 Task: Open Card Annual Performance Review in Board Public Relations Event Planning and Management to Workspace Business Operations and add a team member Softage.1@softage.net, a label Yellow, a checklist Leadership Development, an attachment from your onedrive, a color Yellow and finally, add a card description 'Conduct customer research for new product features and improvements' and a comment 'Given the potential impact of this task on our company social responsibility, let us ensure that we approach it with a sense of ethical awareness and consciousness.'. Add a start date 'Jan 09, 1900' with a due date 'Jan 16, 1900'
Action: Mouse moved to (89, 484)
Screenshot: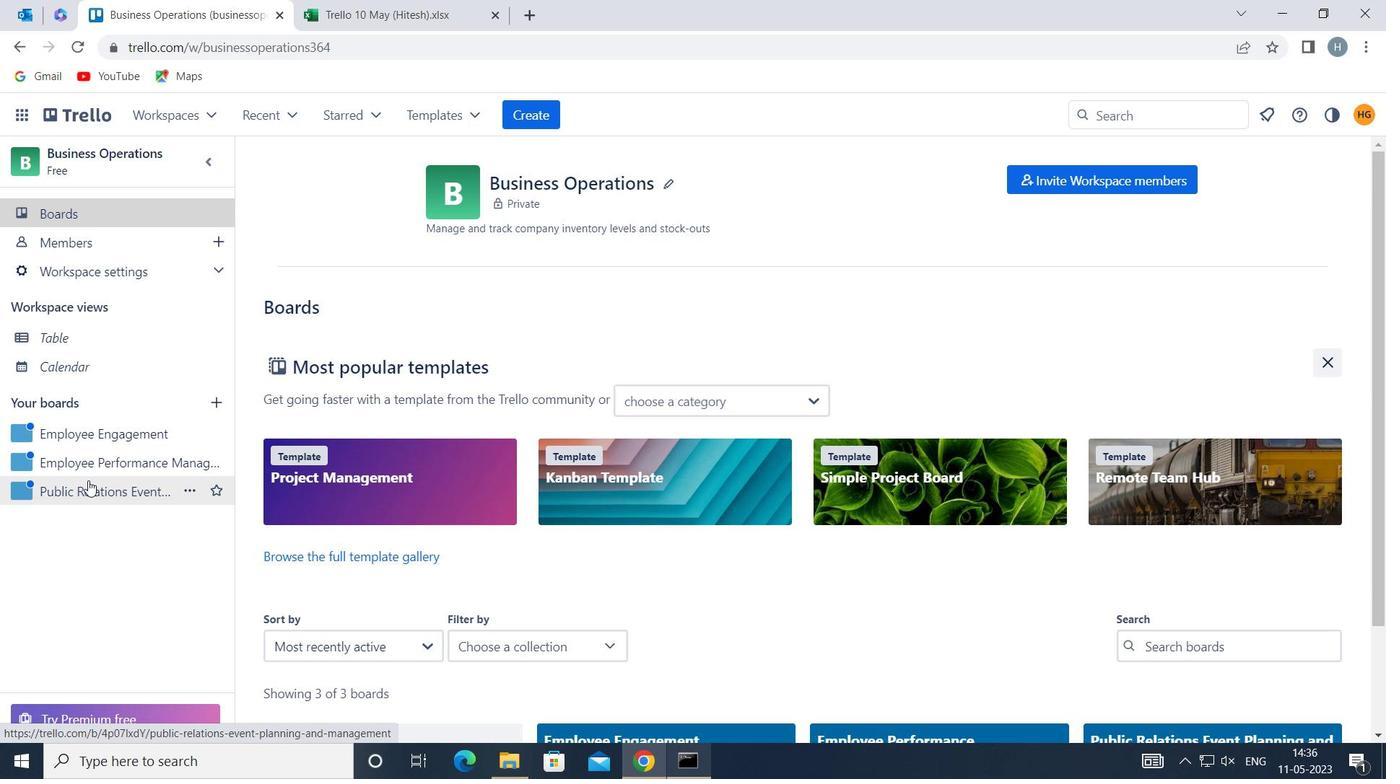 
Action: Mouse pressed left at (89, 484)
Screenshot: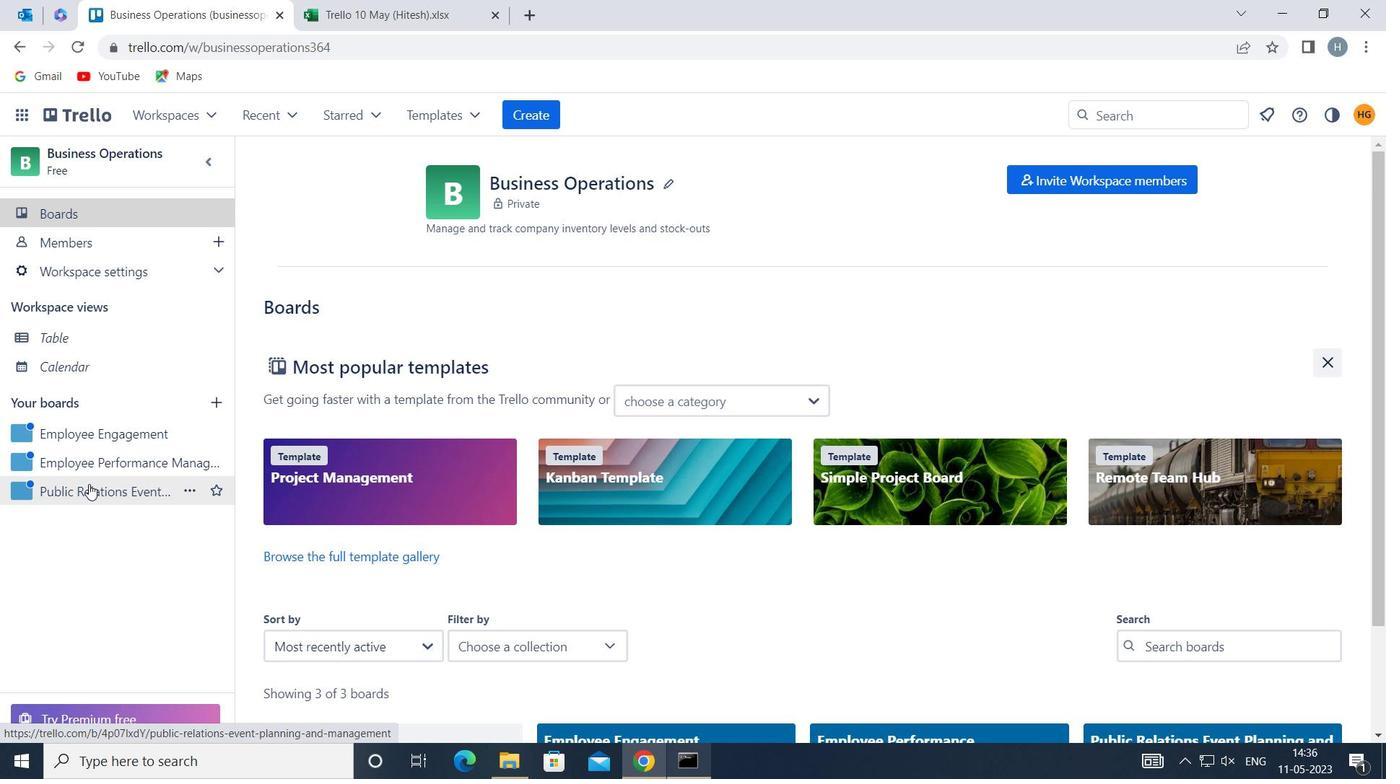 
Action: Mouse moved to (851, 254)
Screenshot: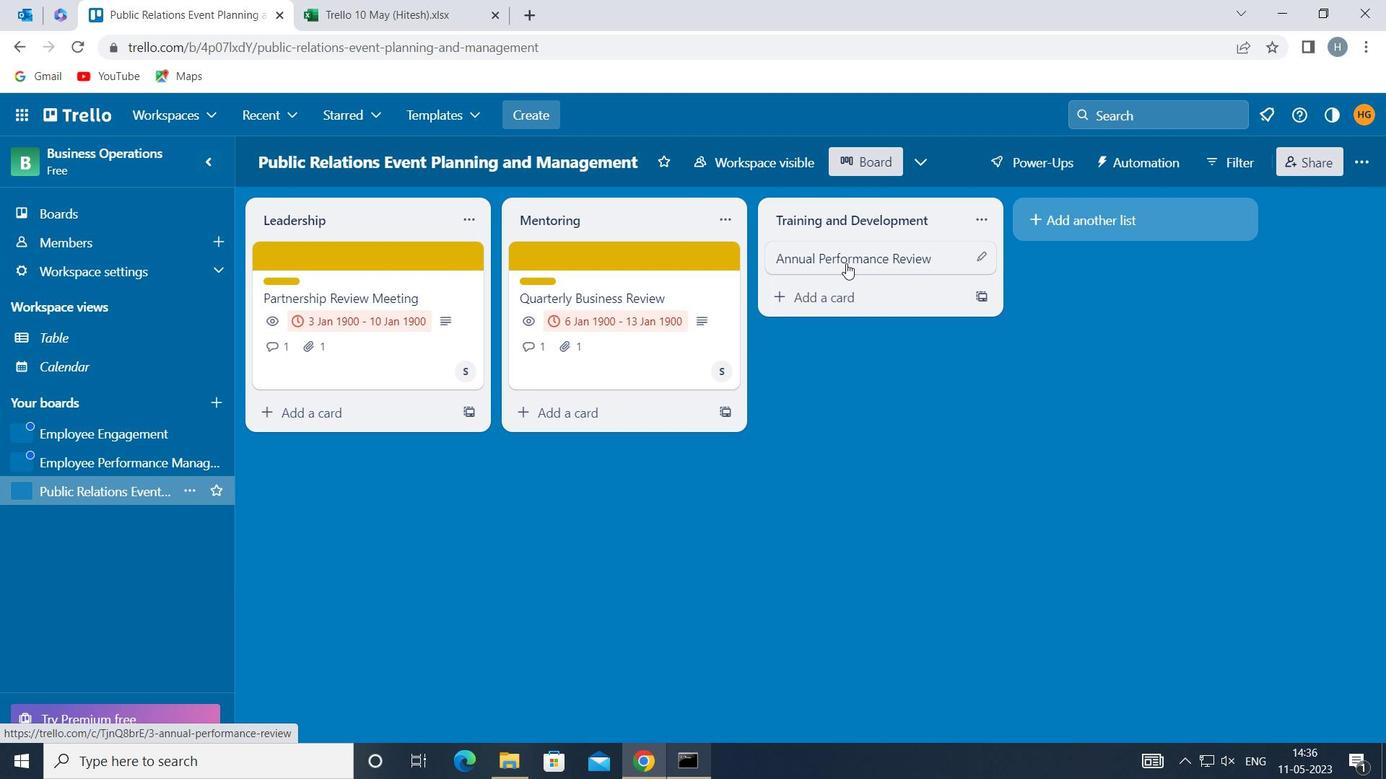 
Action: Mouse pressed left at (851, 254)
Screenshot: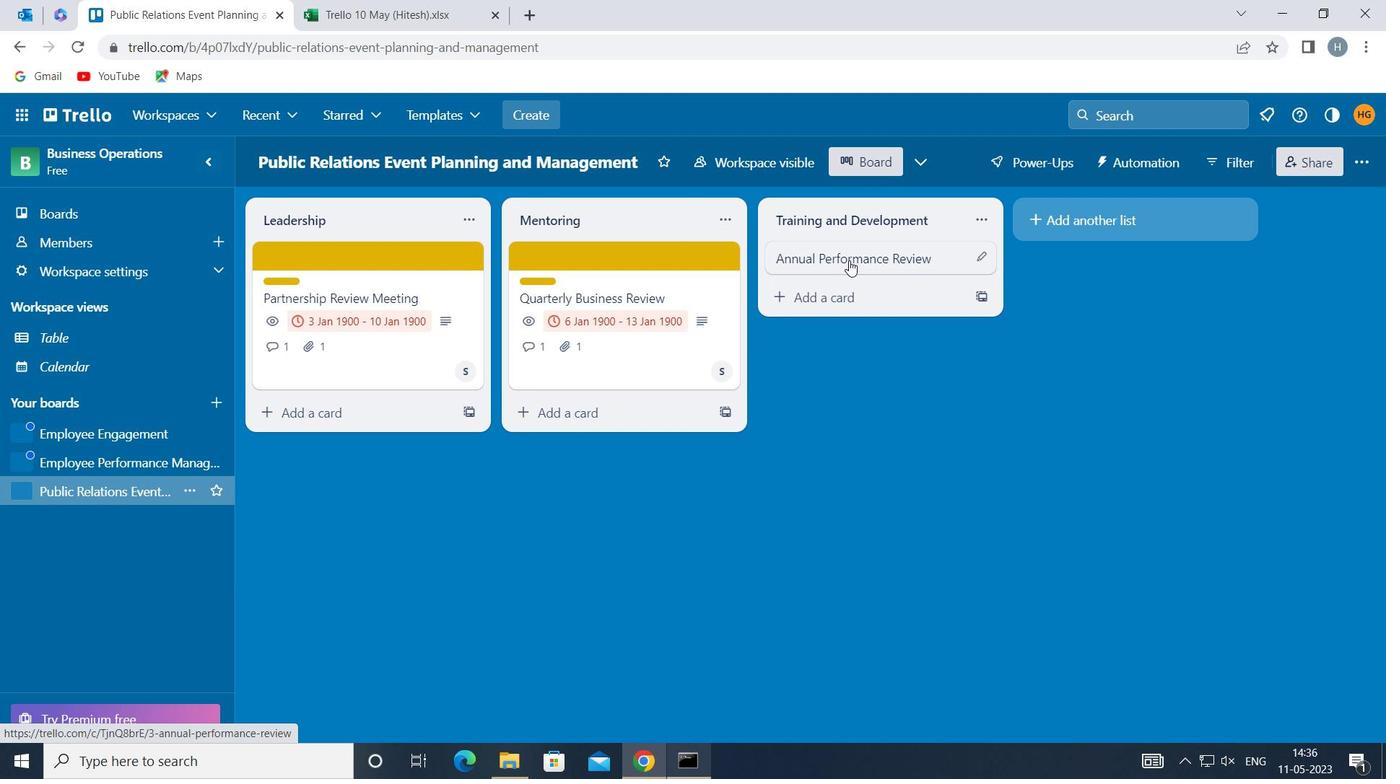 
Action: Mouse moved to (943, 318)
Screenshot: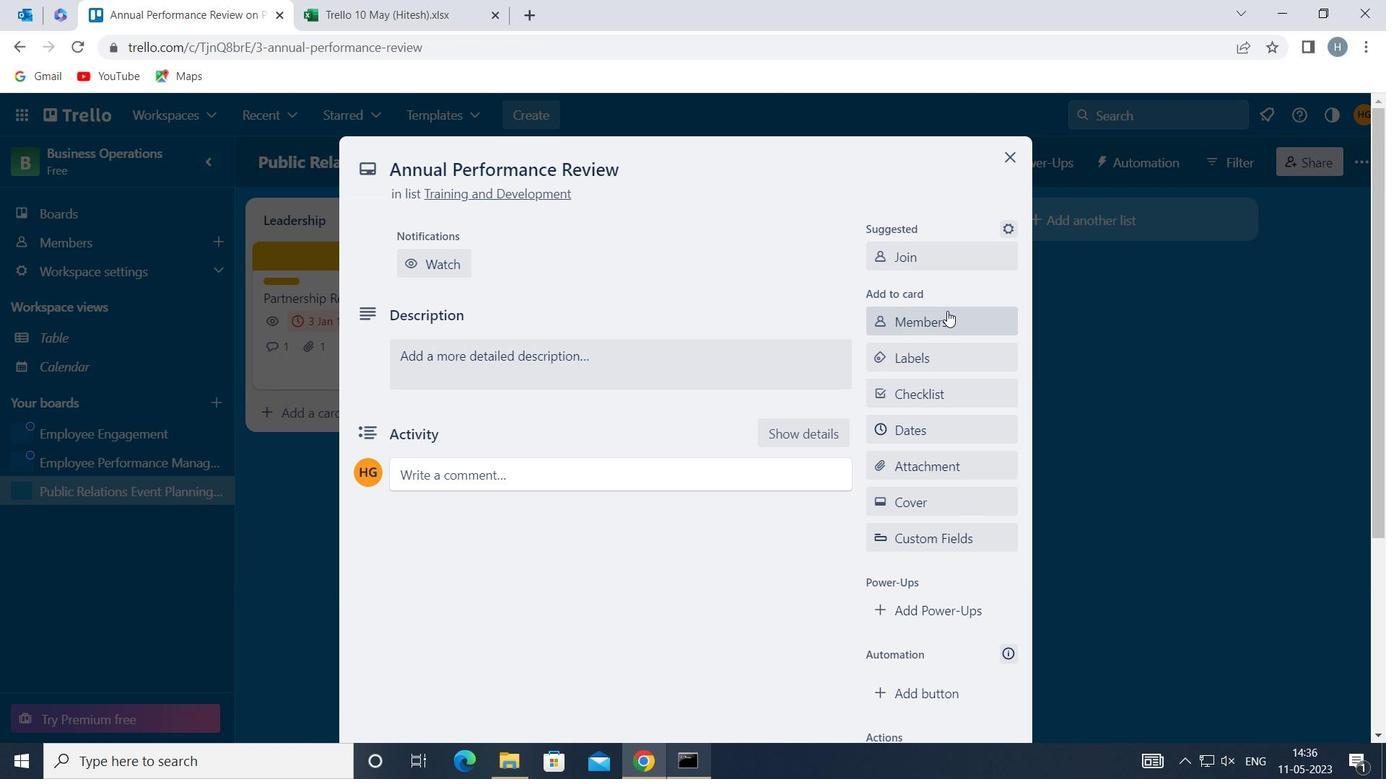 
Action: Mouse pressed left at (943, 318)
Screenshot: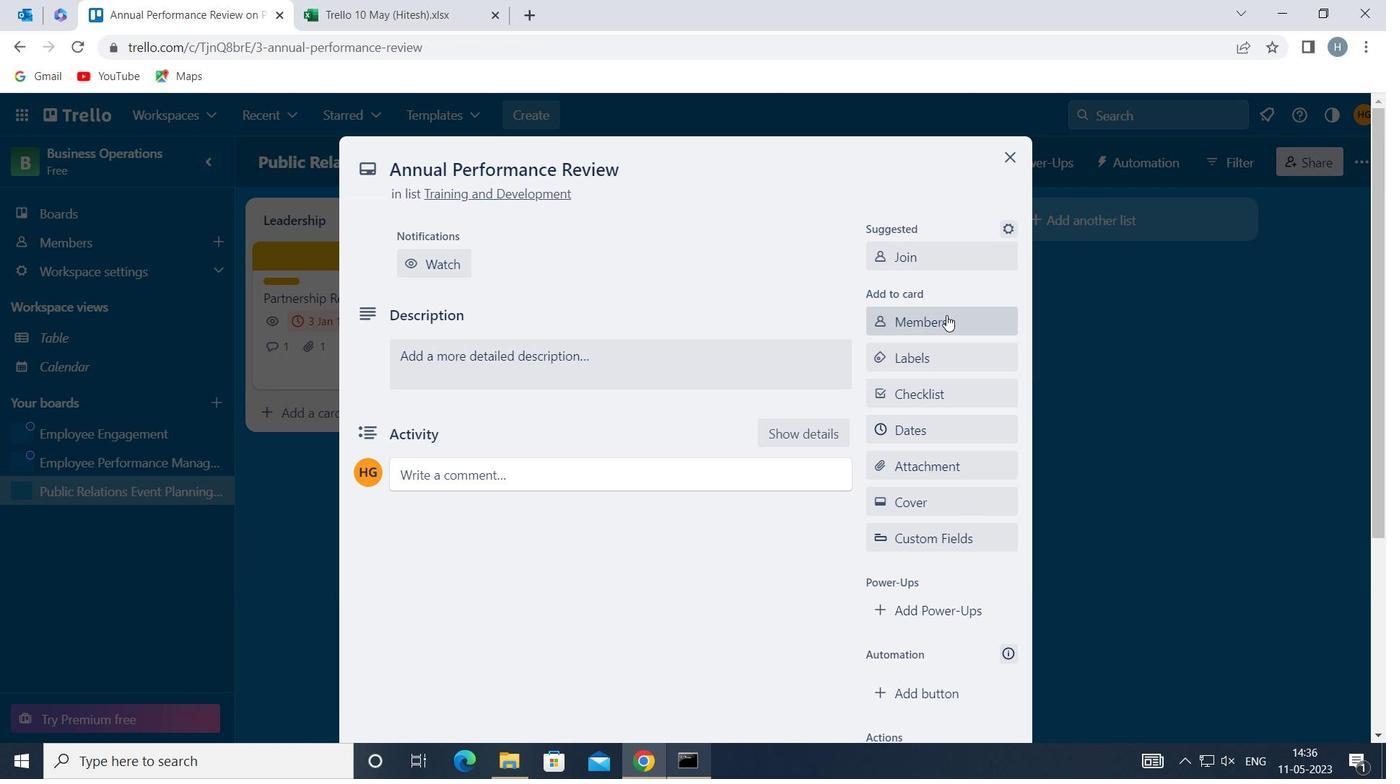 
Action: Key pressed softage
Screenshot: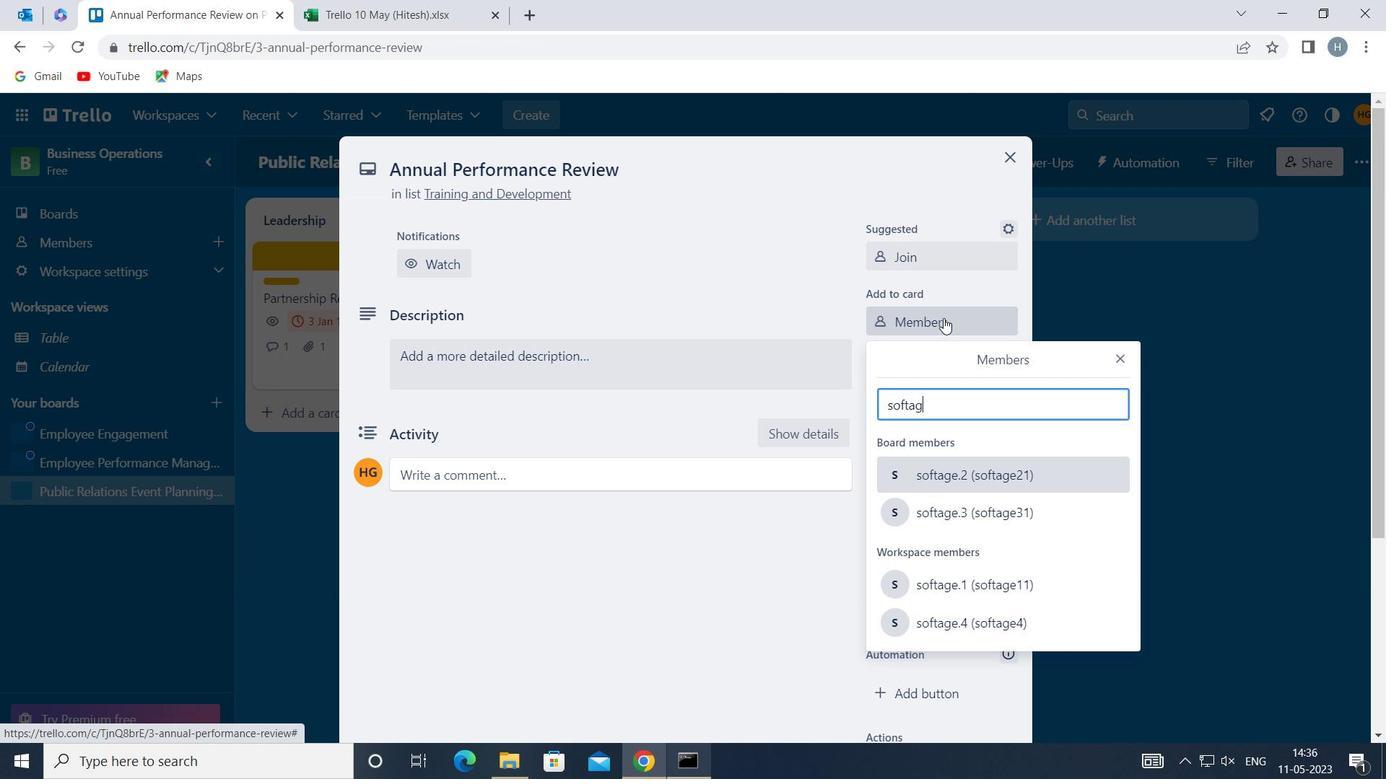 
Action: Mouse moved to (1000, 587)
Screenshot: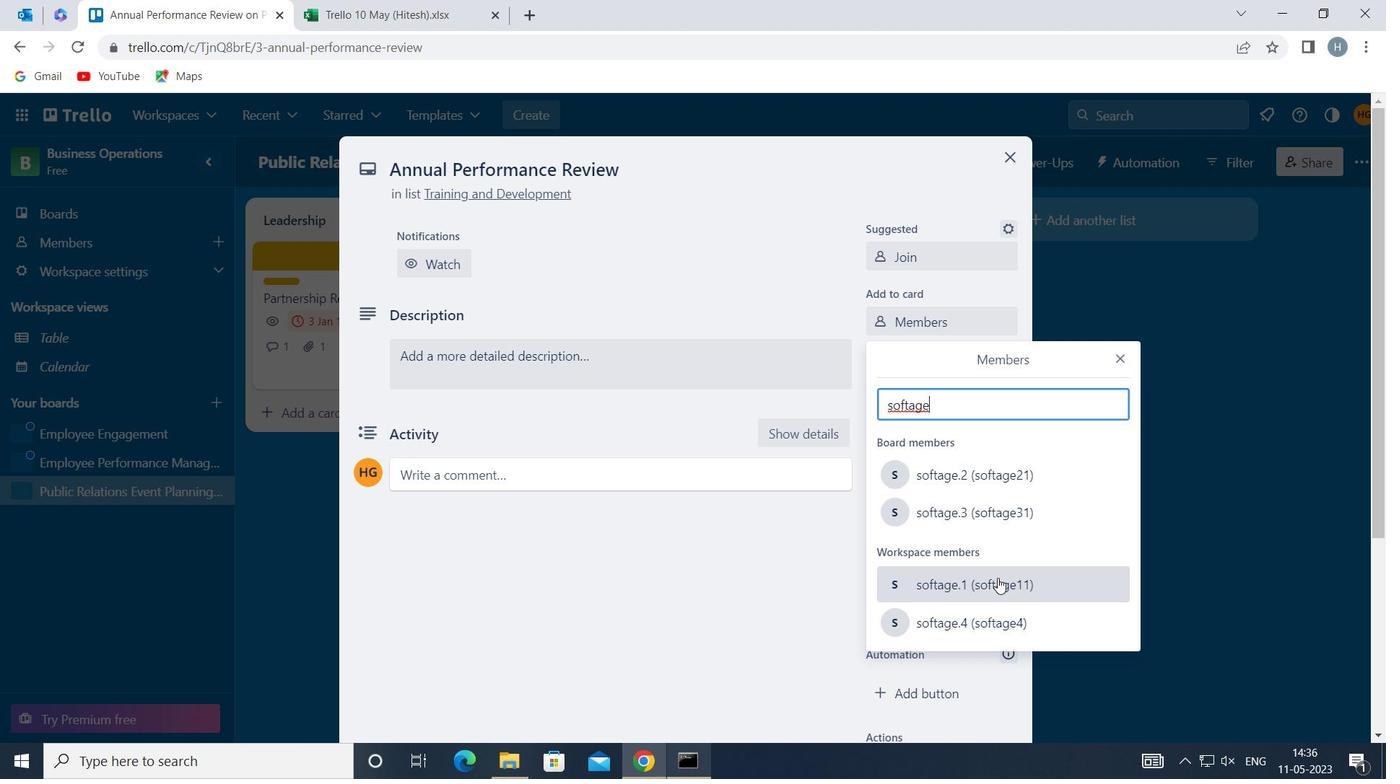 
Action: Mouse pressed left at (1000, 587)
Screenshot: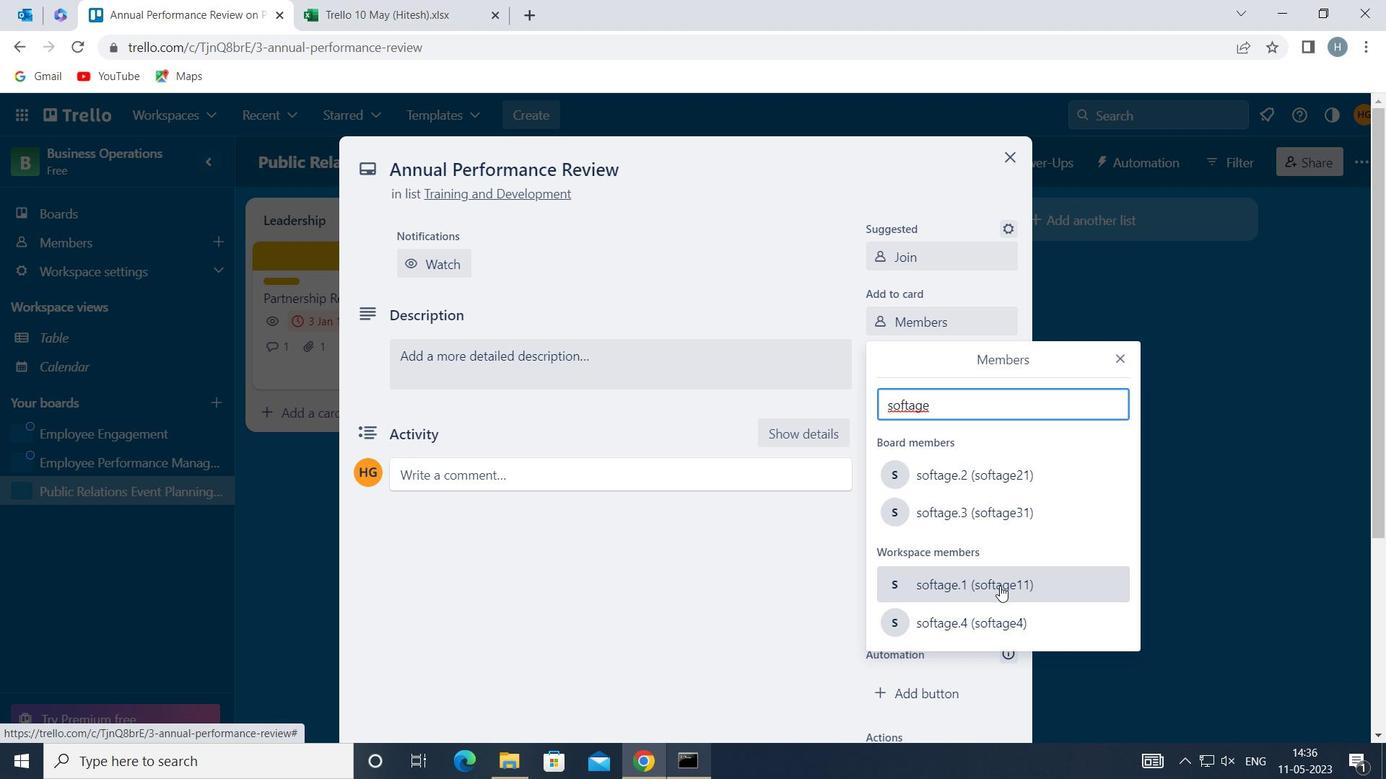 
Action: Mouse moved to (1122, 355)
Screenshot: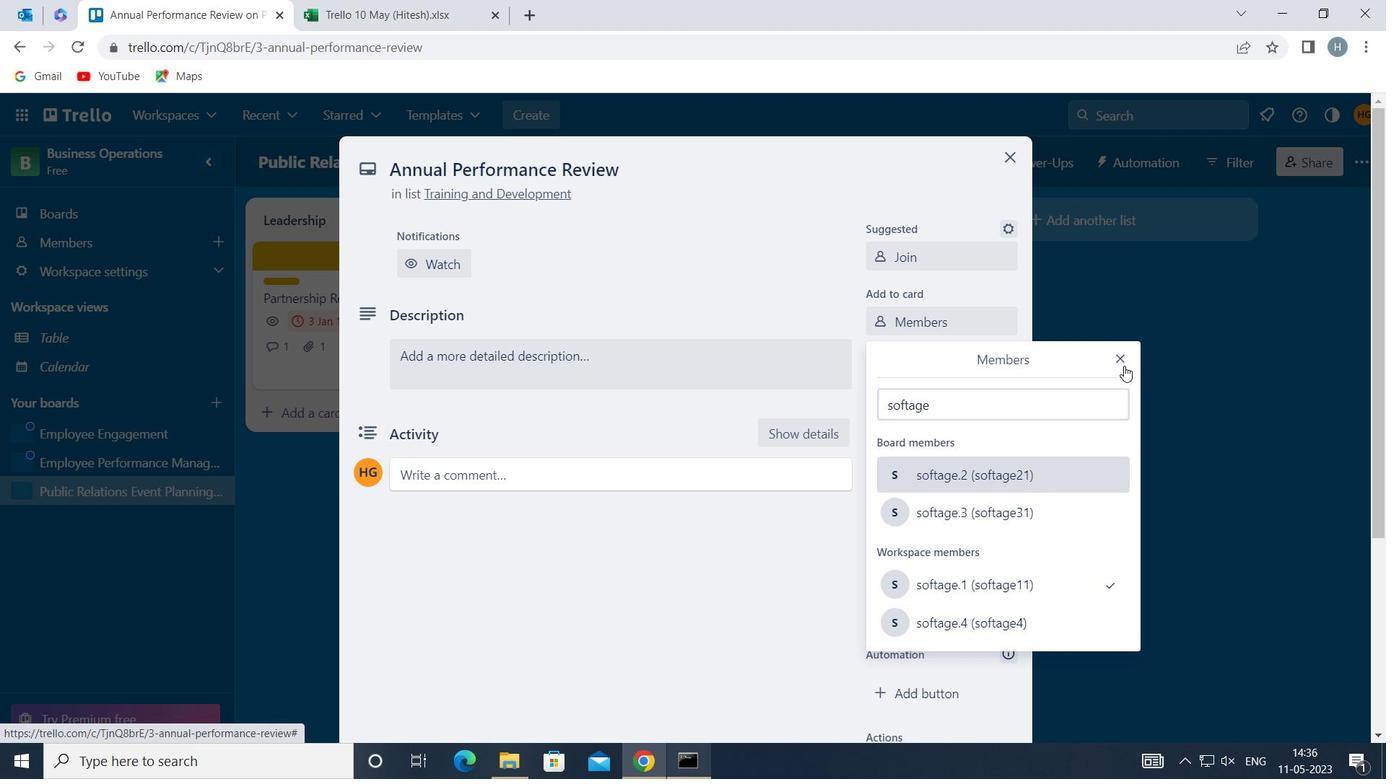 
Action: Mouse pressed left at (1122, 355)
Screenshot: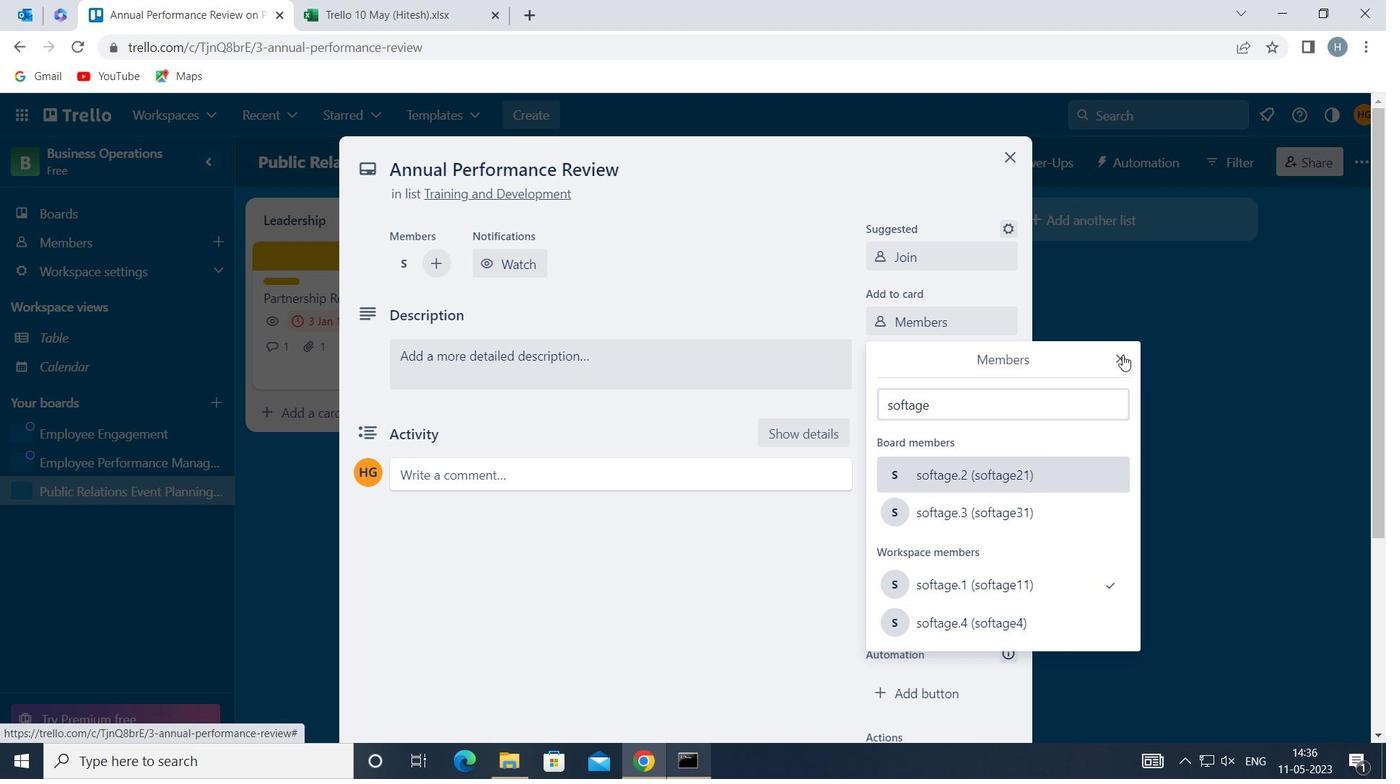 
Action: Mouse moved to (953, 350)
Screenshot: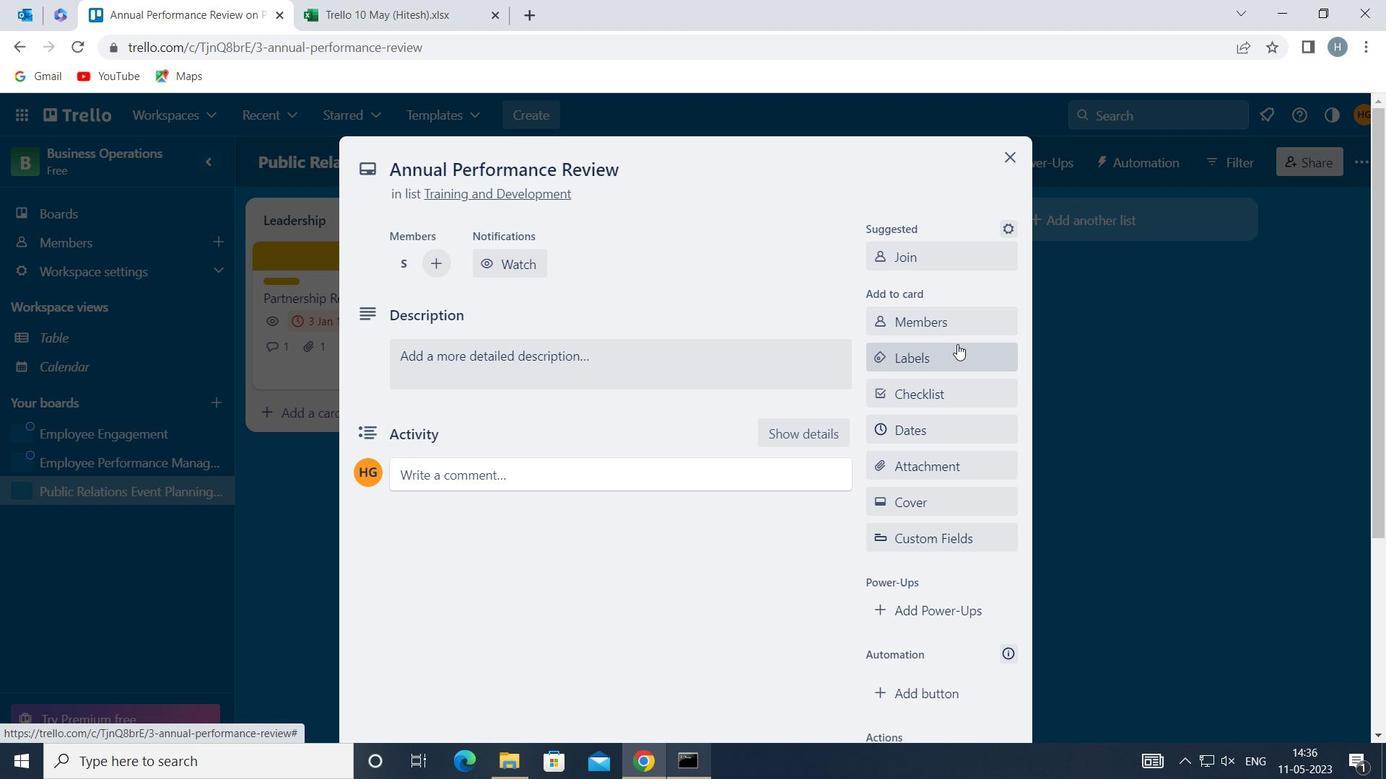 
Action: Mouse pressed left at (953, 350)
Screenshot: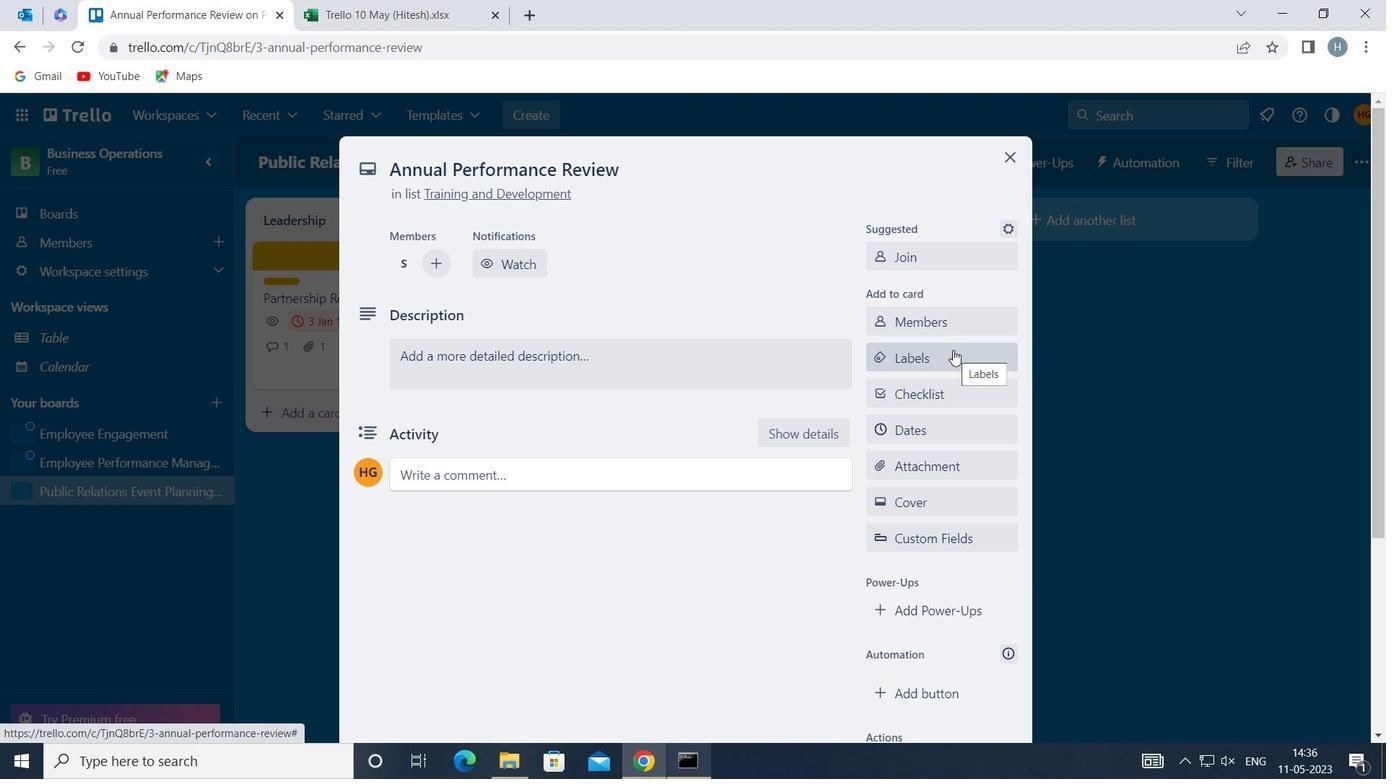 
Action: Mouse moved to (958, 301)
Screenshot: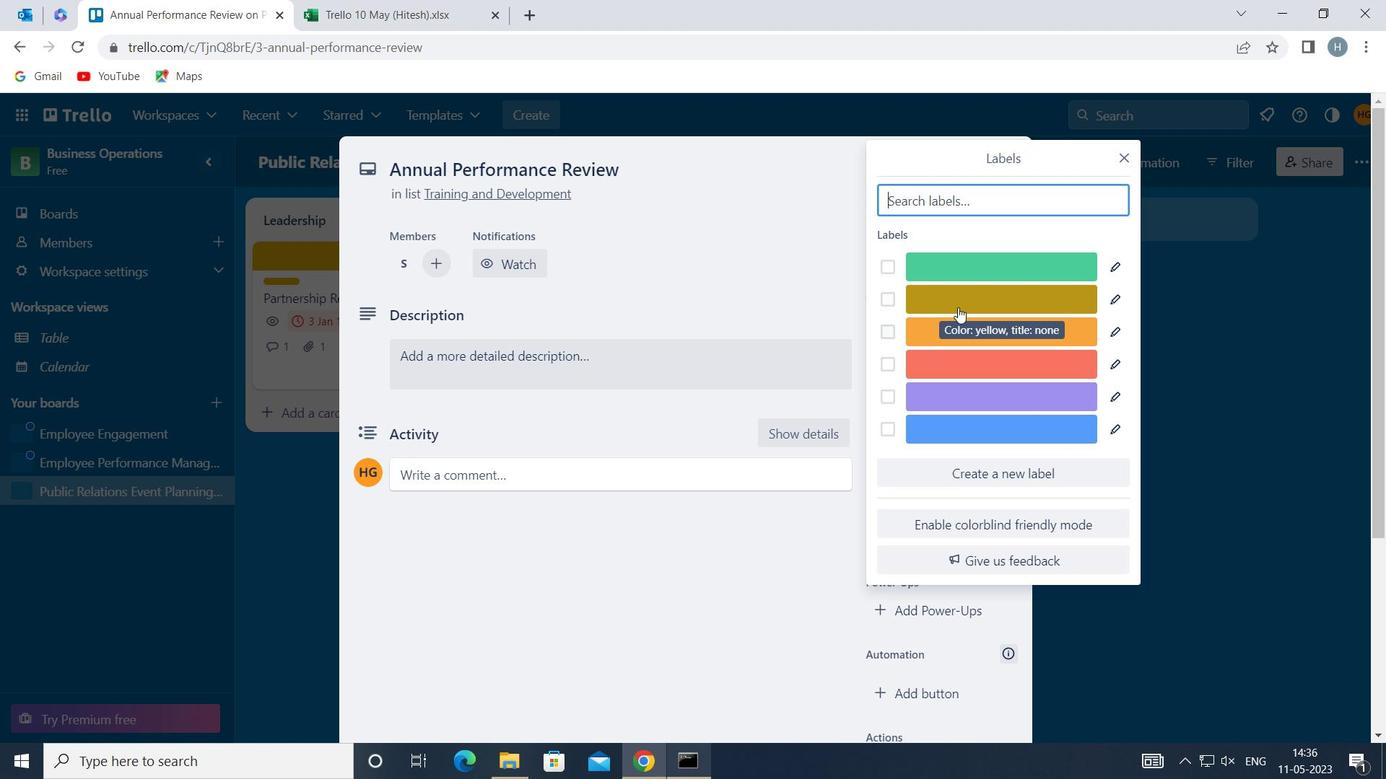 
Action: Mouse pressed left at (958, 301)
Screenshot: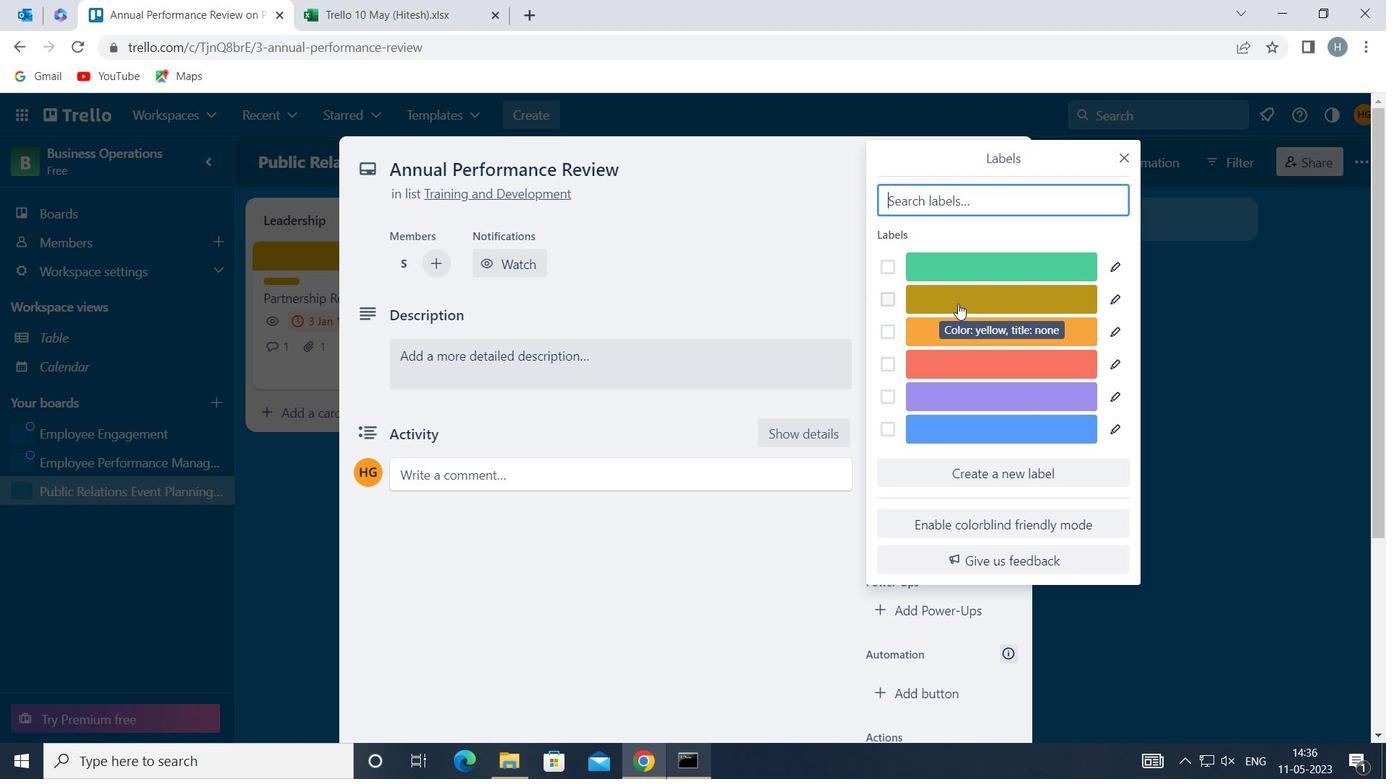 
Action: Mouse moved to (1122, 155)
Screenshot: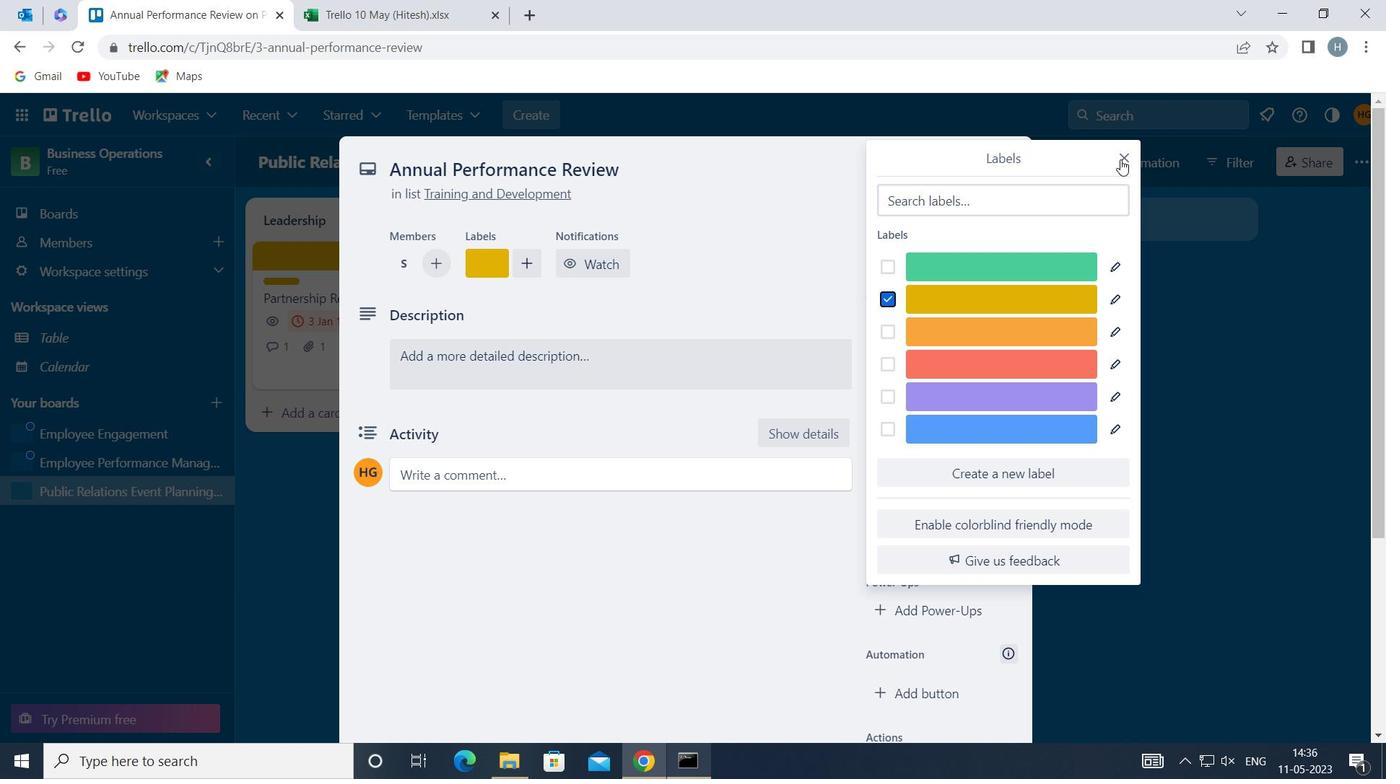 
Action: Mouse pressed left at (1122, 155)
Screenshot: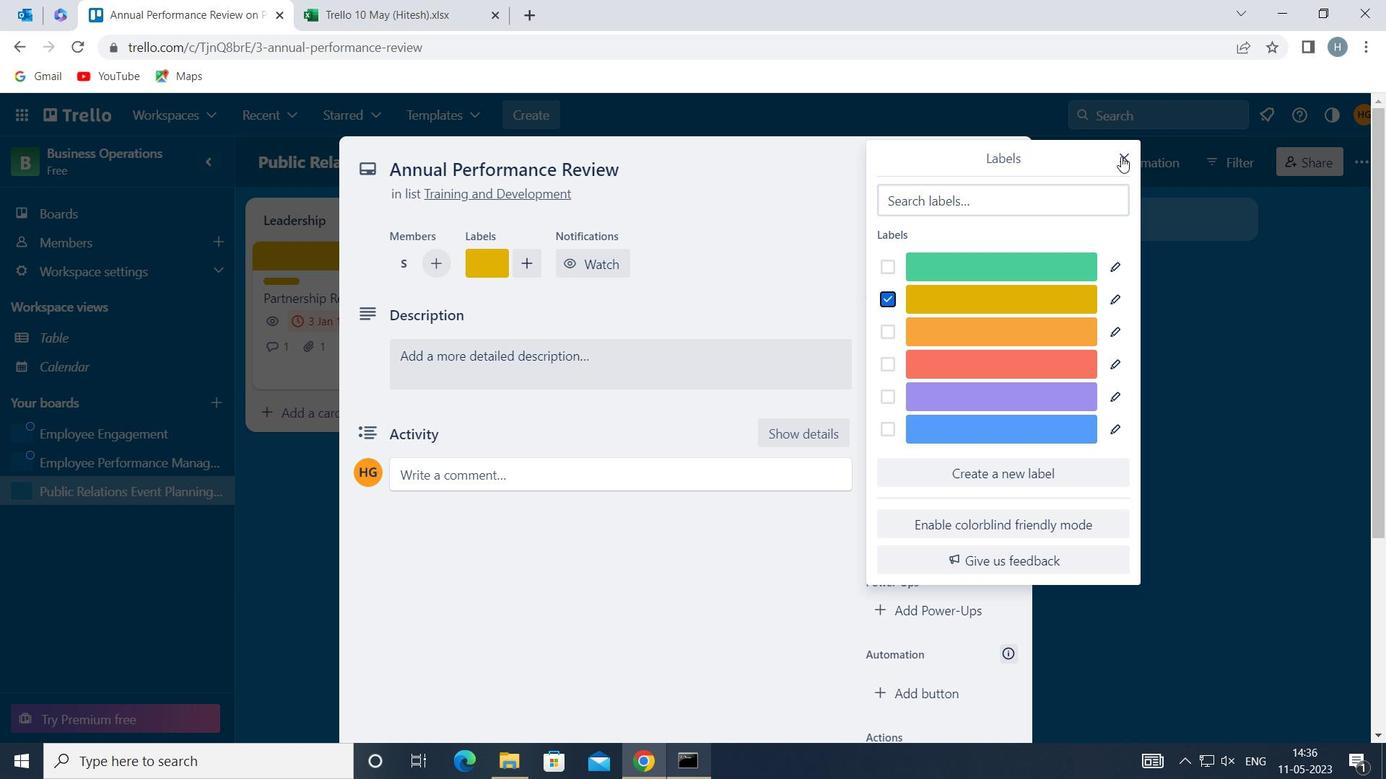 
Action: Mouse moved to (957, 392)
Screenshot: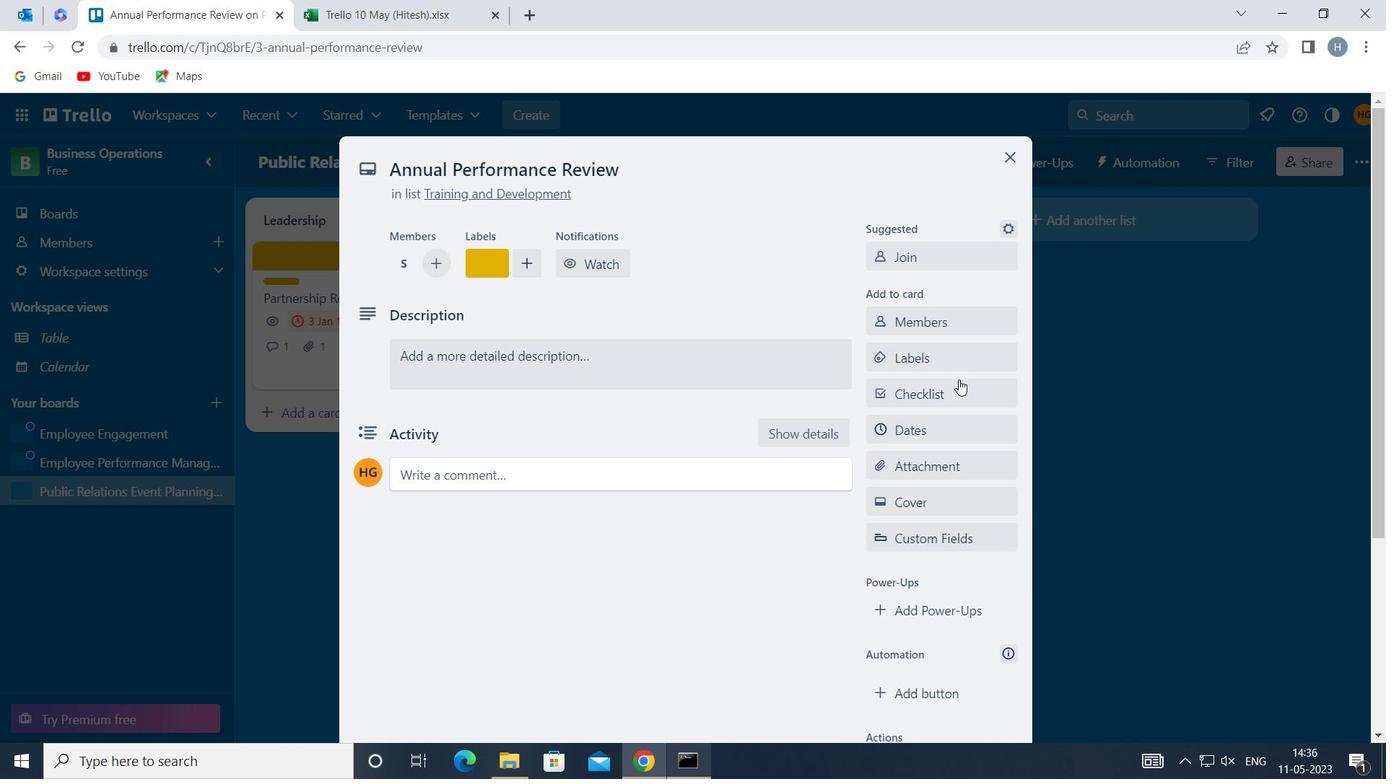 
Action: Mouse pressed left at (957, 392)
Screenshot: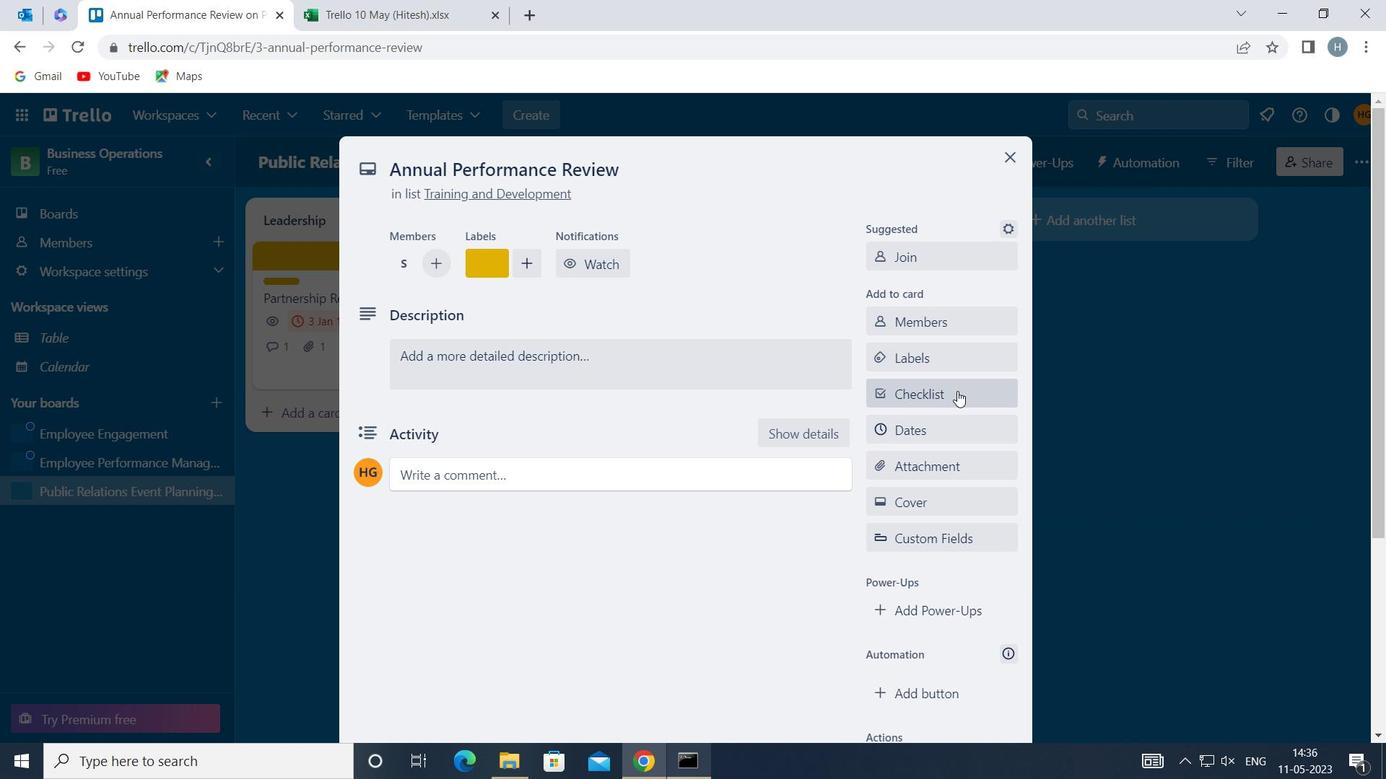 
Action: Key pressed <Key.shift>LEA
Screenshot: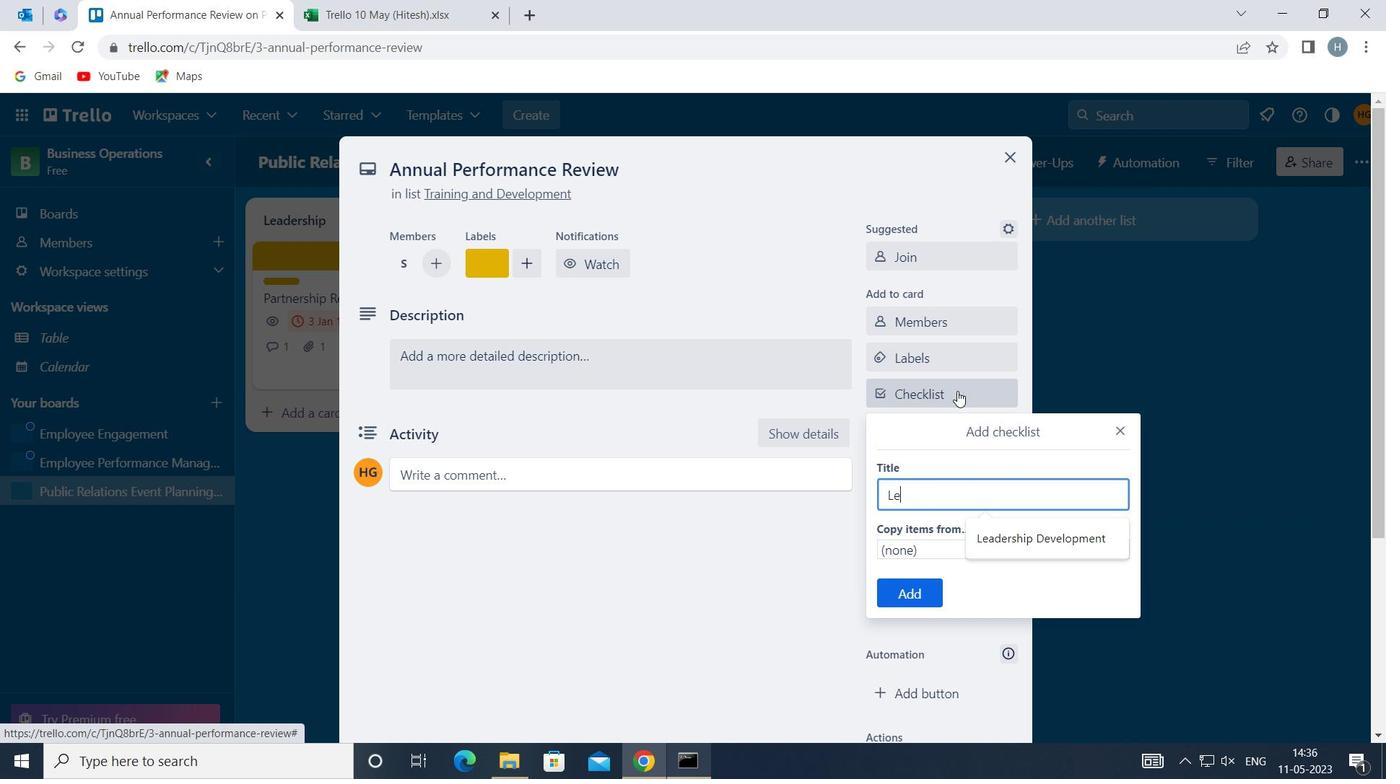 
Action: Mouse moved to (961, 392)
Screenshot: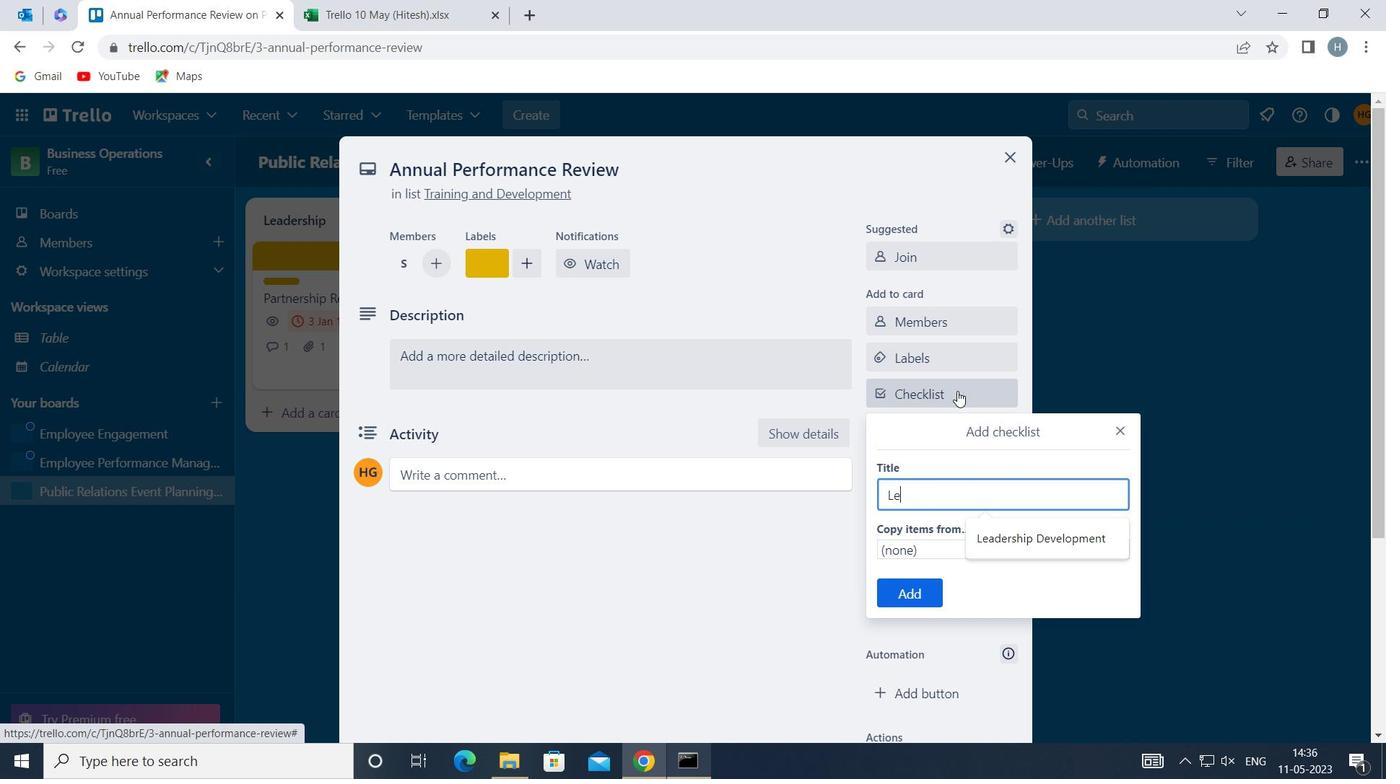 
Action: Key pressed DERSHIP
Screenshot: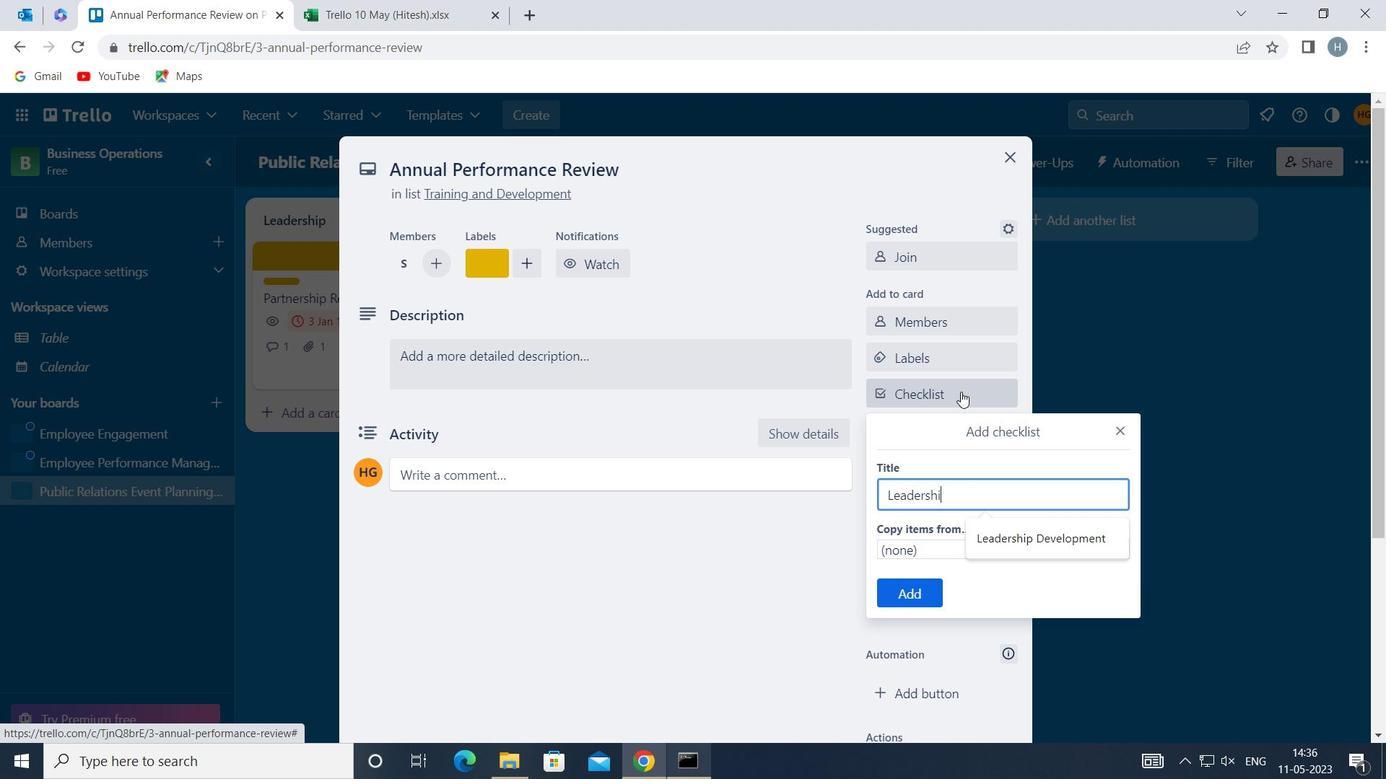 
Action: Mouse moved to (1039, 540)
Screenshot: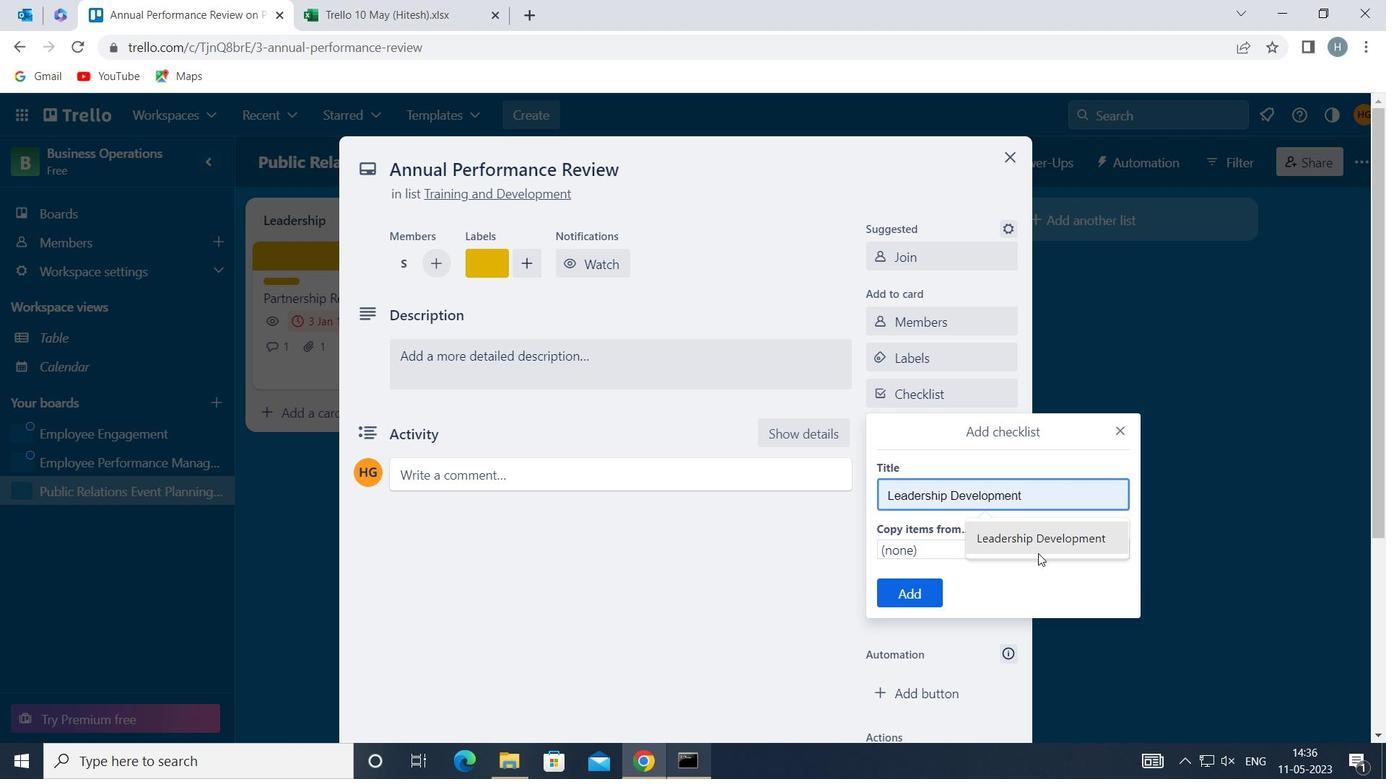 
Action: Mouse pressed left at (1039, 540)
Screenshot: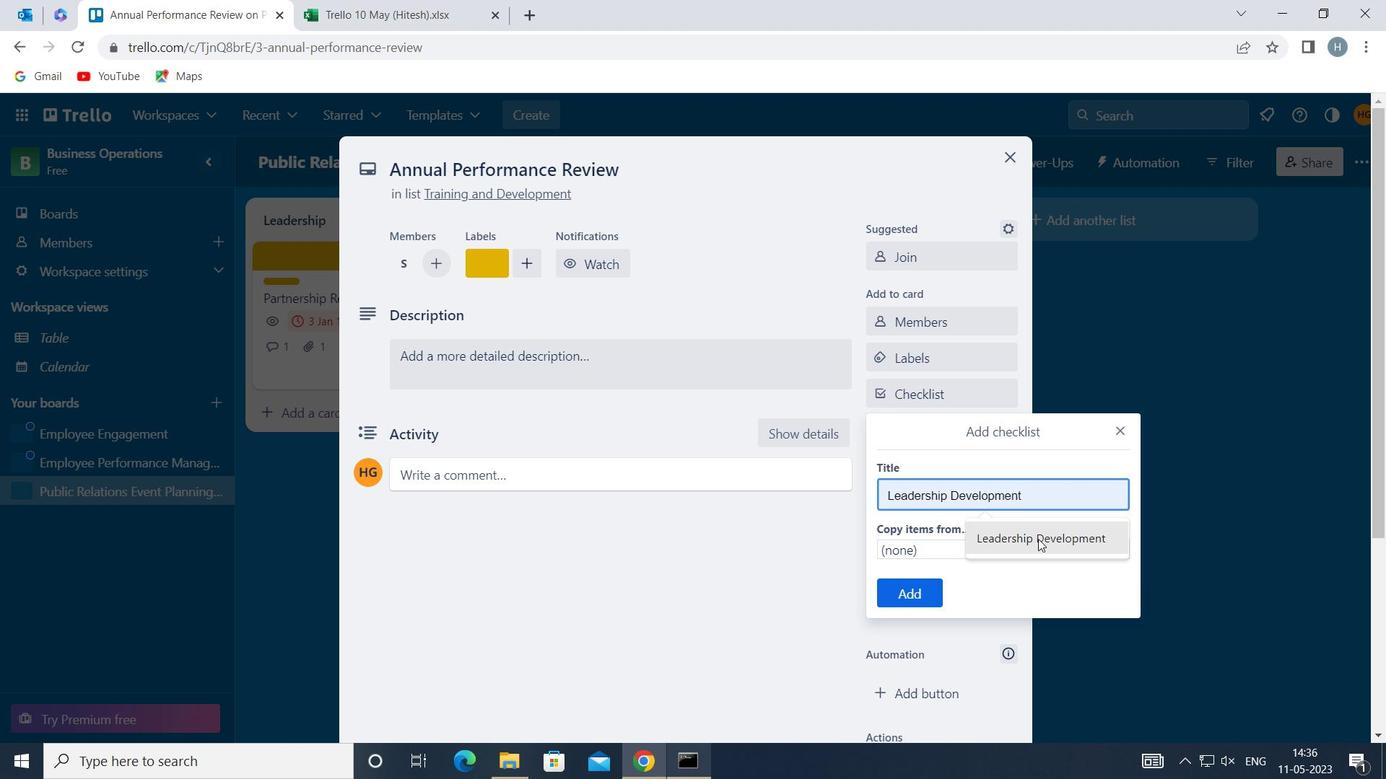 
Action: Mouse moved to (915, 587)
Screenshot: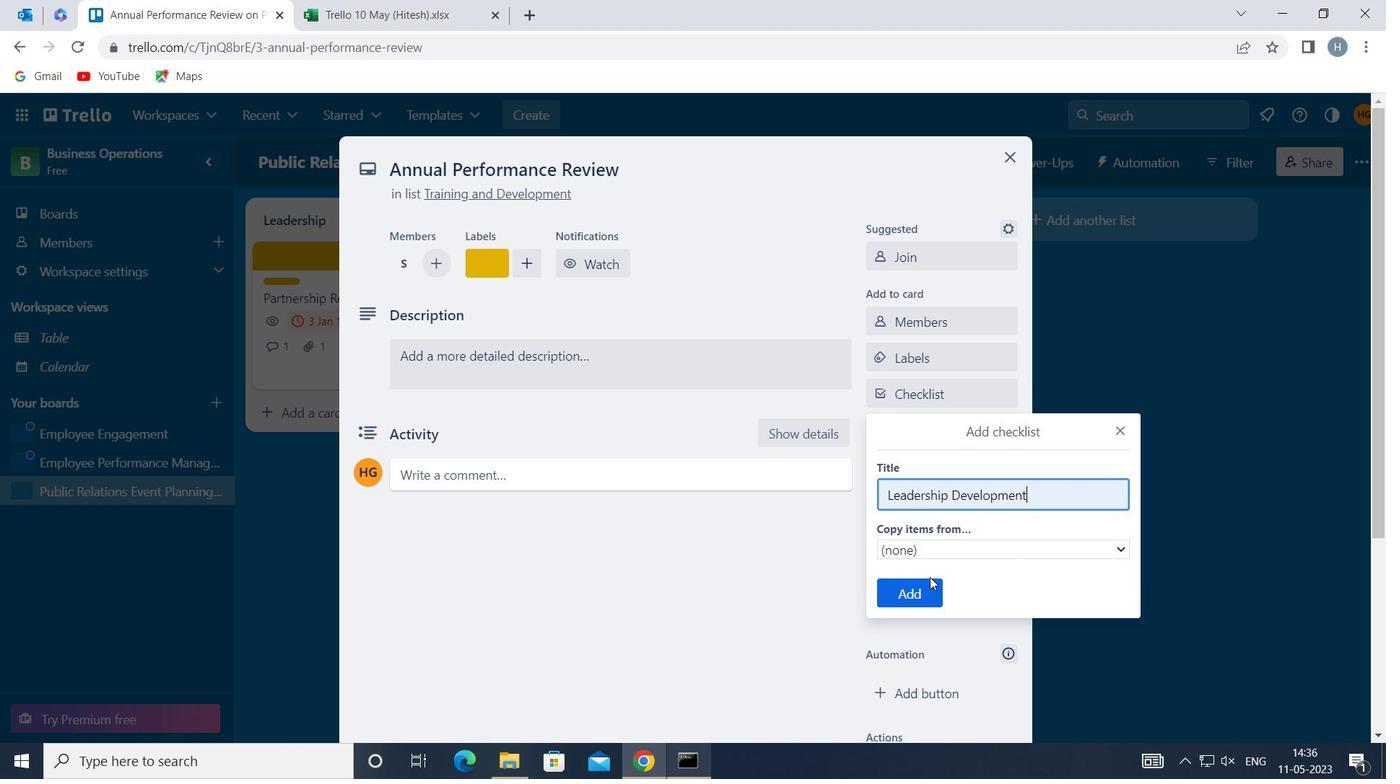 
Action: Mouse pressed left at (915, 587)
Screenshot: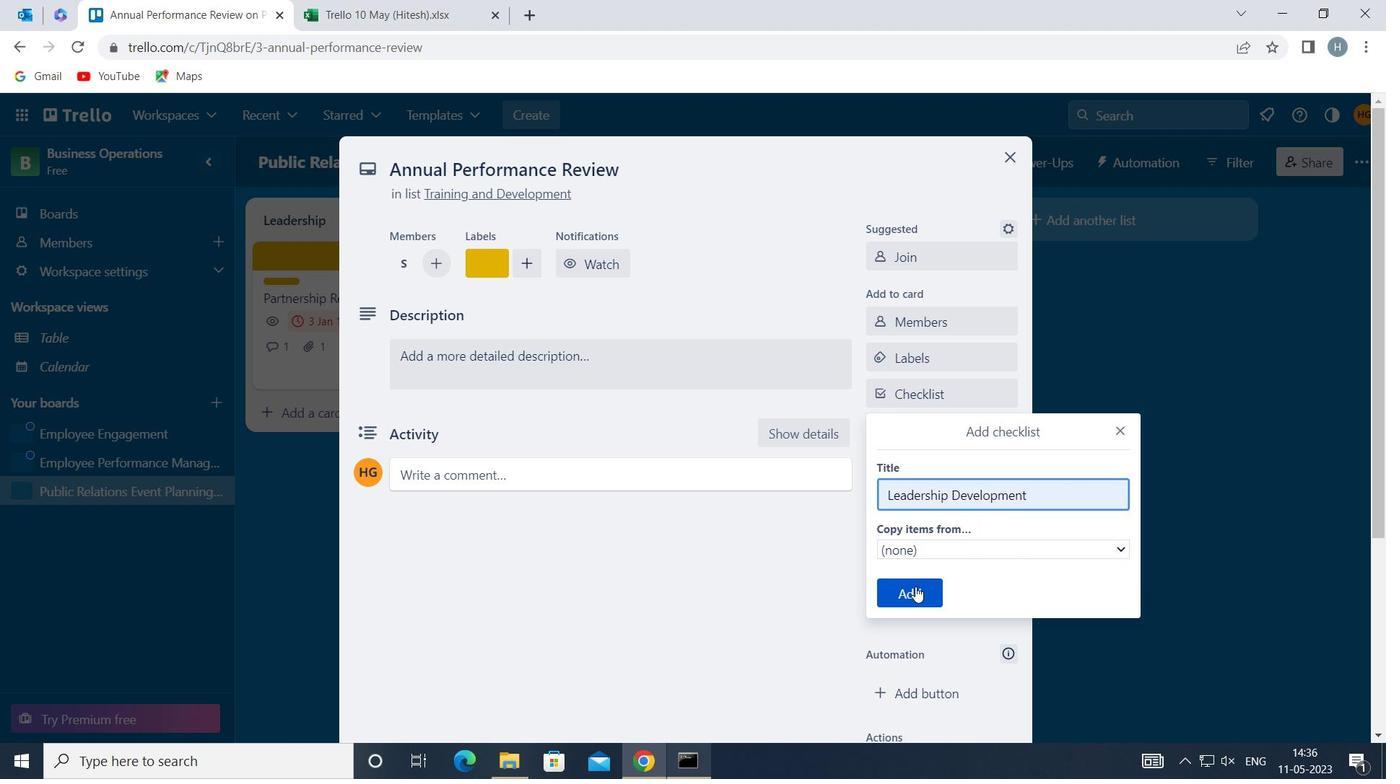 
Action: Mouse moved to (974, 455)
Screenshot: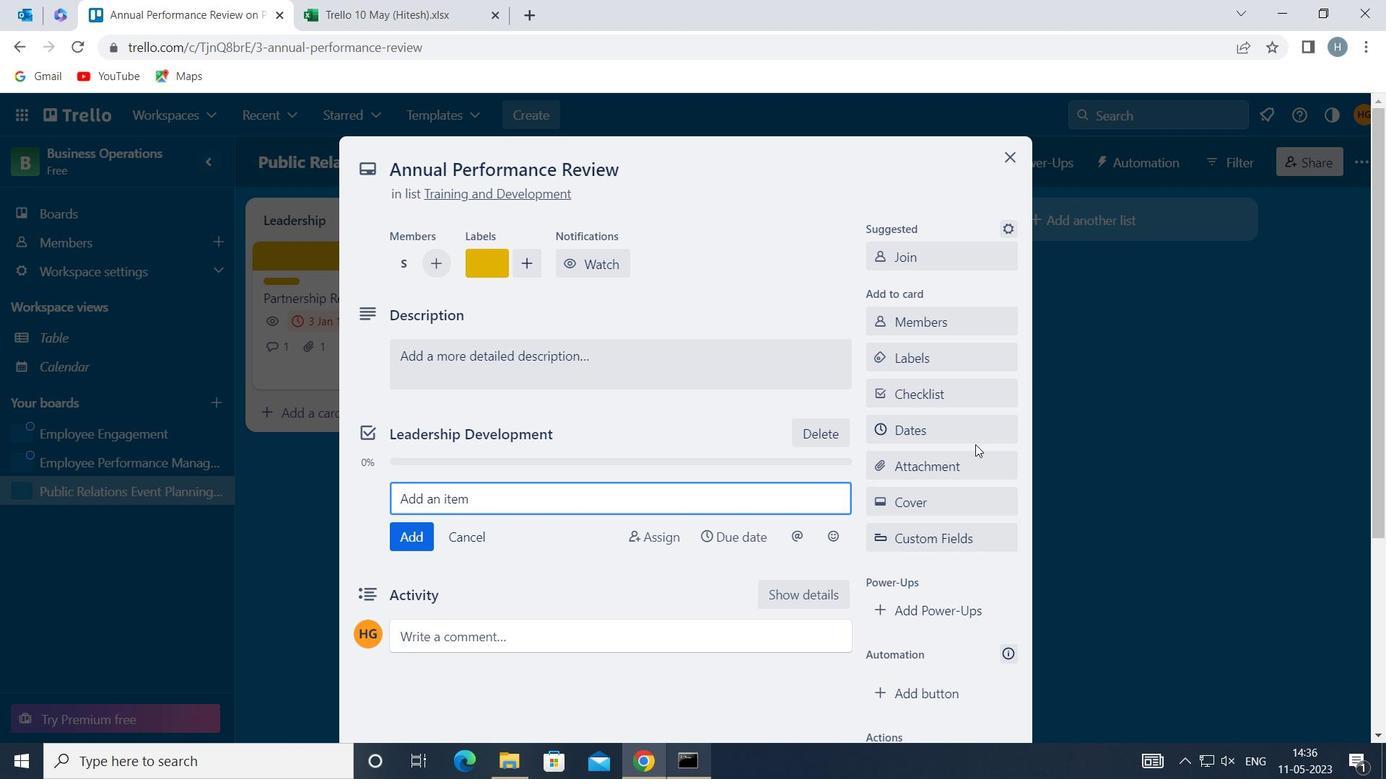 
Action: Mouse pressed left at (974, 455)
Screenshot: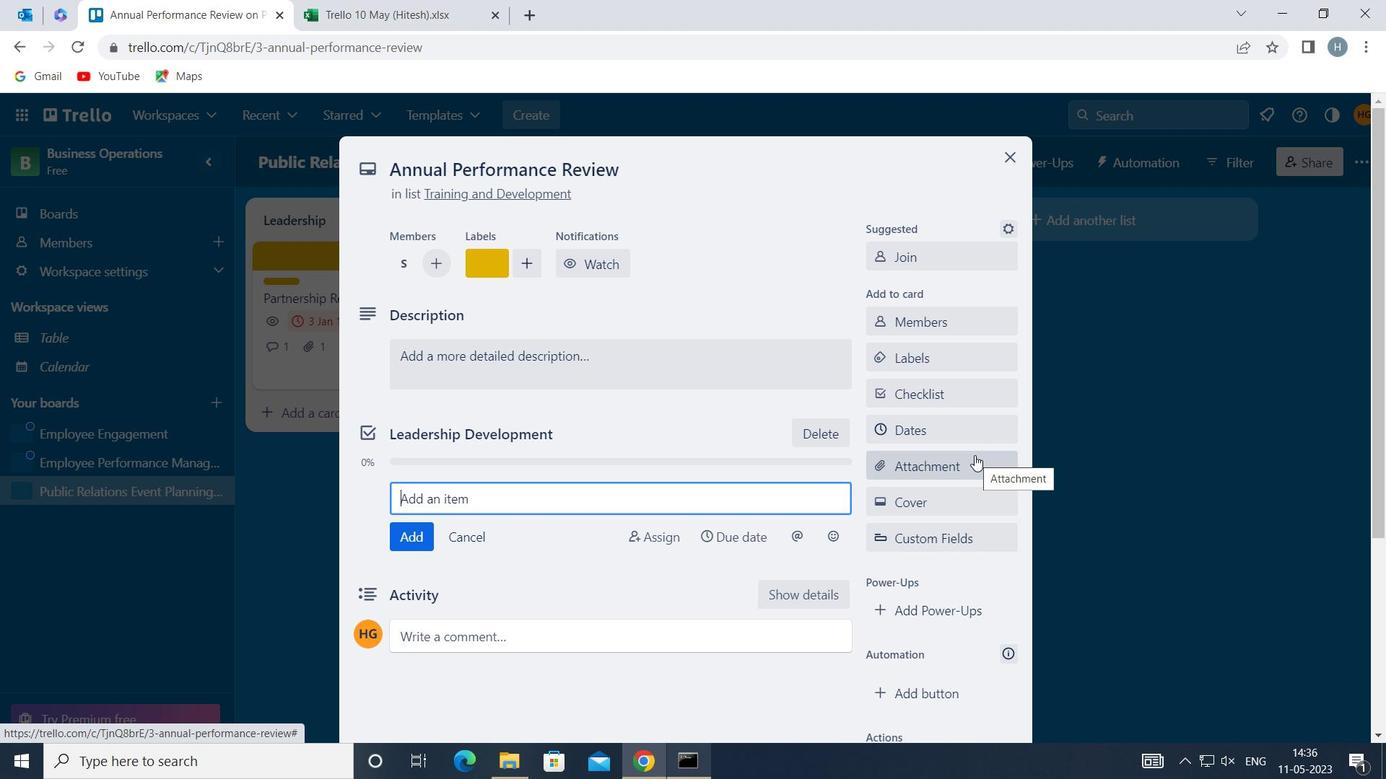 
Action: Mouse moved to (994, 340)
Screenshot: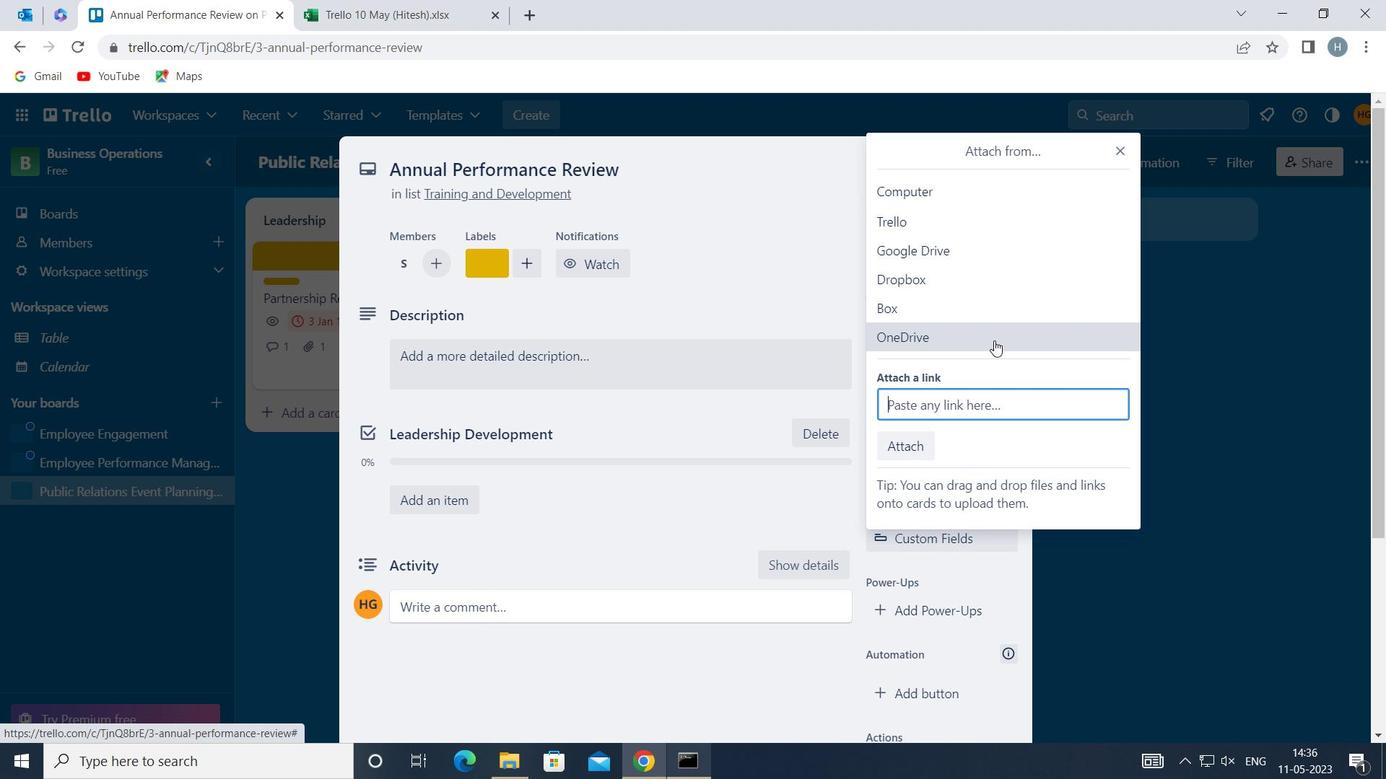 
Action: Mouse pressed left at (994, 340)
Screenshot: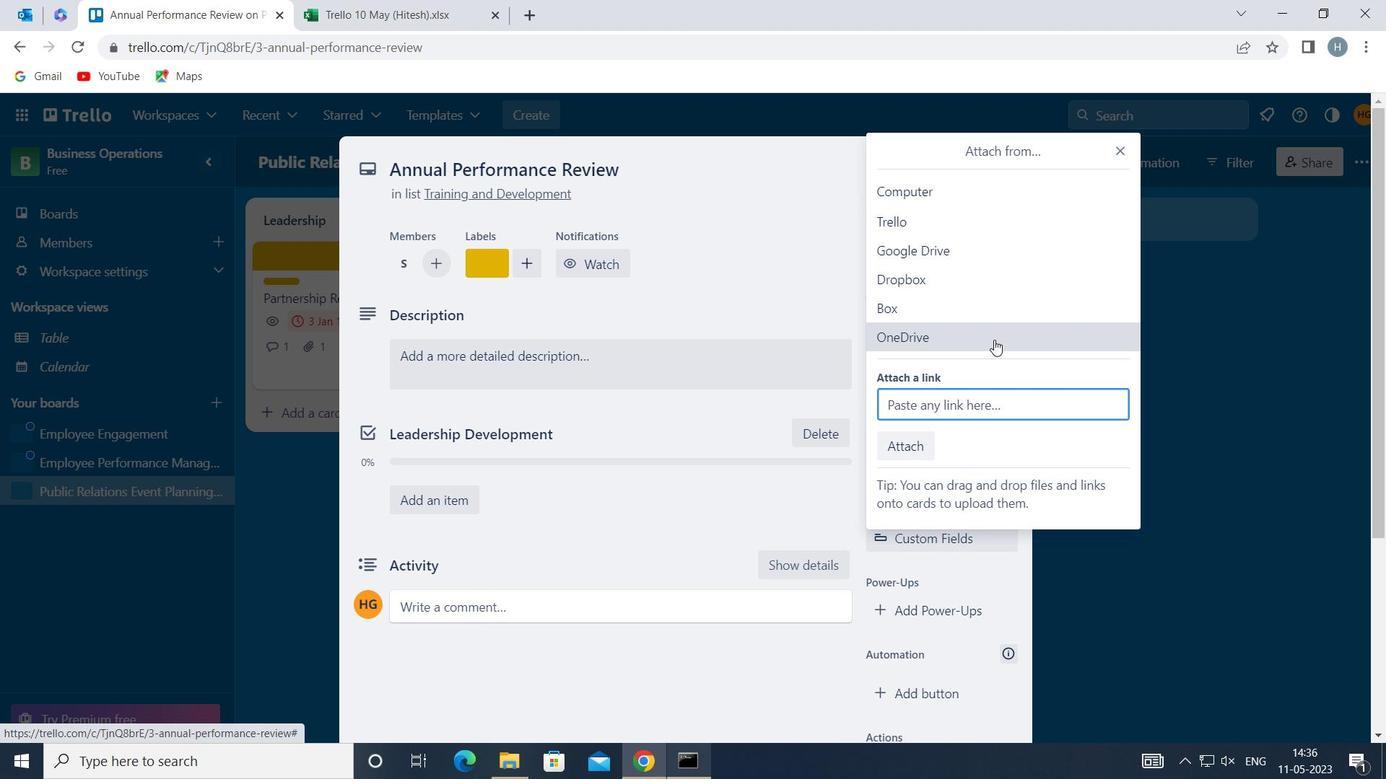 
Action: Mouse moved to (892, 236)
Screenshot: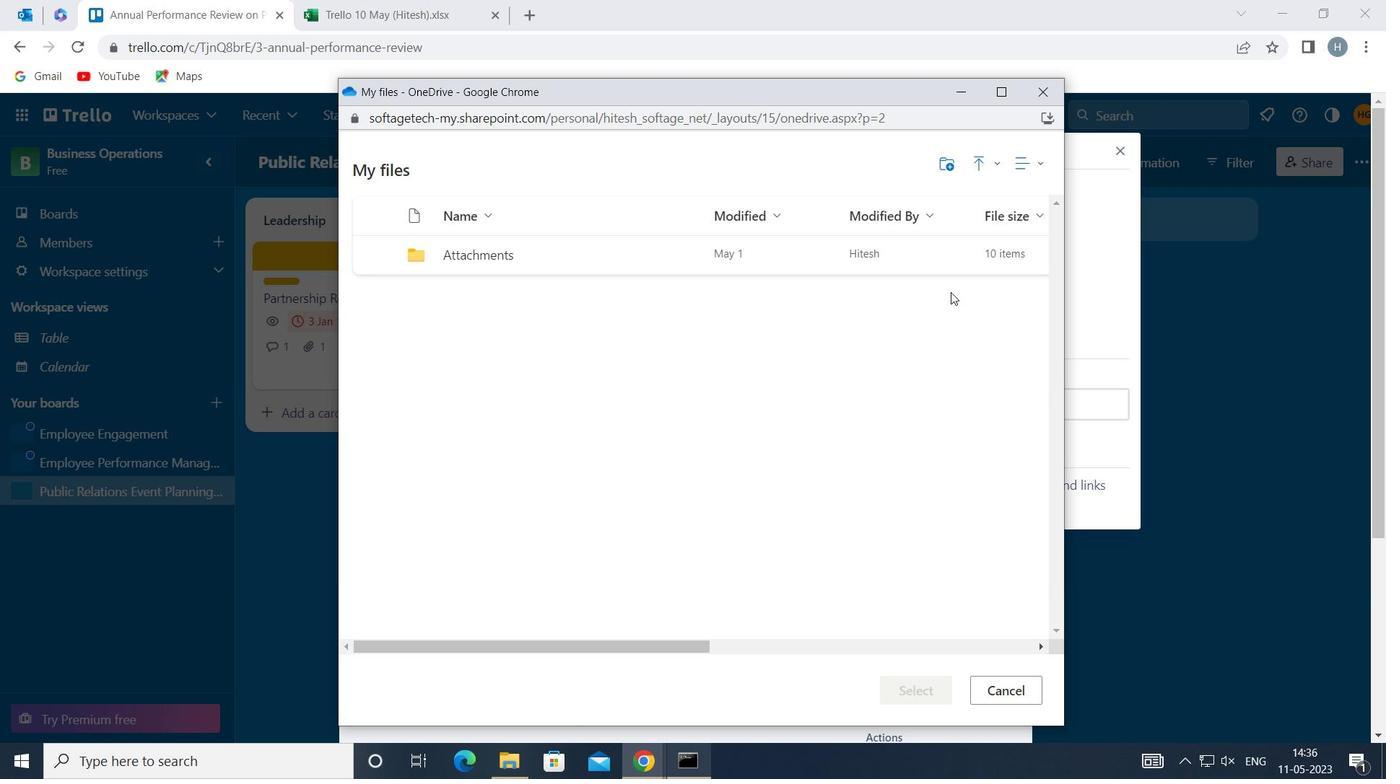 
Action: Mouse pressed left at (892, 236)
Screenshot: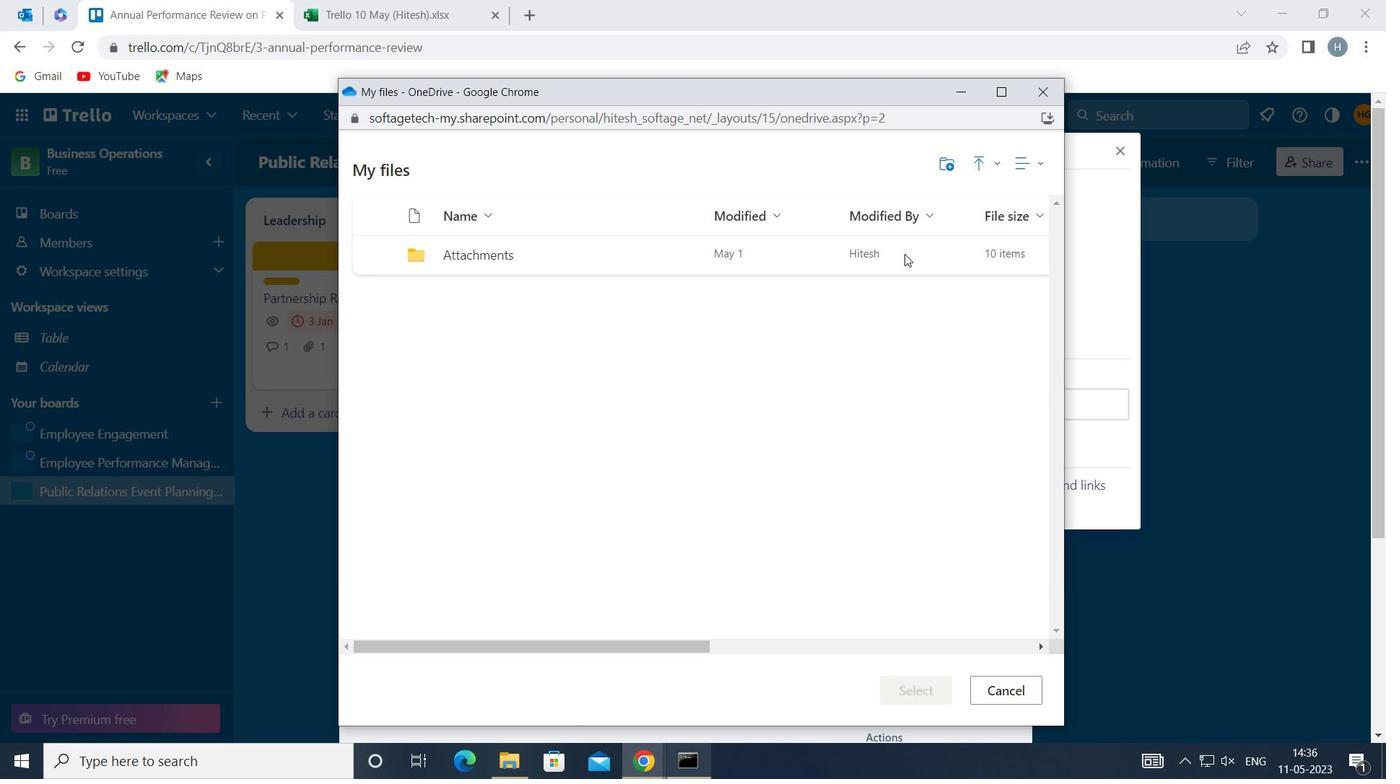 
Action: Mouse moved to (893, 242)
Screenshot: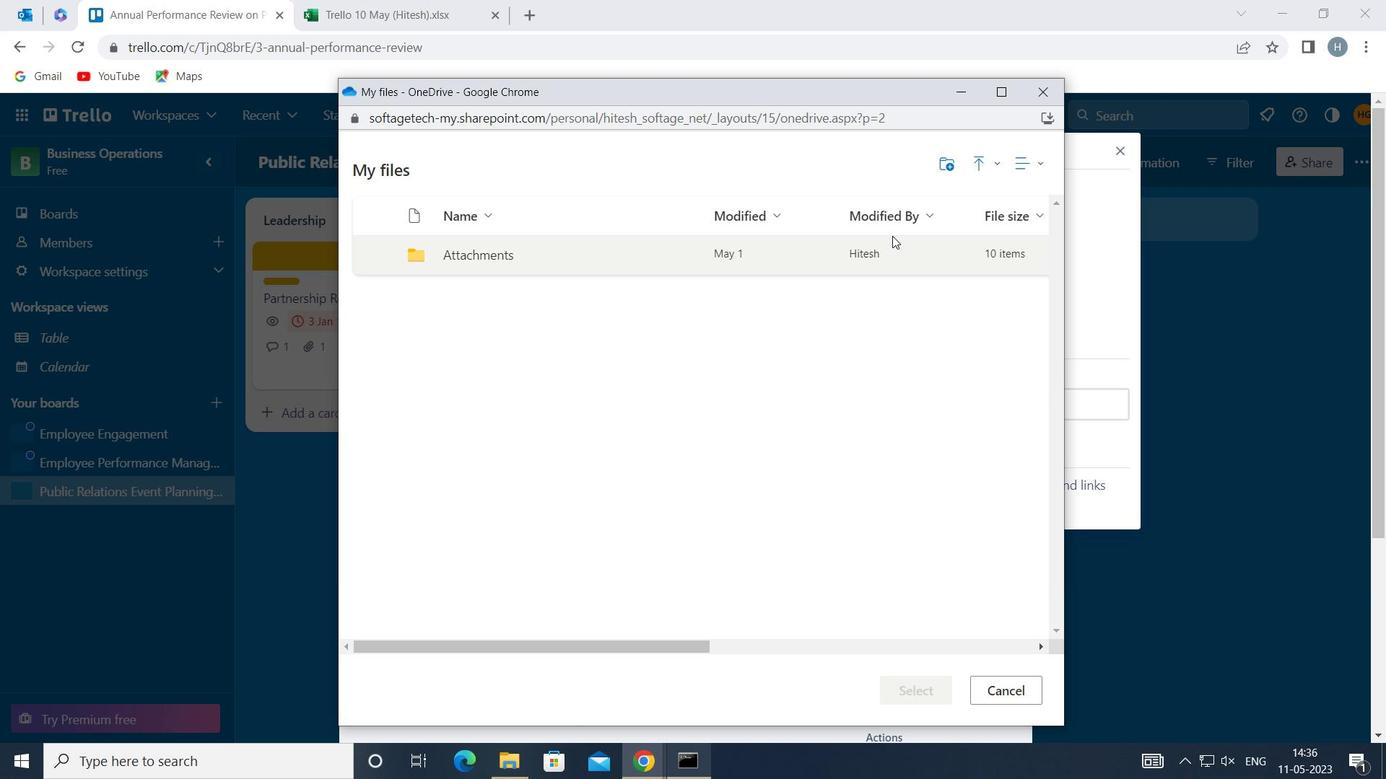 
Action: Mouse pressed left at (893, 242)
Screenshot: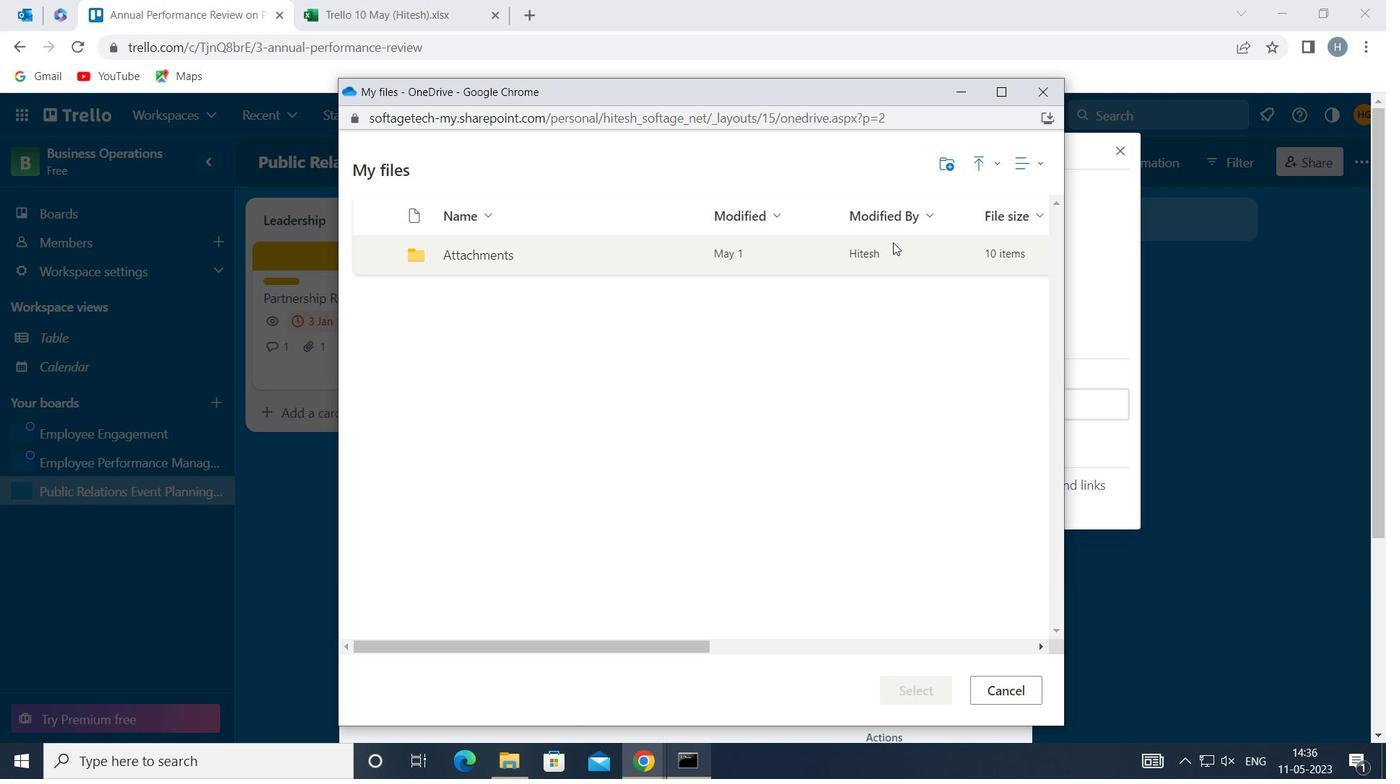 
Action: Mouse pressed left at (893, 242)
Screenshot: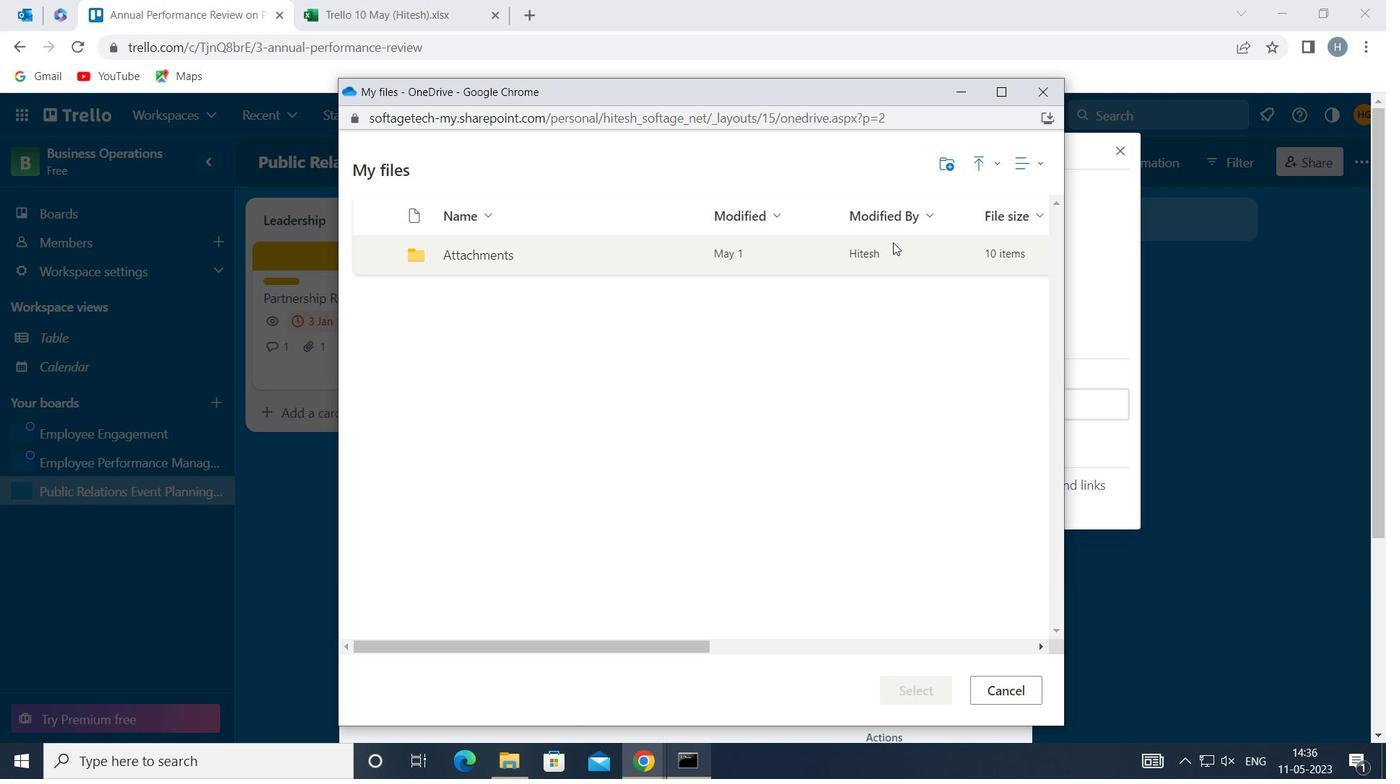 
Action: Mouse moved to (815, 286)
Screenshot: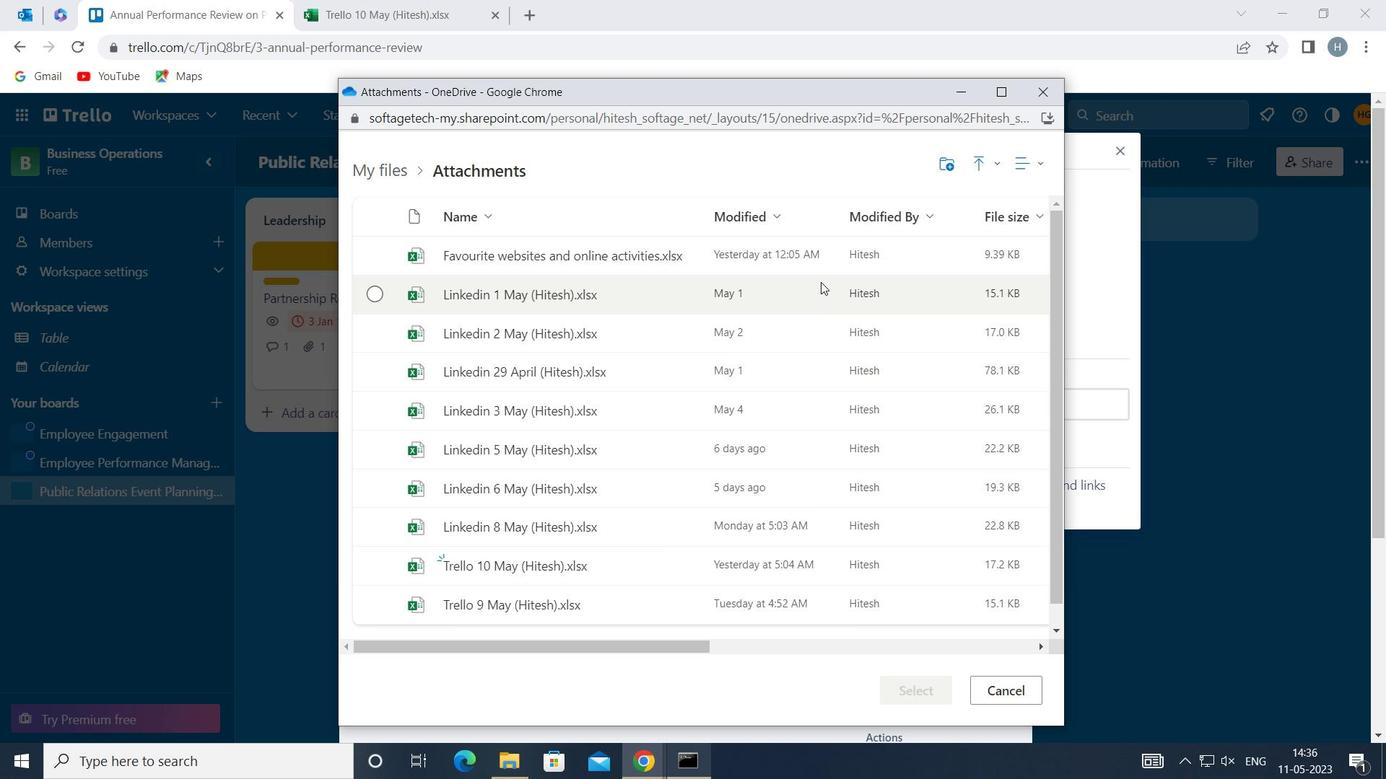 
Action: Mouse pressed left at (815, 286)
Screenshot: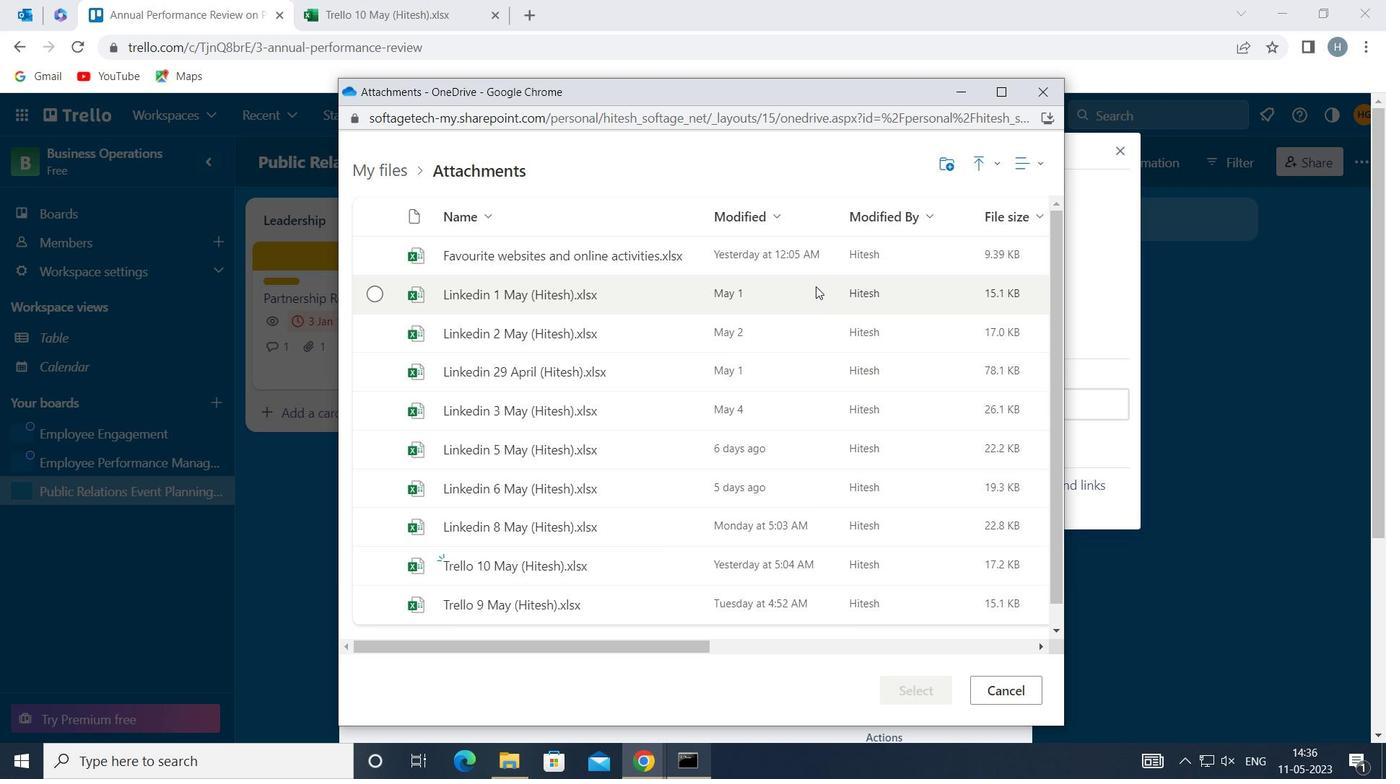 
Action: Mouse moved to (926, 685)
Screenshot: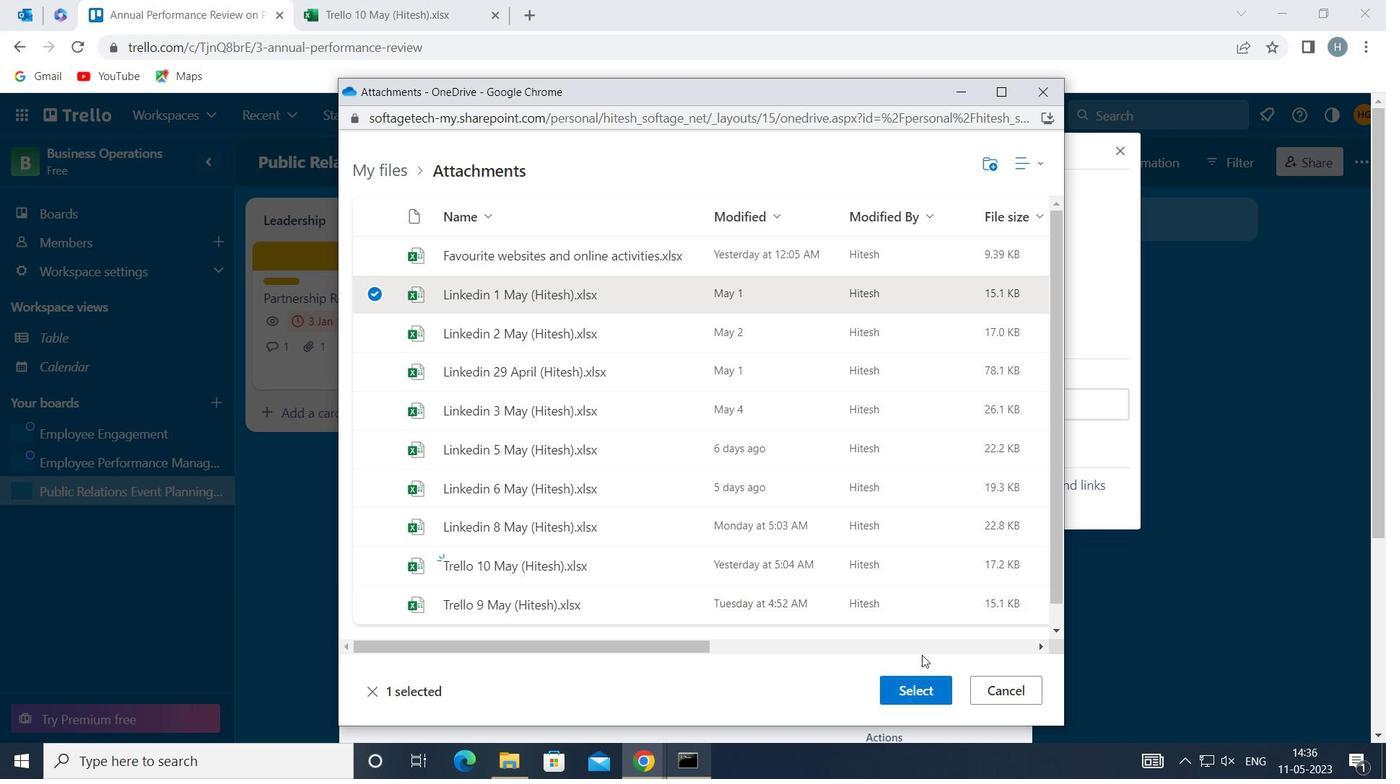 
Action: Mouse pressed left at (926, 685)
Screenshot: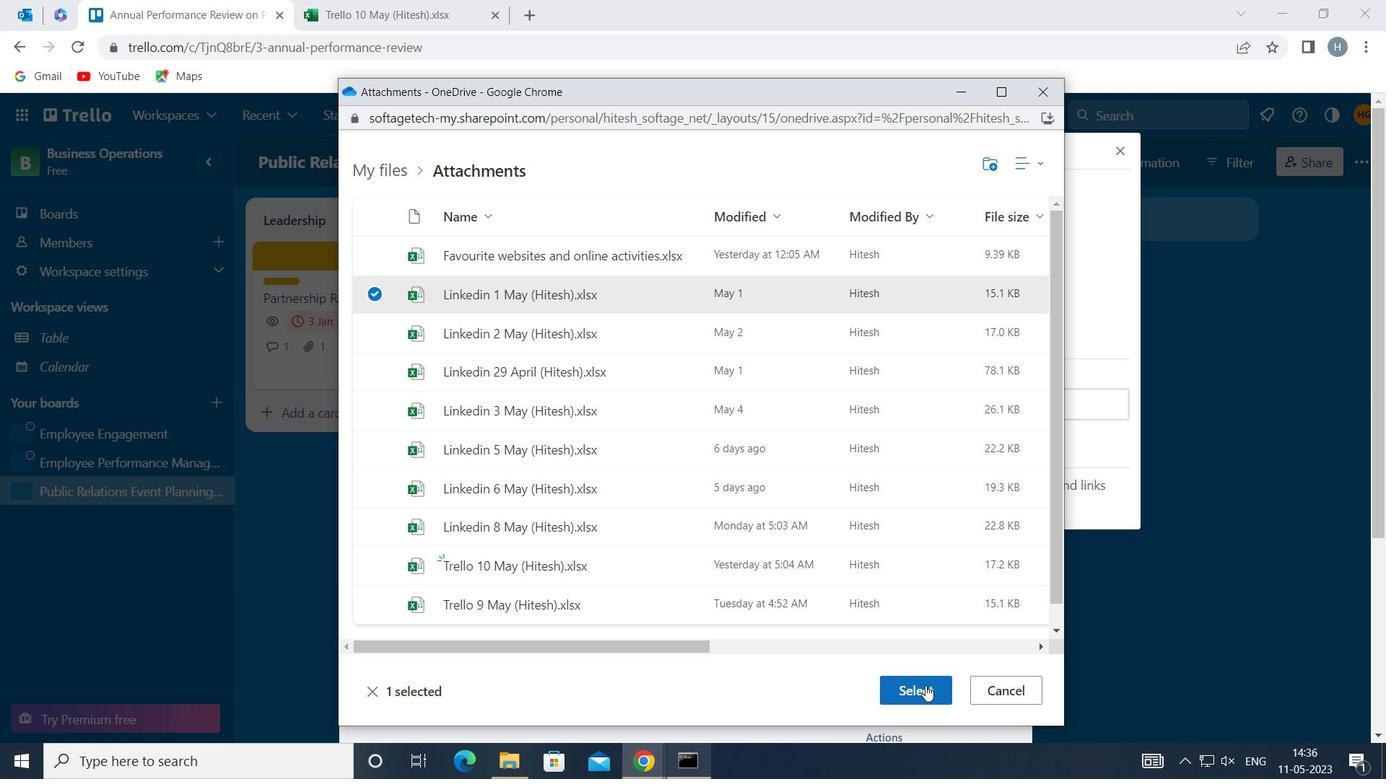 
Action: Mouse moved to (956, 498)
Screenshot: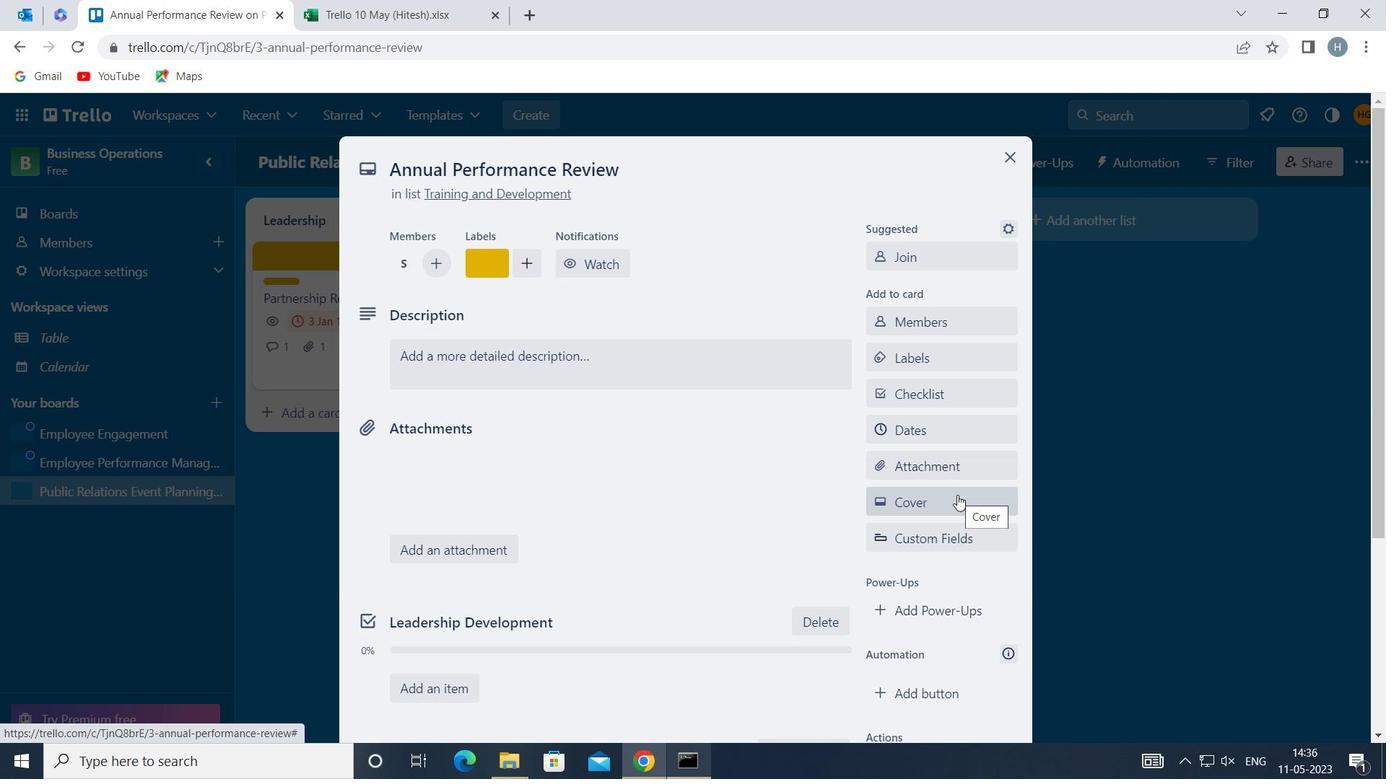 
Action: Mouse pressed left at (956, 498)
Screenshot: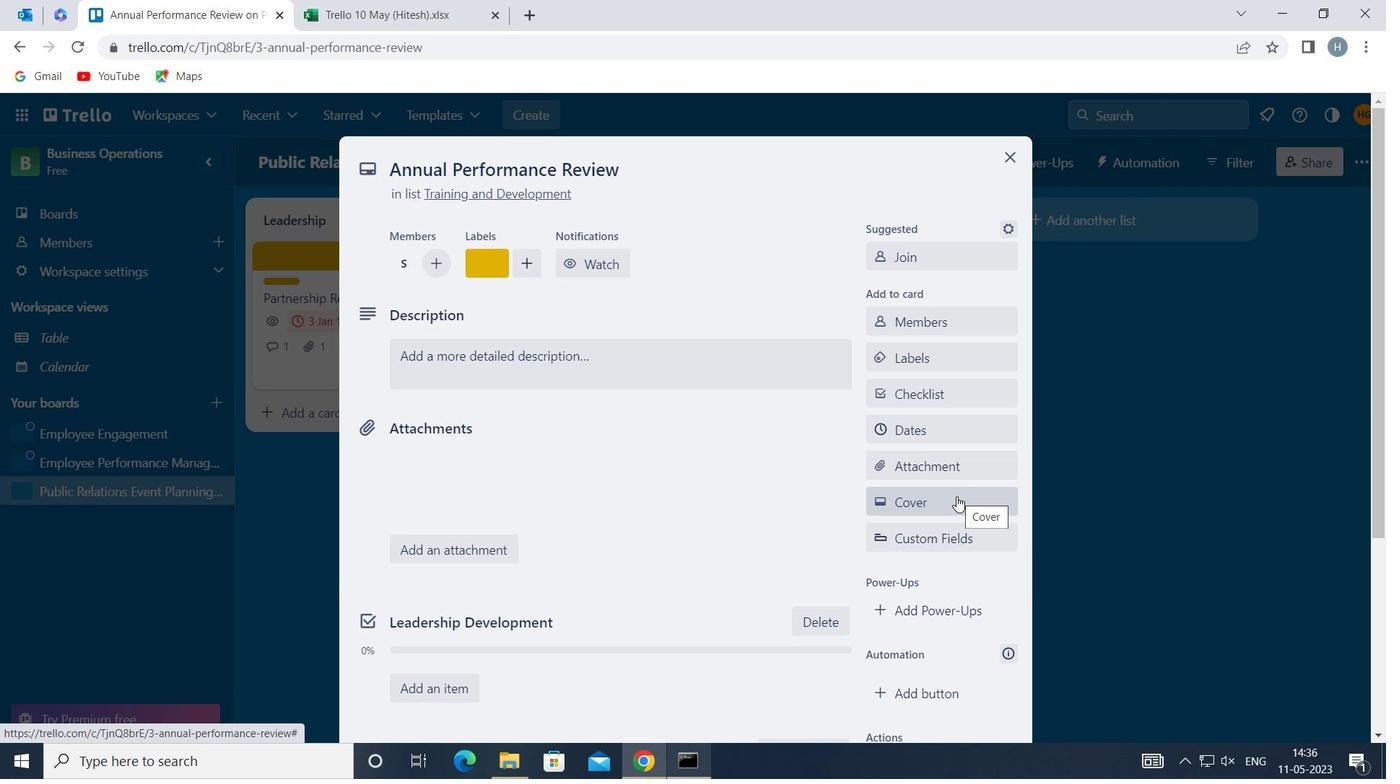 
Action: Mouse moved to (949, 309)
Screenshot: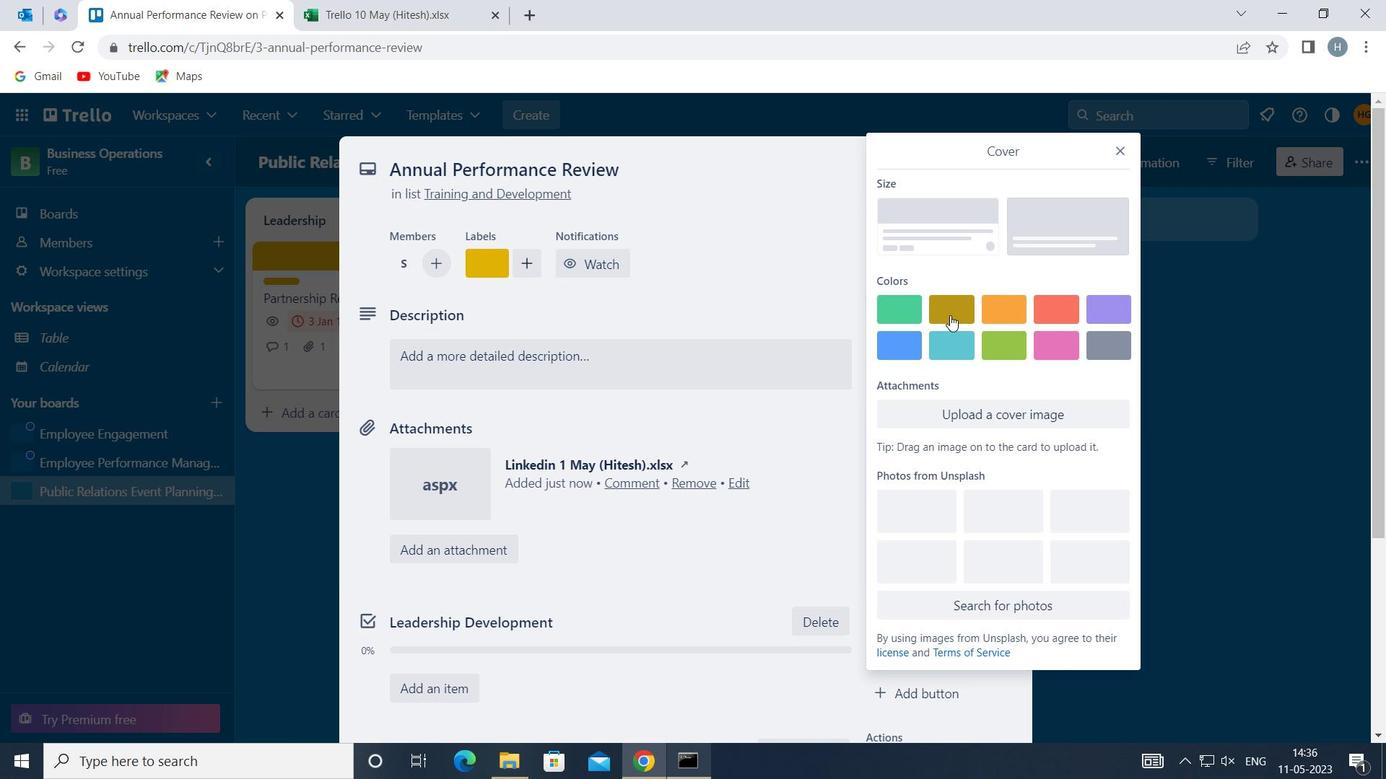 
Action: Mouse pressed left at (949, 309)
Screenshot: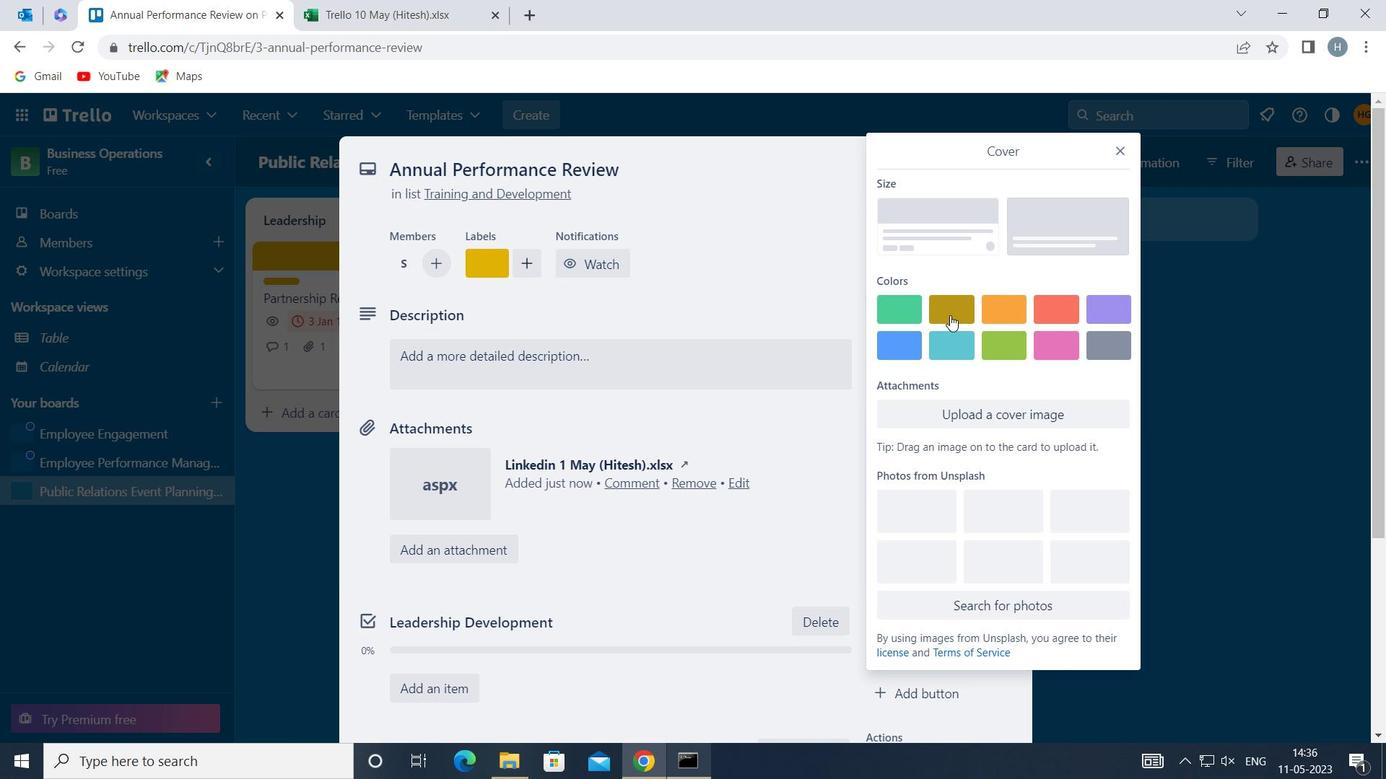 
Action: Mouse moved to (1122, 145)
Screenshot: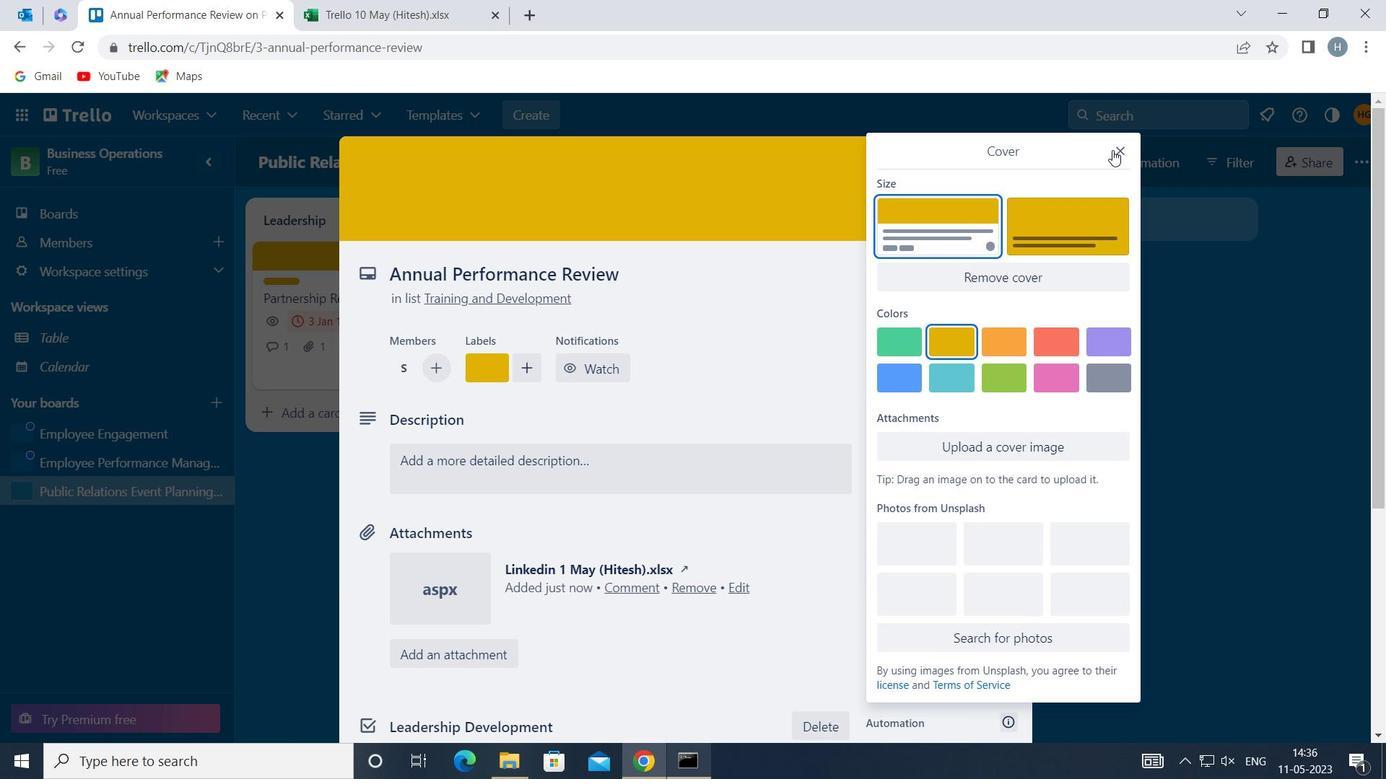 
Action: Mouse pressed left at (1122, 145)
Screenshot: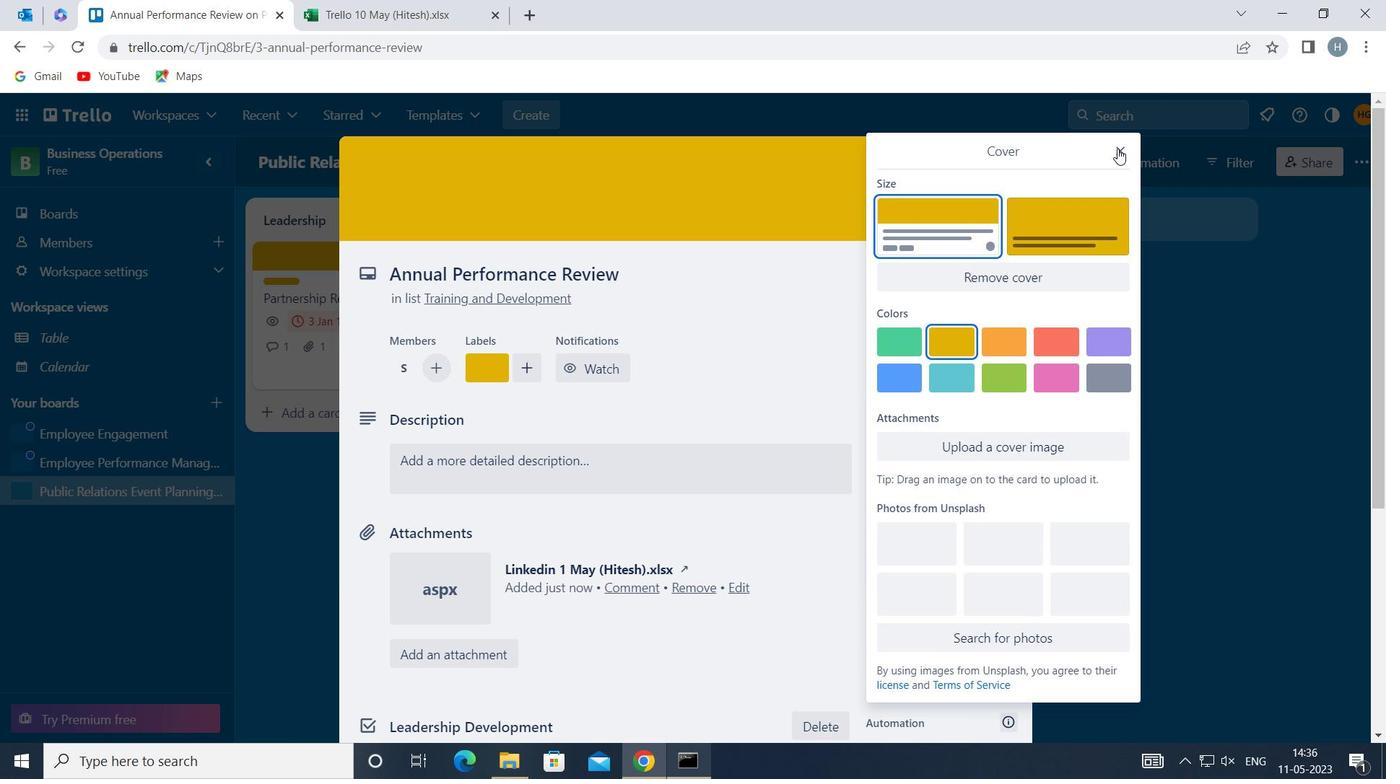 
Action: Mouse moved to (740, 470)
Screenshot: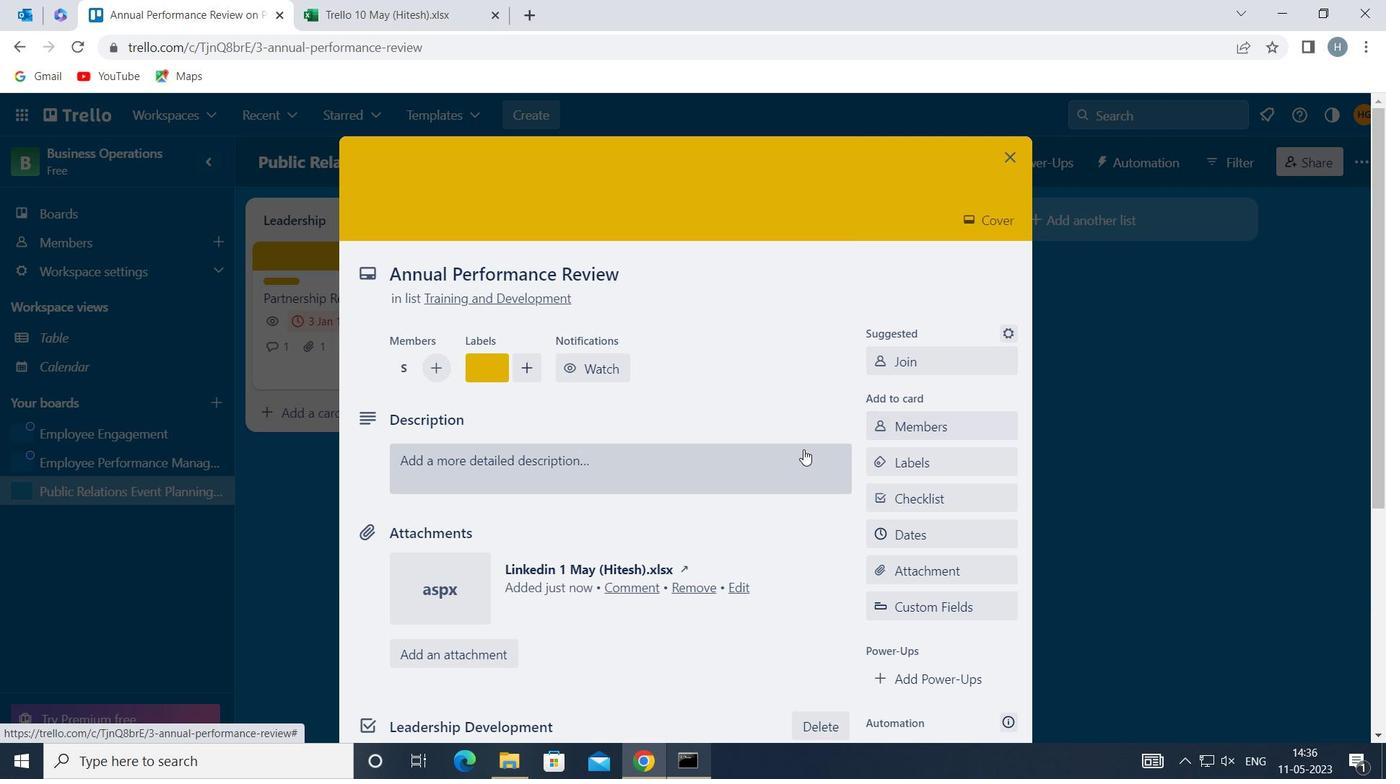 
Action: Mouse pressed left at (740, 470)
Screenshot: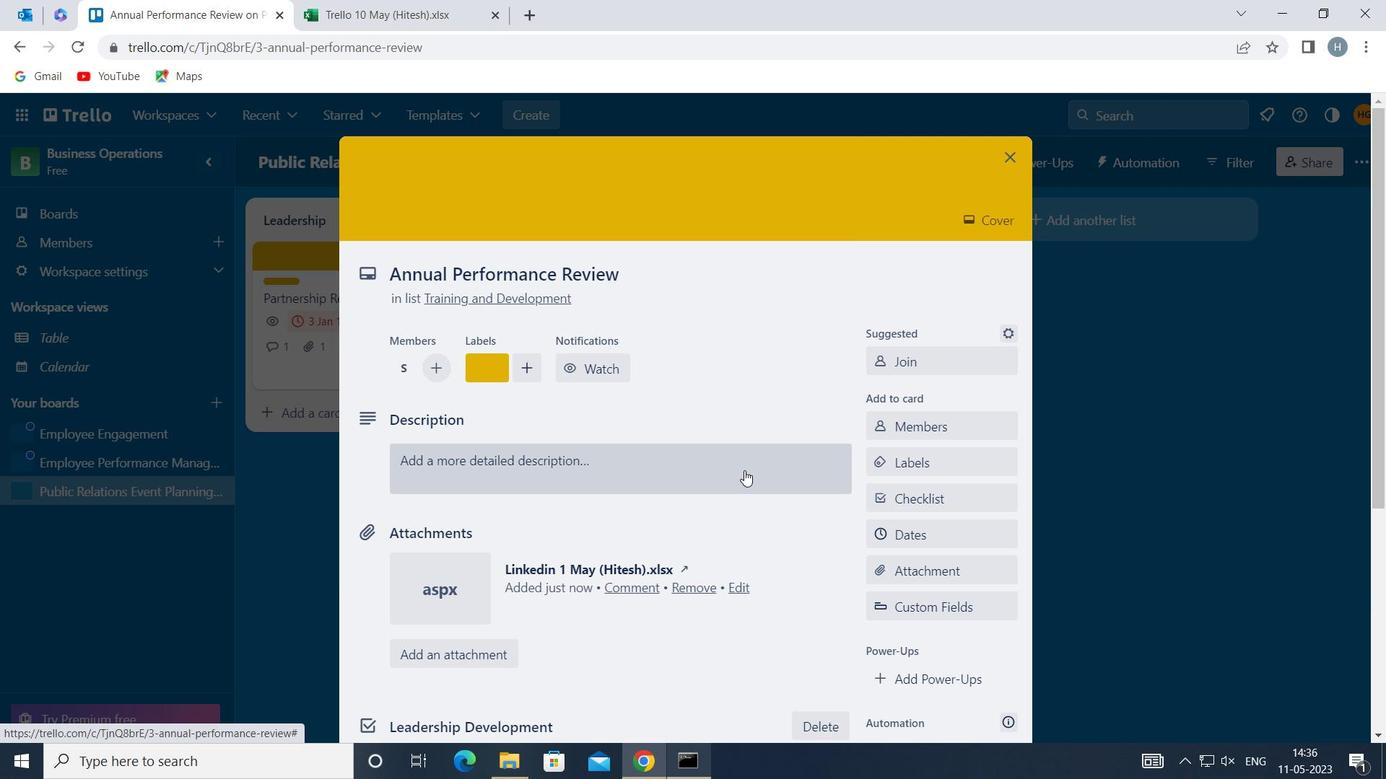 
Action: Mouse moved to (590, 539)
Screenshot: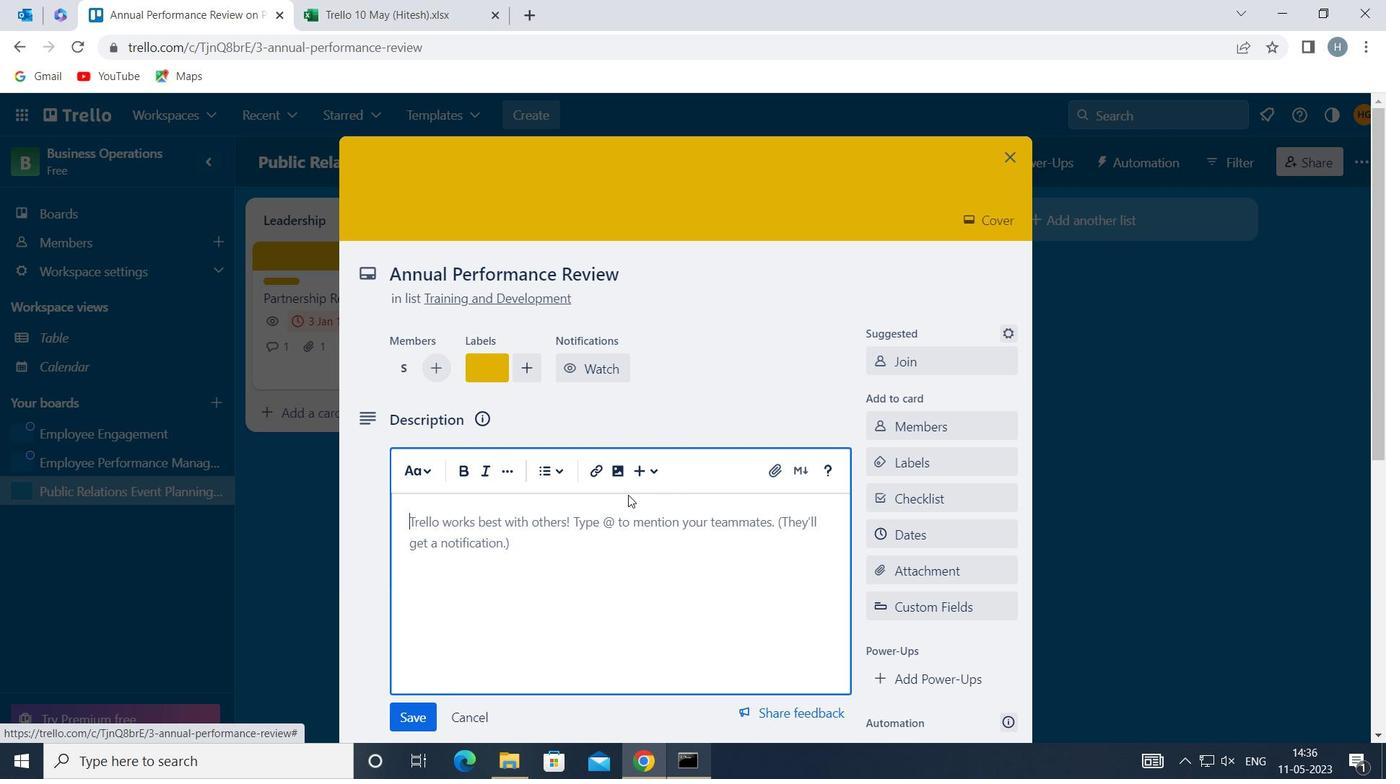 
Action: Mouse pressed left at (590, 539)
Screenshot: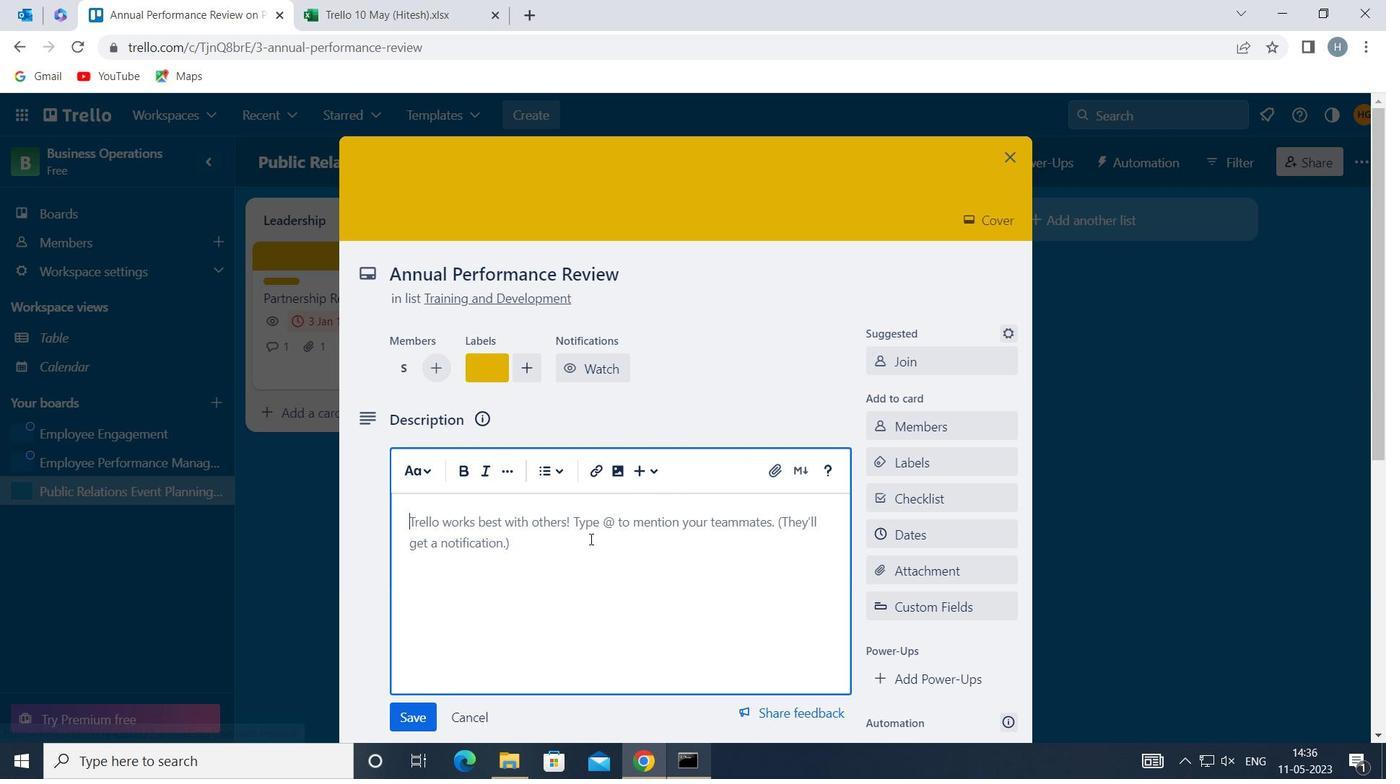 
Action: Mouse moved to (573, 531)
Screenshot: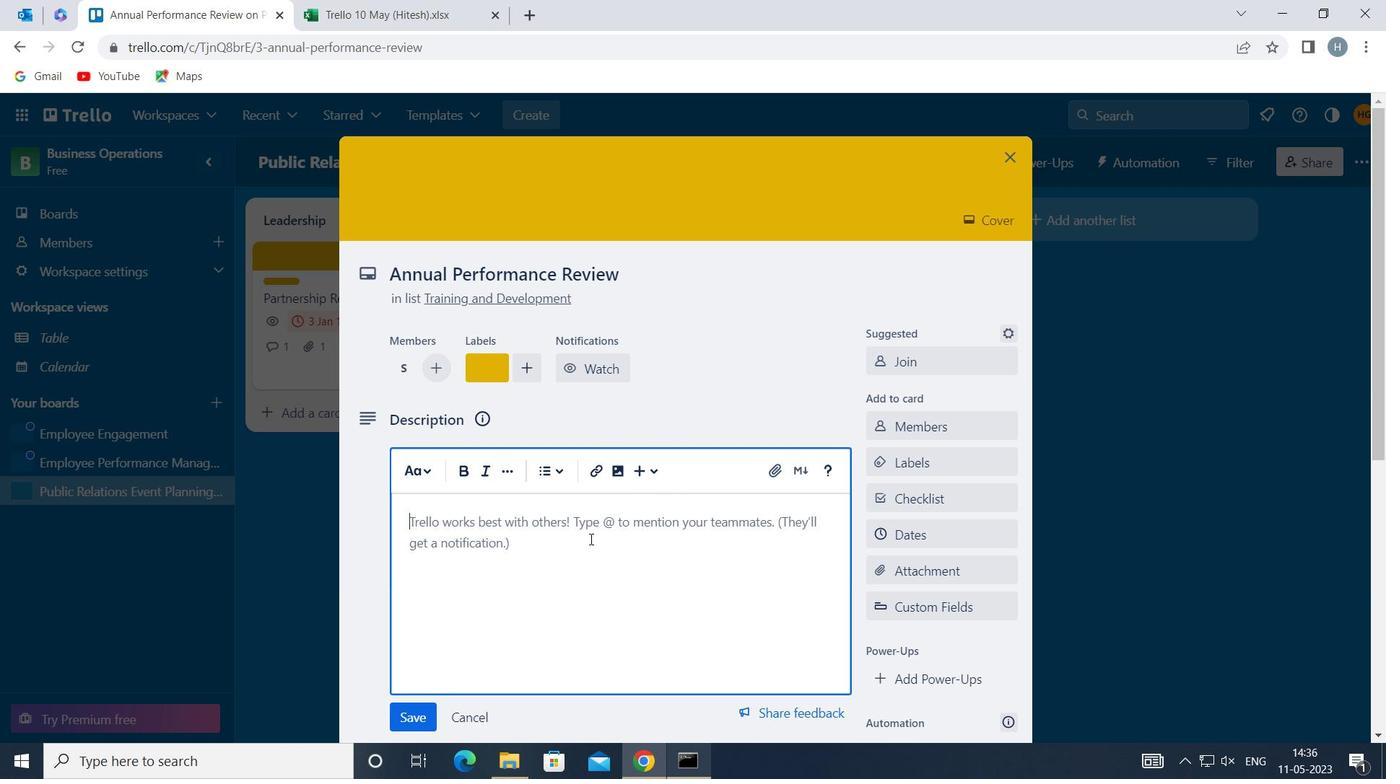 
Action: Key pressed <Key.shift>CONDUCT<Key.space>CUSTOMER<Key.space>RESEARCH<Key.space>FOR<Key.space>NEW<Key.space>PRODUCT<Key.space>FEATURES<Key.space>AND<Key.space>IMPROVEMENTS
Screenshot: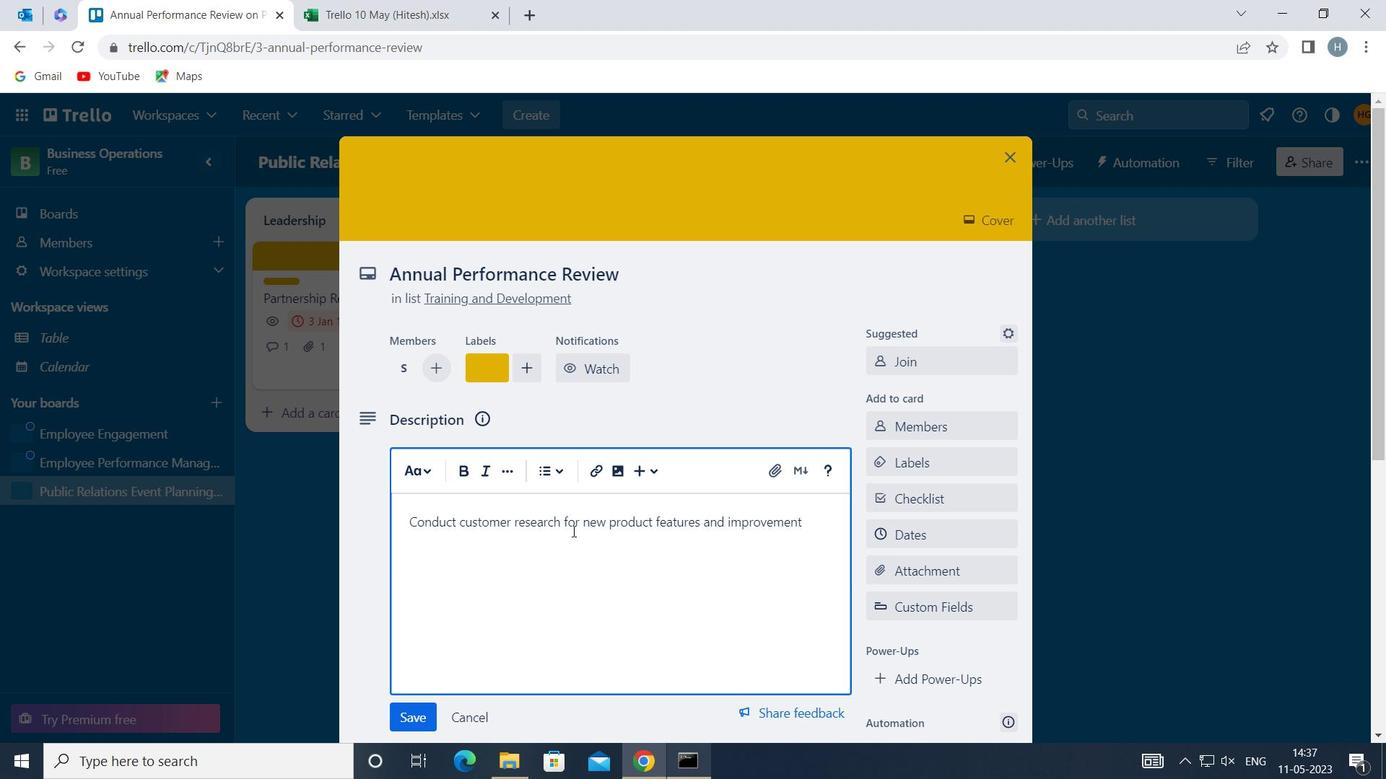 
Action: Mouse moved to (407, 712)
Screenshot: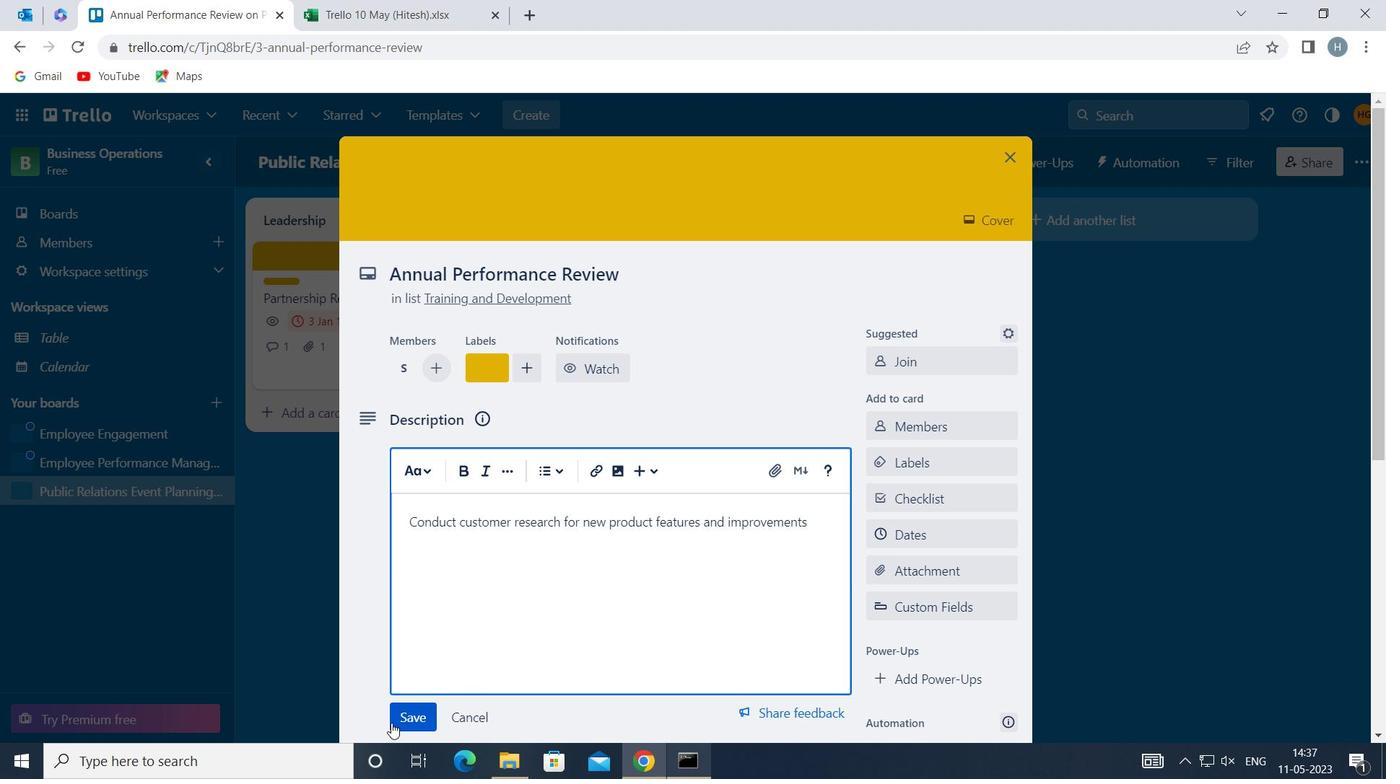 
Action: Mouse pressed left at (407, 712)
Screenshot: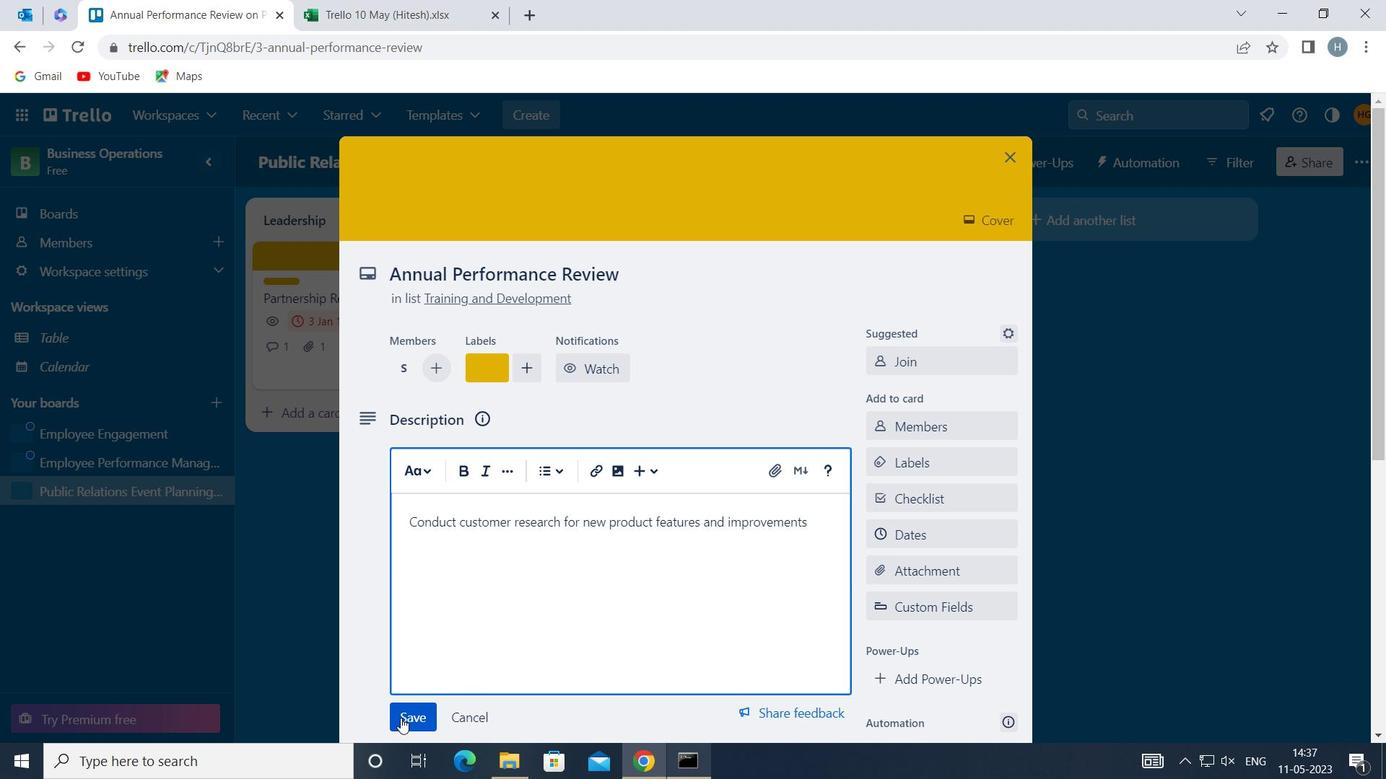 
Action: Mouse moved to (493, 610)
Screenshot: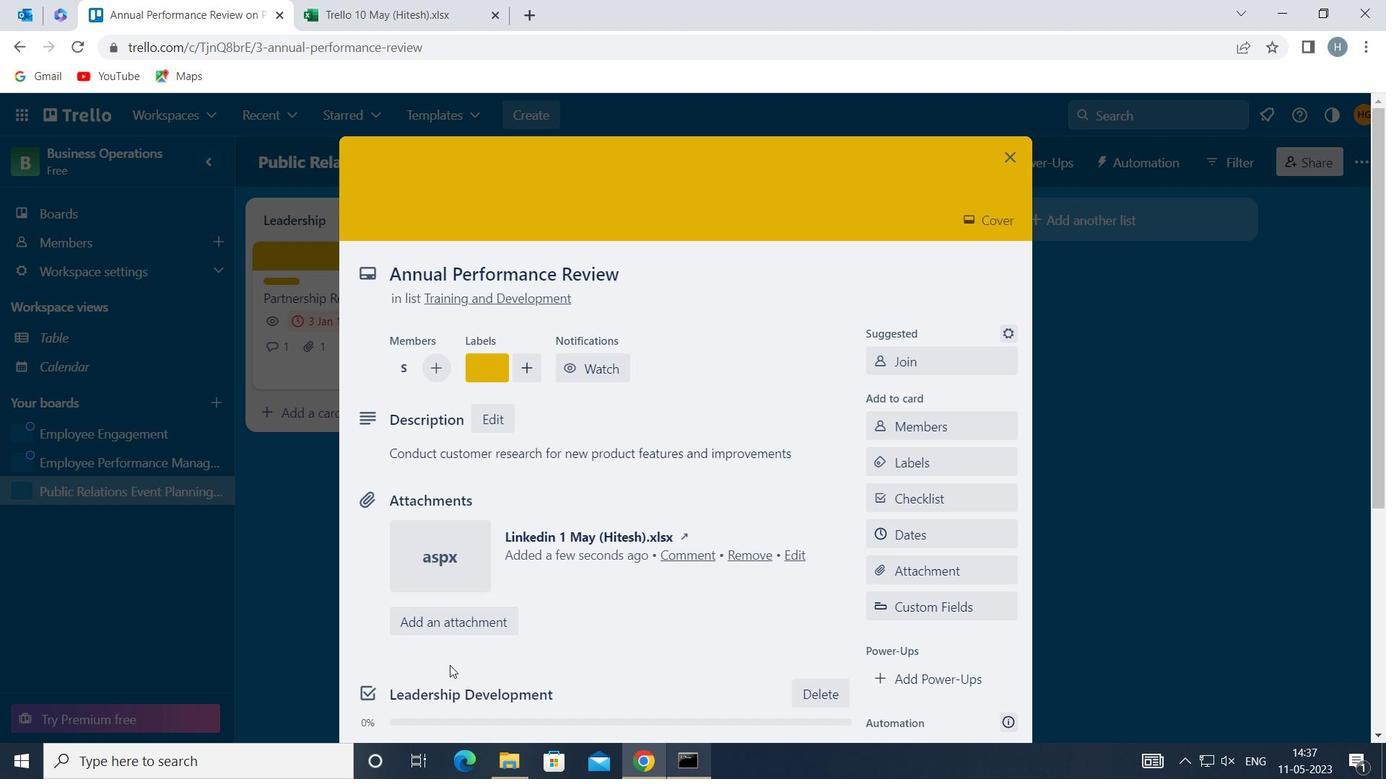 
Action: Mouse scrolled (493, 610) with delta (0, 0)
Screenshot: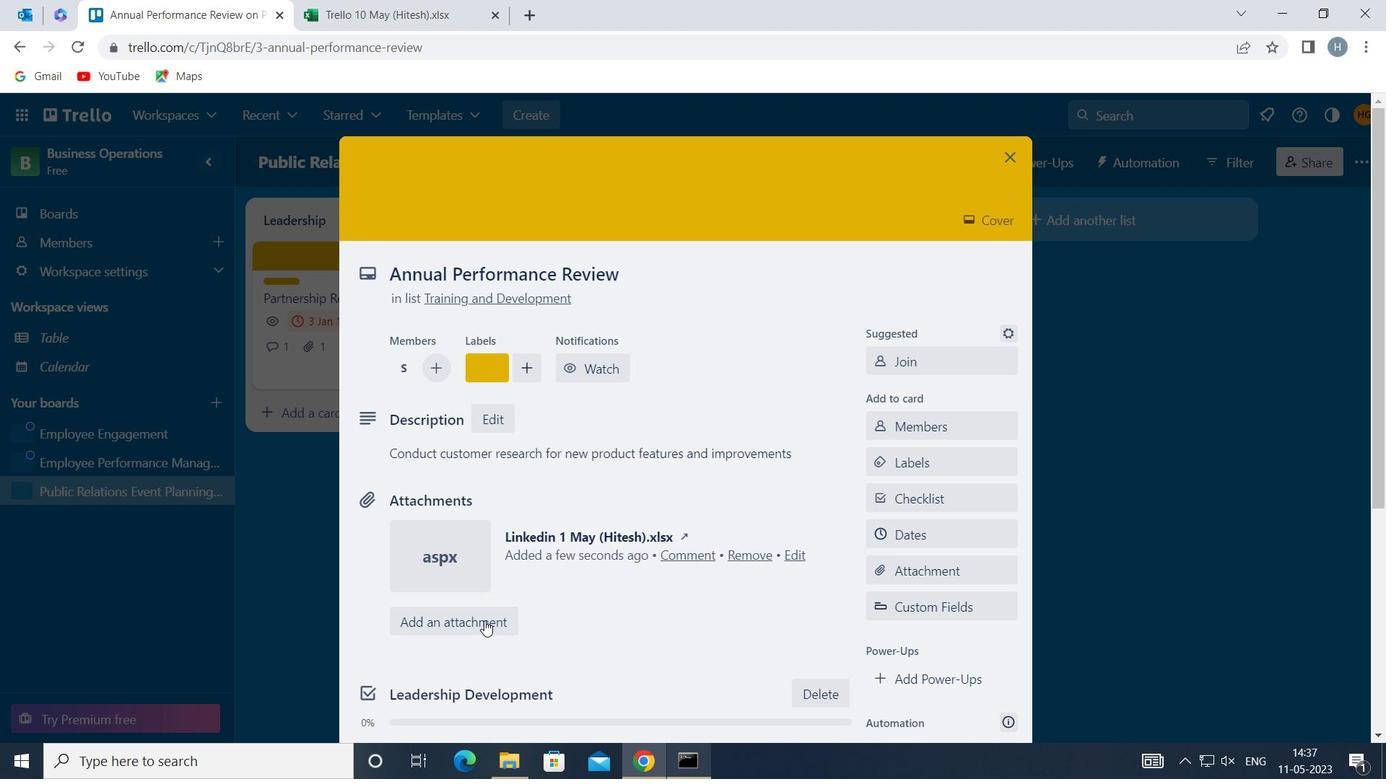 
Action: Mouse scrolled (493, 610) with delta (0, 0)
Screenshot: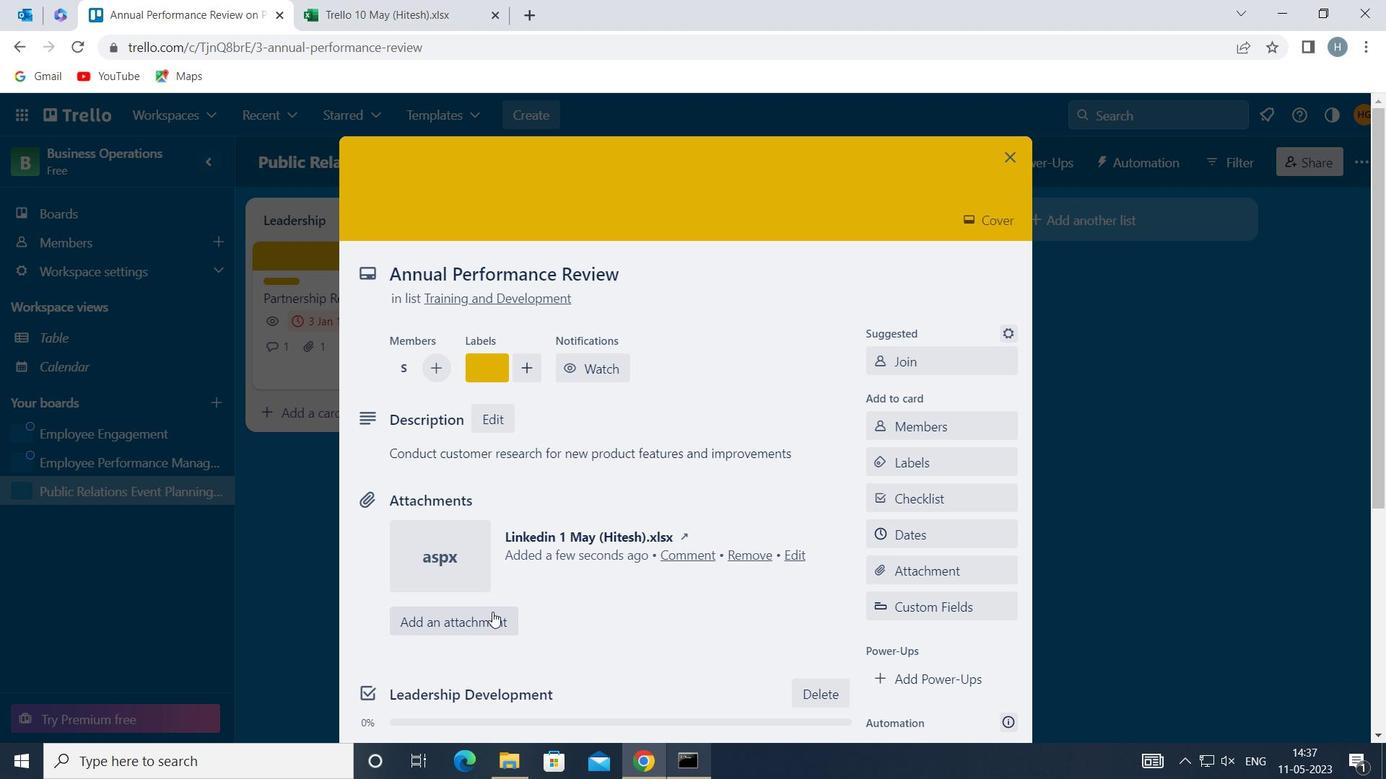 
Action: Mouse scrolled (493, 610) with delta (0, 0)
Screenshot: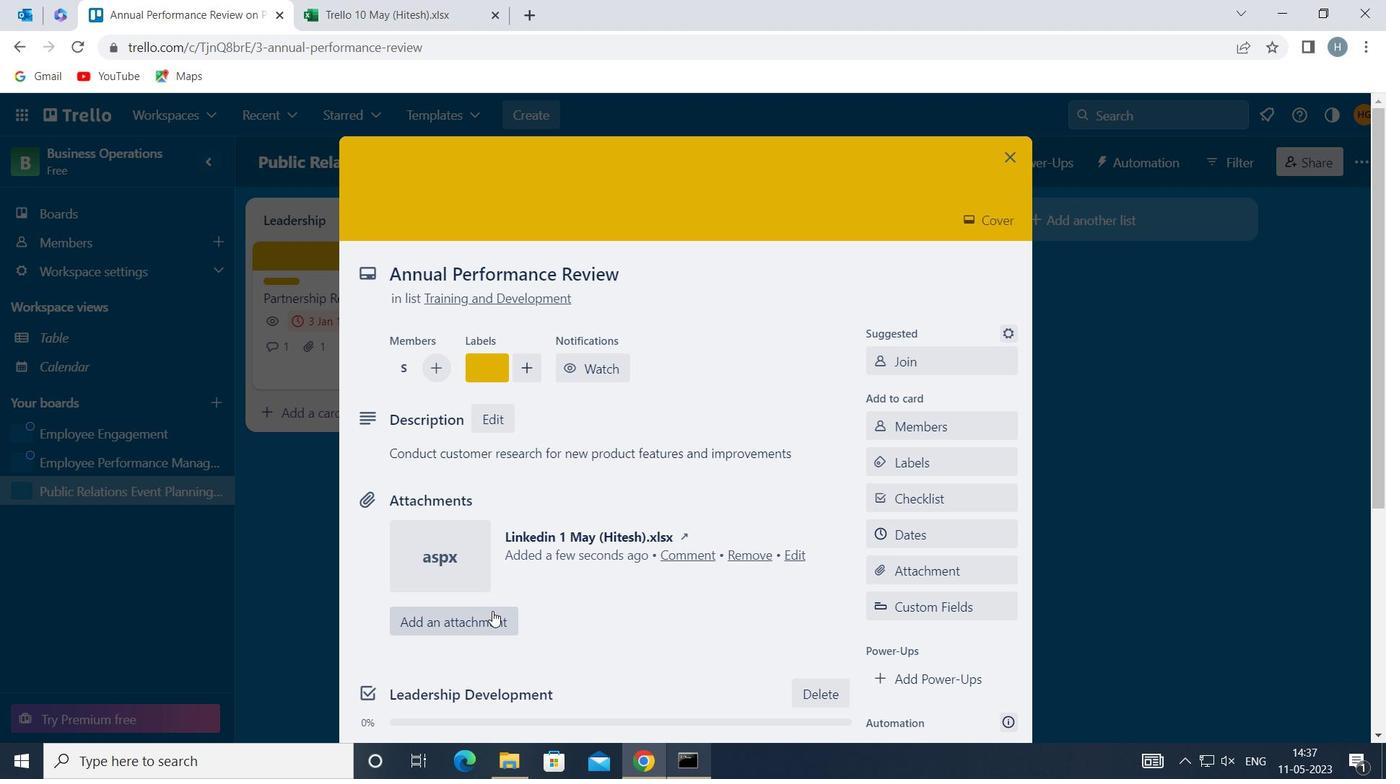 
Action: Mouse scrolled (493, 610) with delta (0, 0)
Screenshot: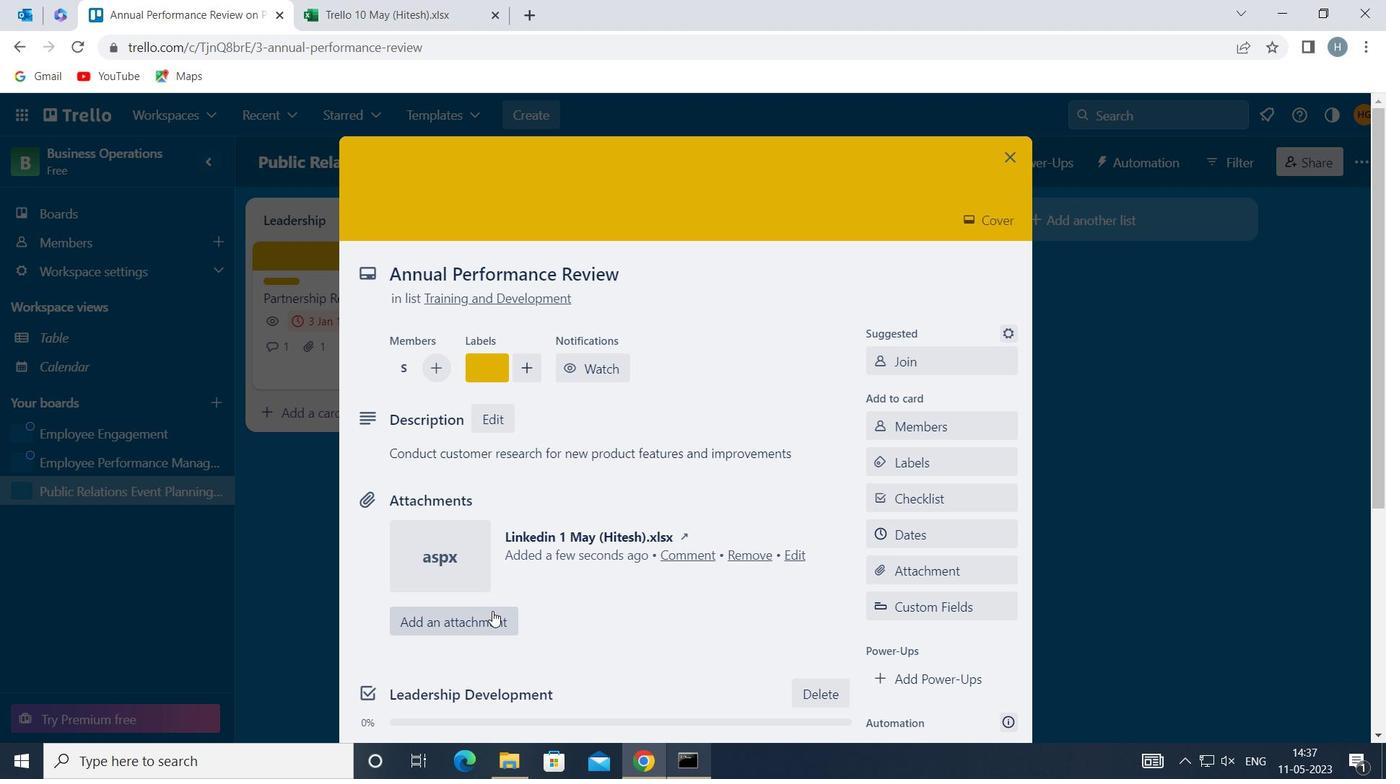 
Action: Mouse moved to (617, 514)
Screenshot: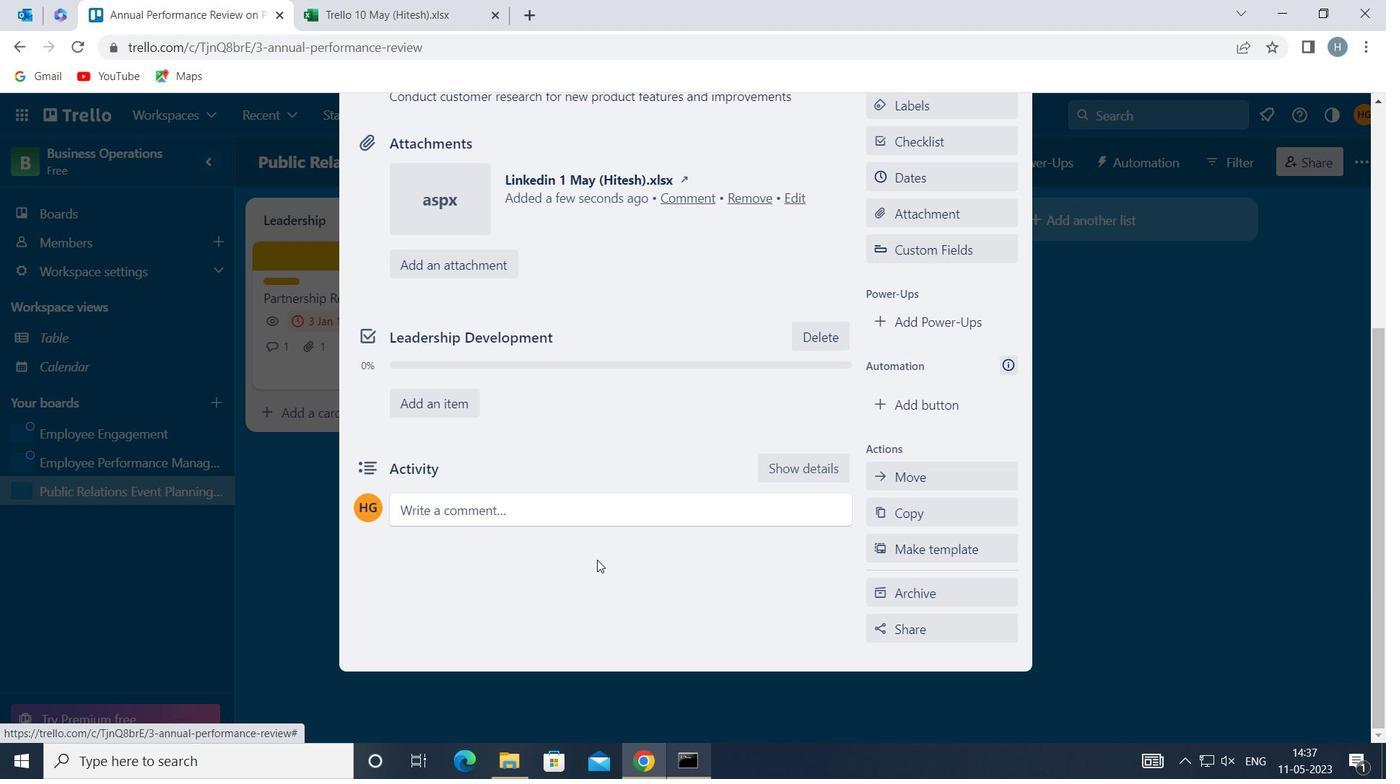 
Action: Mouse pressed left at (617, 514)
Screenshot: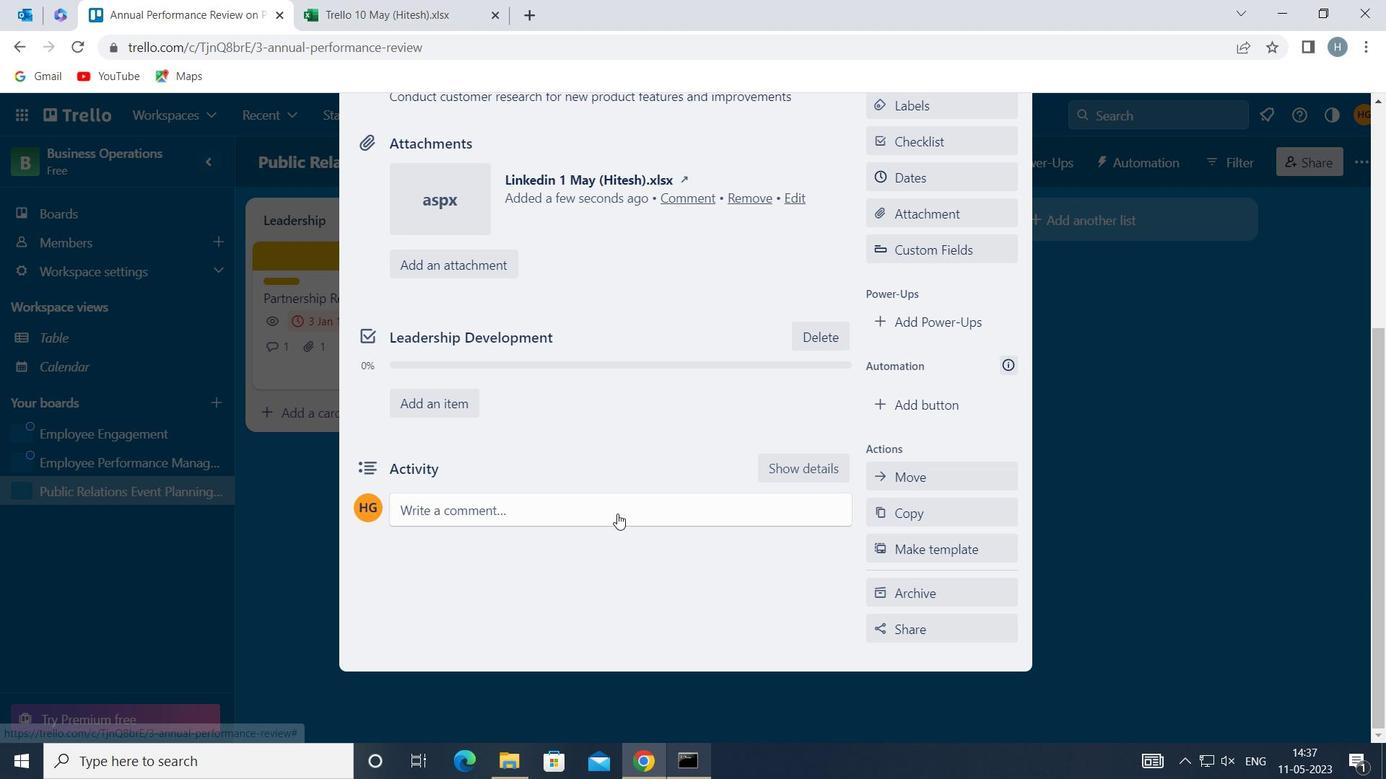
Action: Mouse moved to (588, 571)
Screenshot: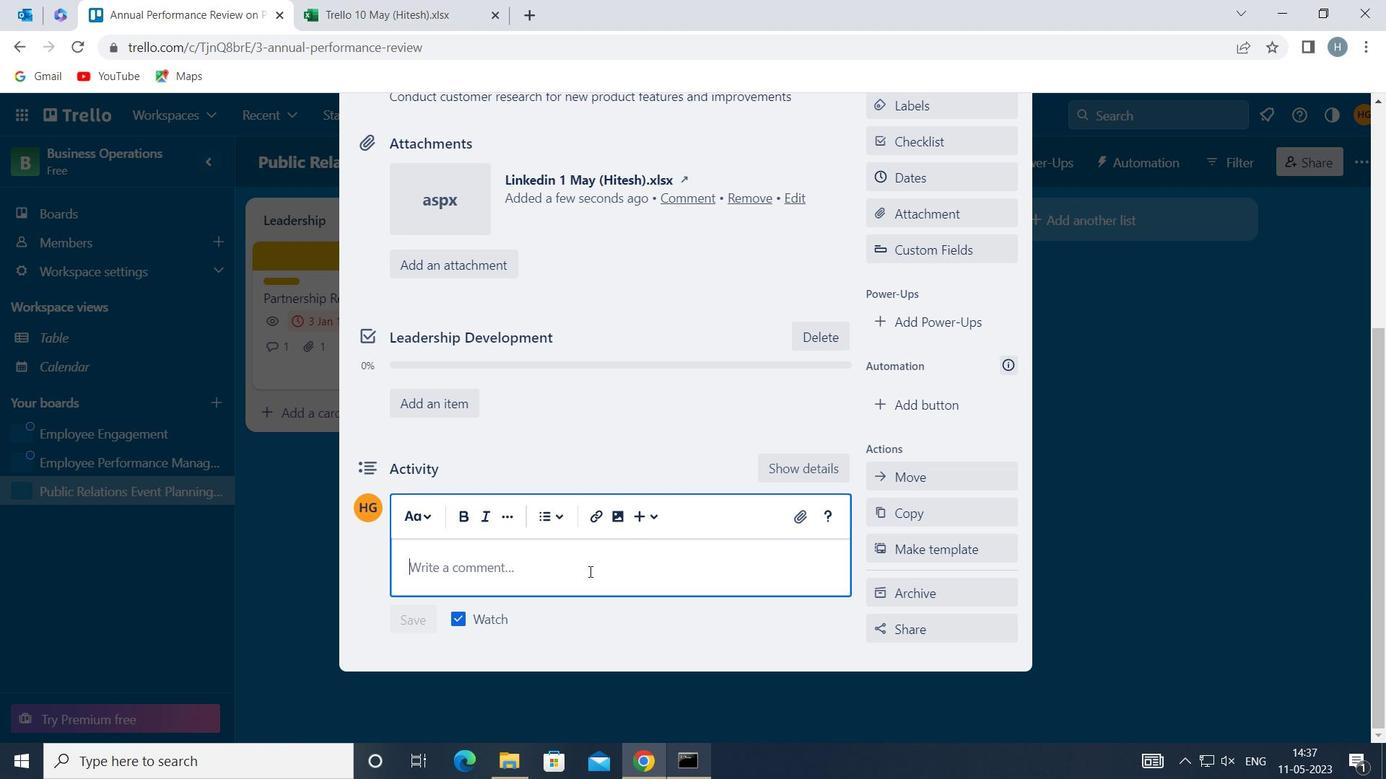 
Action: Mouse pressed left at (588, 571)
Screenshot: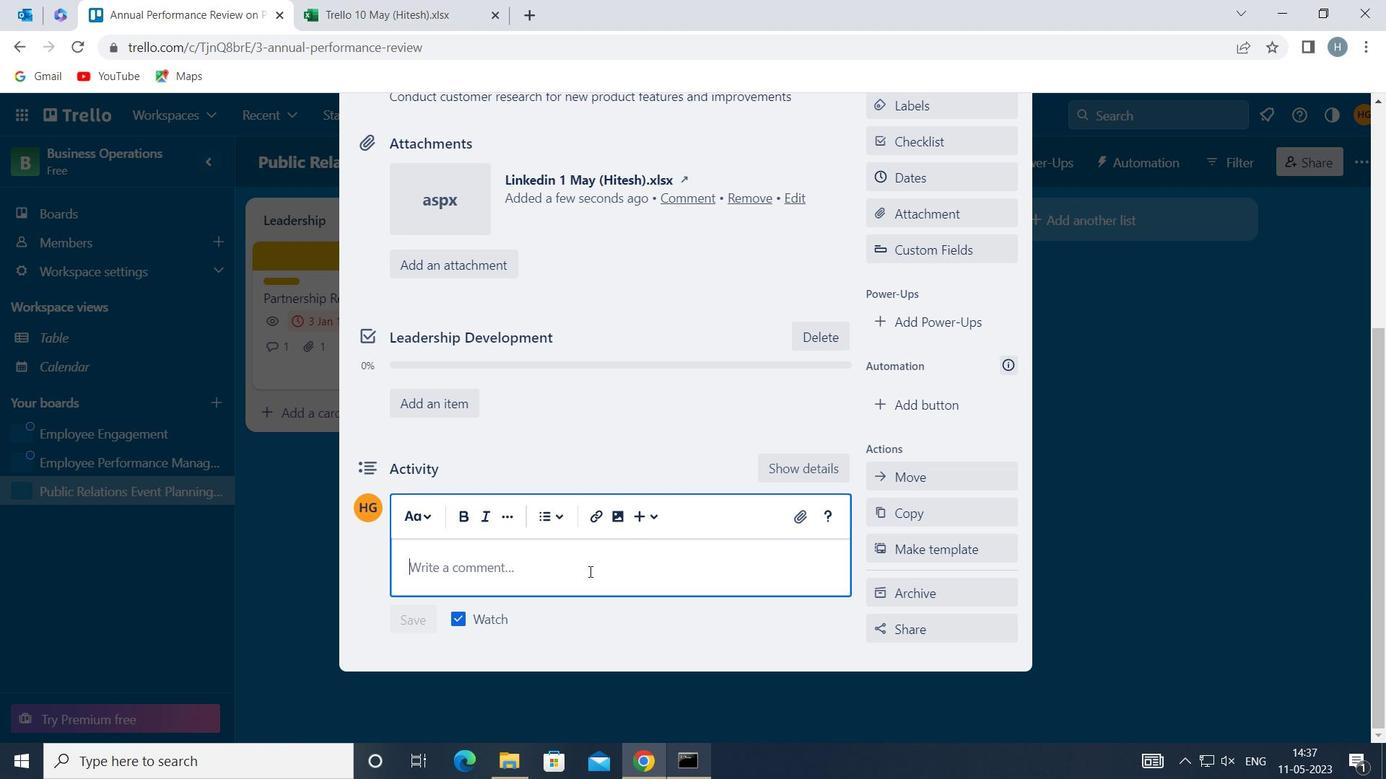 
Action: Mouse moved to (571, 562)
Screenshot: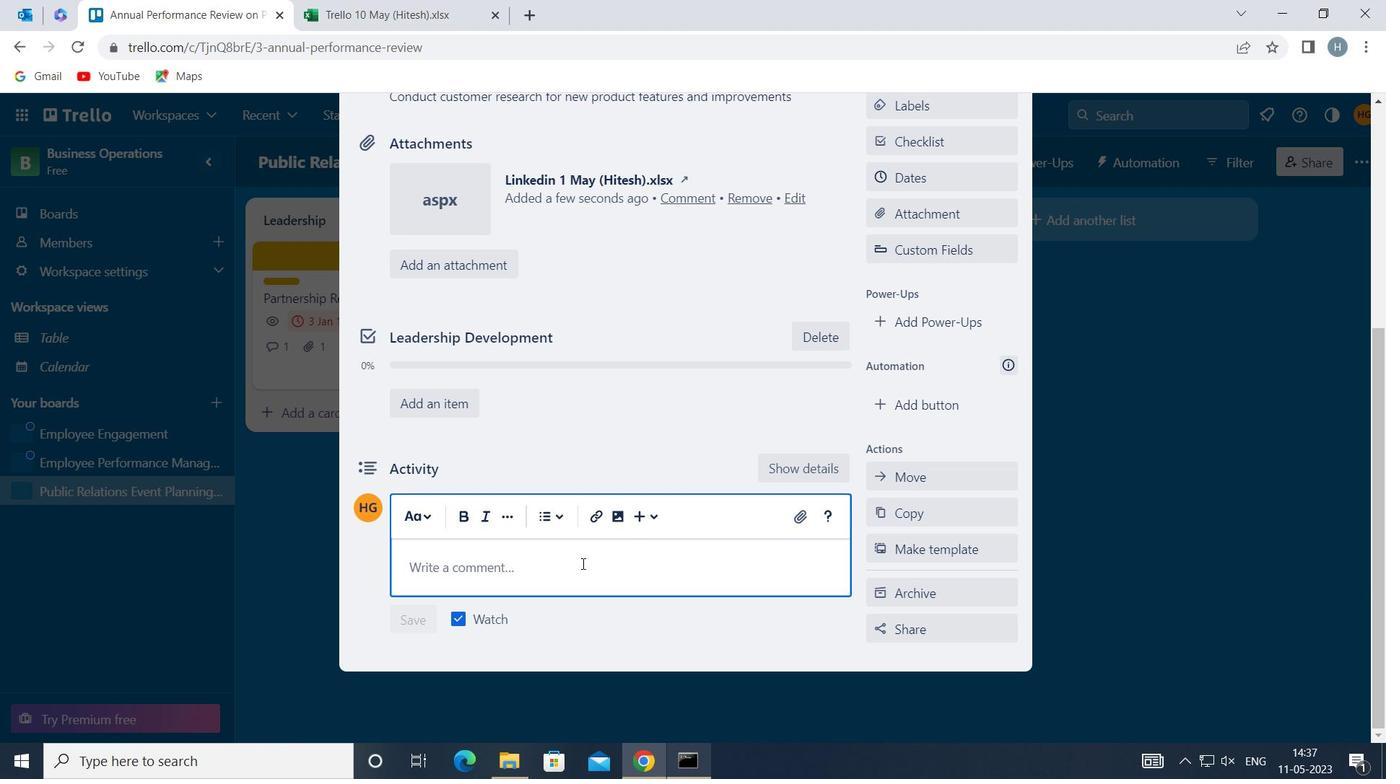 
Action: Mouse pressed left at (571, 562)
Screenshot: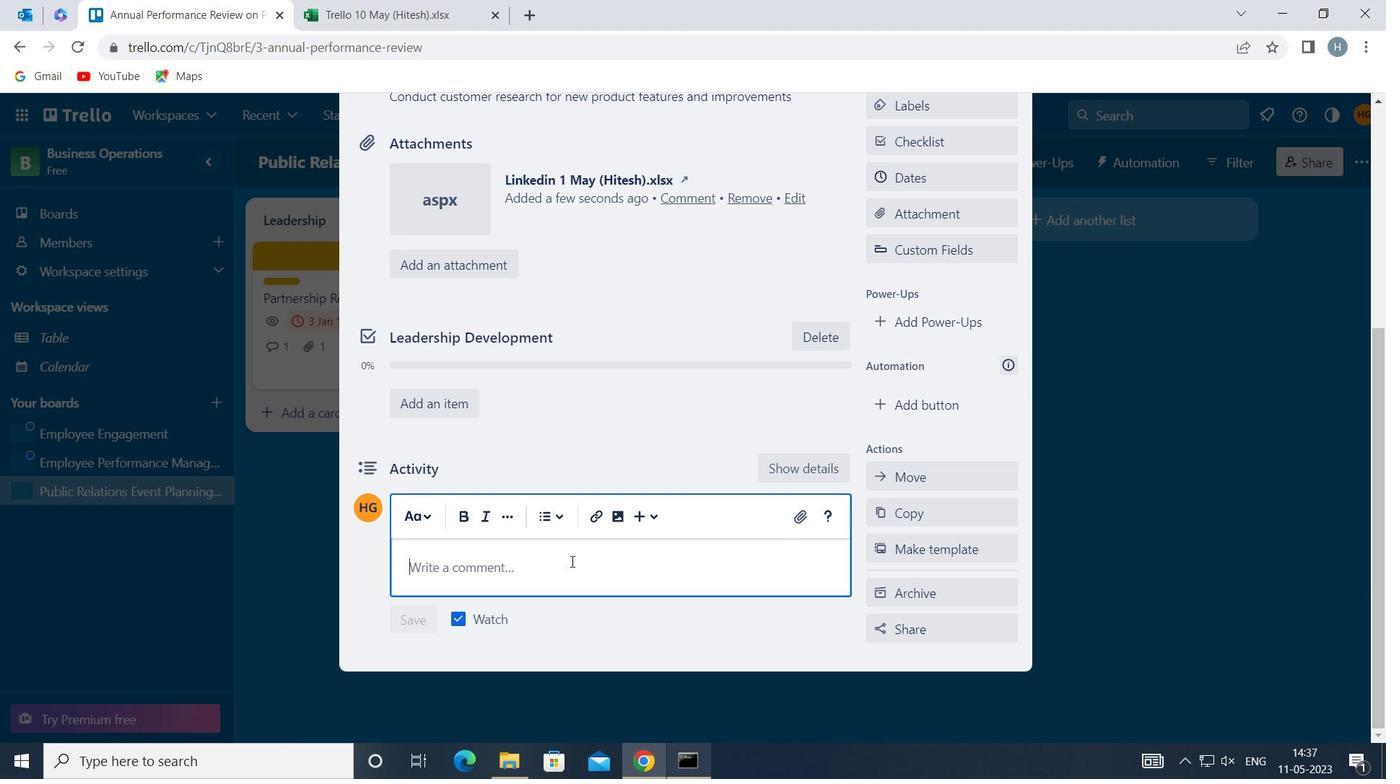 
Action: Key pressed <Key.shift>GIVEN<Key.space>THE<Key.space>POTENSIAL<Key.space>IMPACT<Key.space>OF<Key.space>THIS<Key.space>TASK<Key.backspace><Key.backspace><Key.backspace><Key.backspace><Key.backspace><Key.backspace><Key.backspace><Key.backspace><Key.backspace><Key.backspace><Key.backspace><Key.backspace><Key.backspace><Key.backspace><Key.backspace><Key.backspace><Key.backspace><Key.backspace><Key.backspace><Key.backspace><Key.backspace><Key.backspace><Key.backspace><Key.backspace>TIAL<Key.space>IMPACT<Key.space>OF<Key.space>THIS<Key.space>TASK<Key.space>ON<Key.space>OUR<Key.space>COMPANY<Key.space>SOO<Key.backspace>CIAL<Key.space>REASPONSIBILITY<Key.space><Key.backspace>,<Key.space><Key.backspace><Key.backspace><Key.space><Key.backspace><Key.backspace><Key.backspace><Key.backspace><Key.backspace><Key.backspace><Key.backspace><Key.backspace><Key.backspace><Key.backspace><Key.backspace><Key.backspace><Key.backspace><Key.backspace>SPONSIBILITY,<Key.space>LET<Key.space>US<Key.space>ENSURE<Key.space>THAT<Key.space>WE<Key.space>APPROACH<Key.space>IT<Key.space>WITH<Key.space>A<Key.space>SENSE<Key.space>OF<Key.space>ETHICAL<Key.space>AWARENESS<Key.space>AND<Key.space>CONSCIOUSNESS<Key.space>
Screenshot: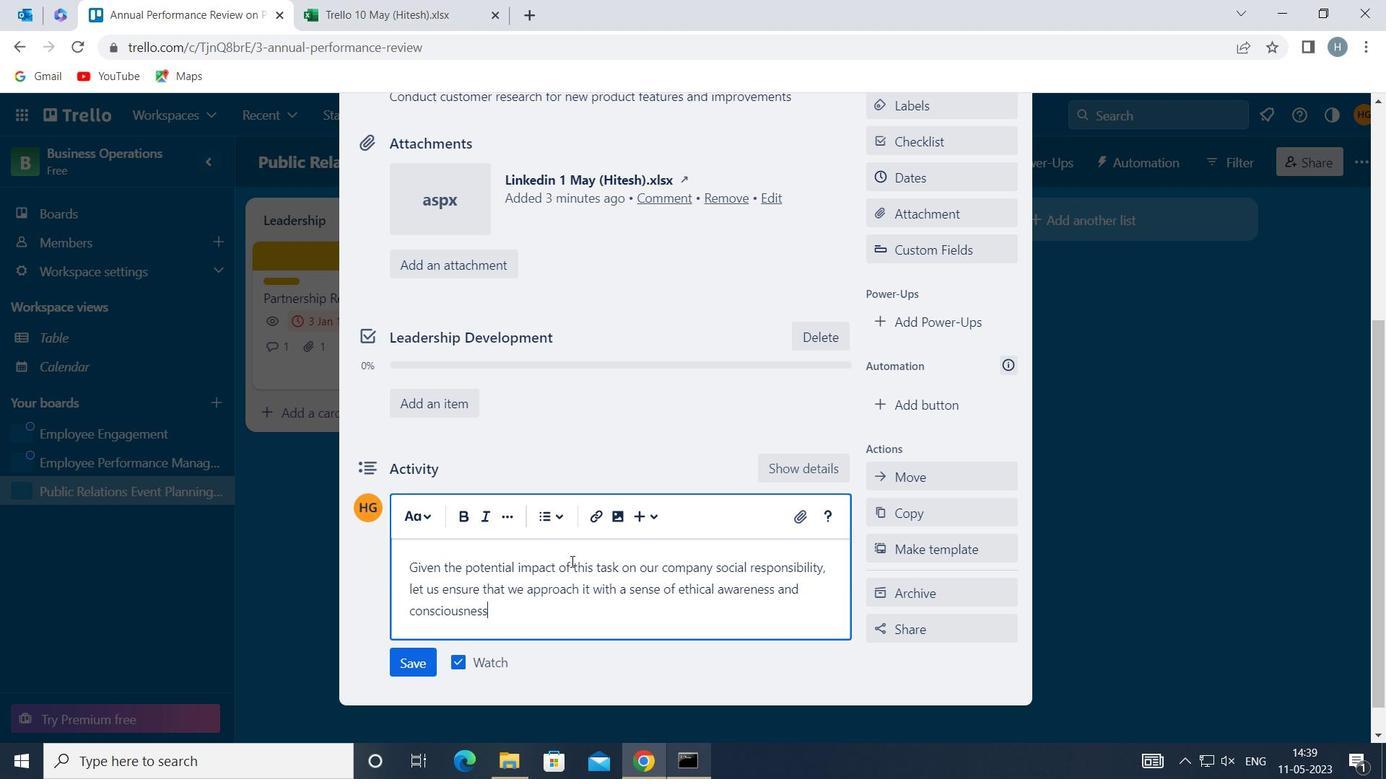 
Action: Mouse moved to (420, 659)
Screenshot: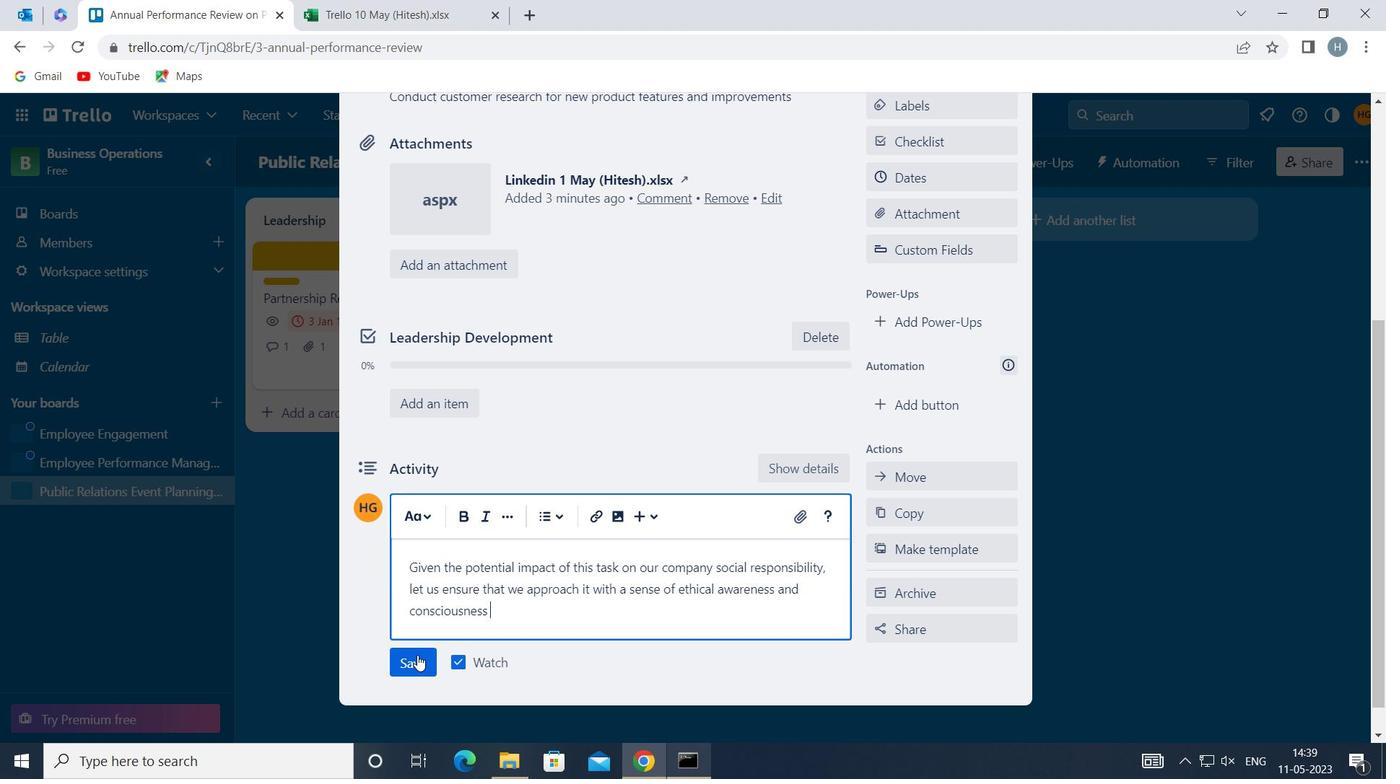 
Action: Mouse pressed left at (420, 659)
Screenshot: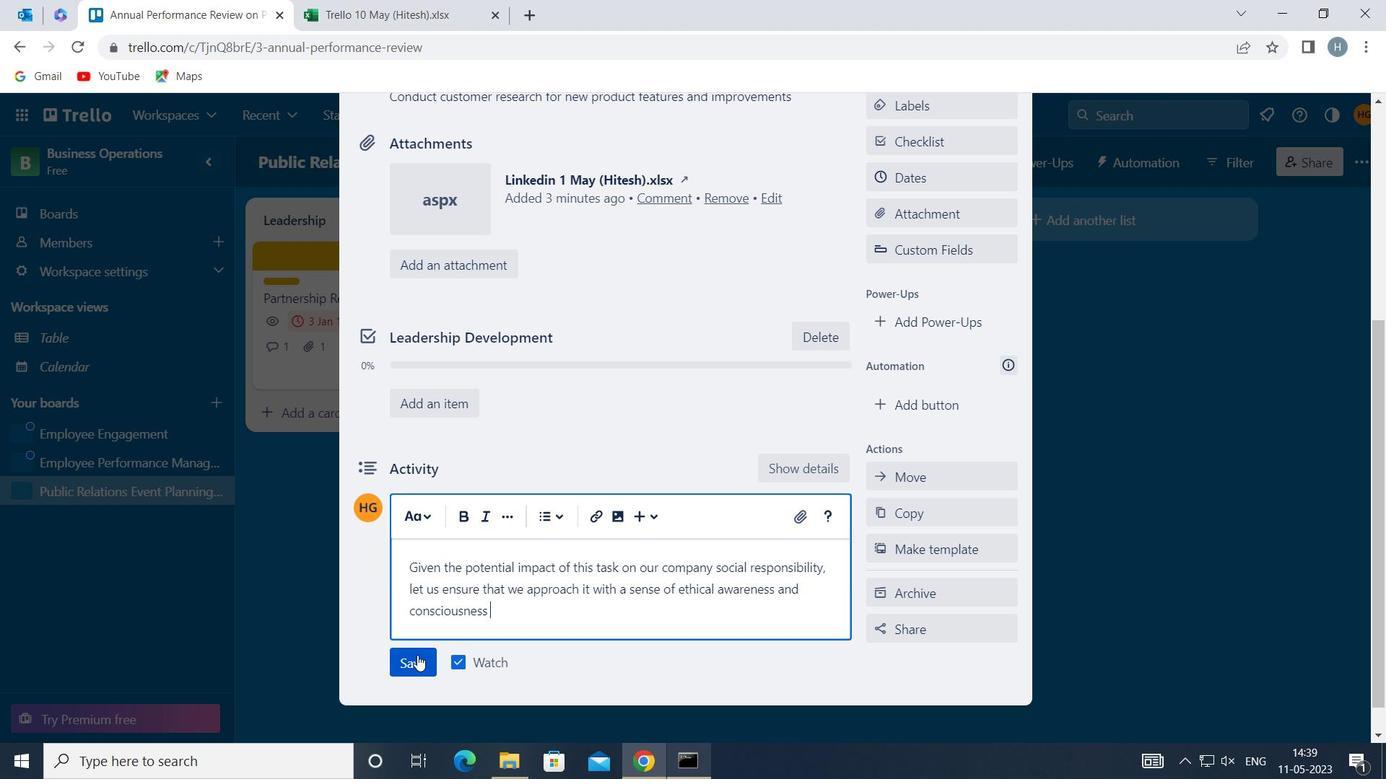 
Action: Mouse moved to (990, 167)
Screenshot: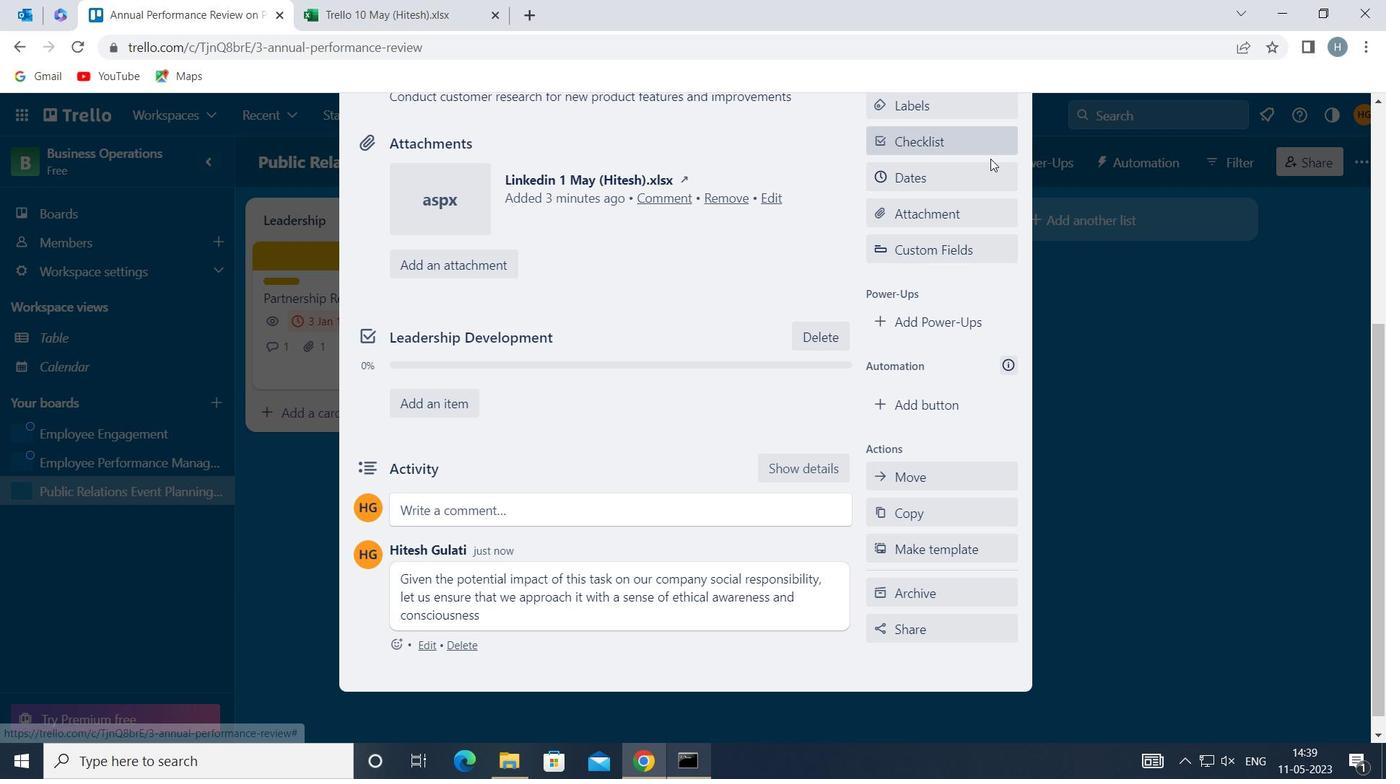 
Action: Mouse pressed left at (990, 167)
Screenshot: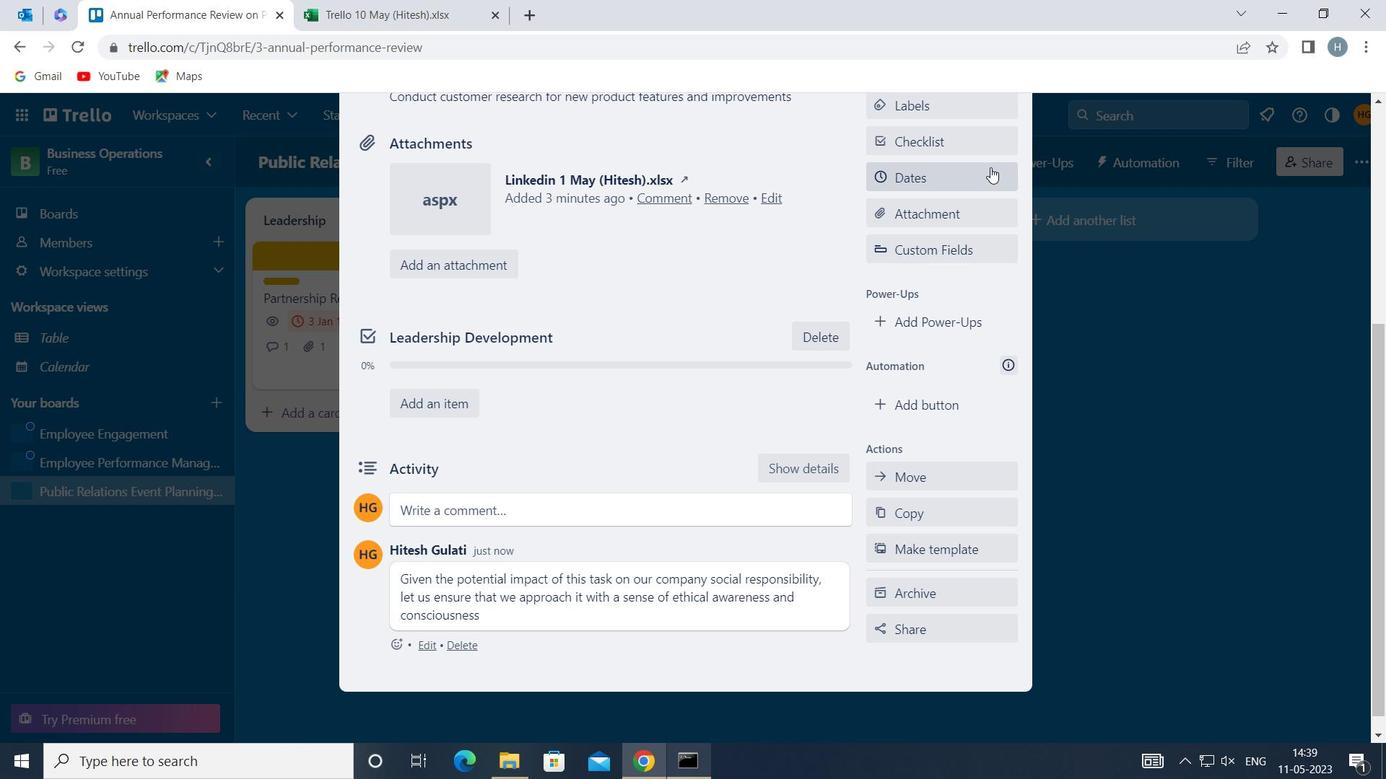
Action: Mouse moved to (885, 478)
Screenshot: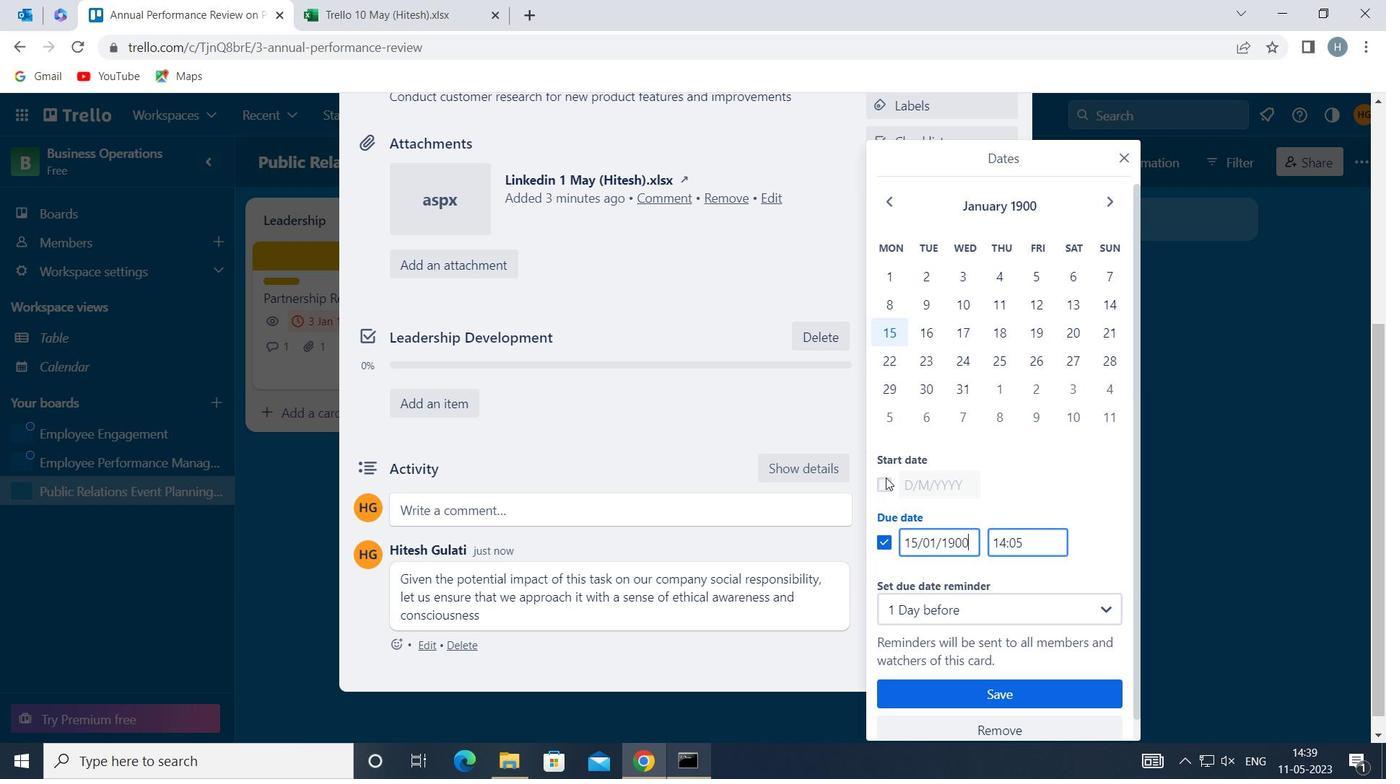 
Action: Mouse pressed left at (885, 478)
Screenshot: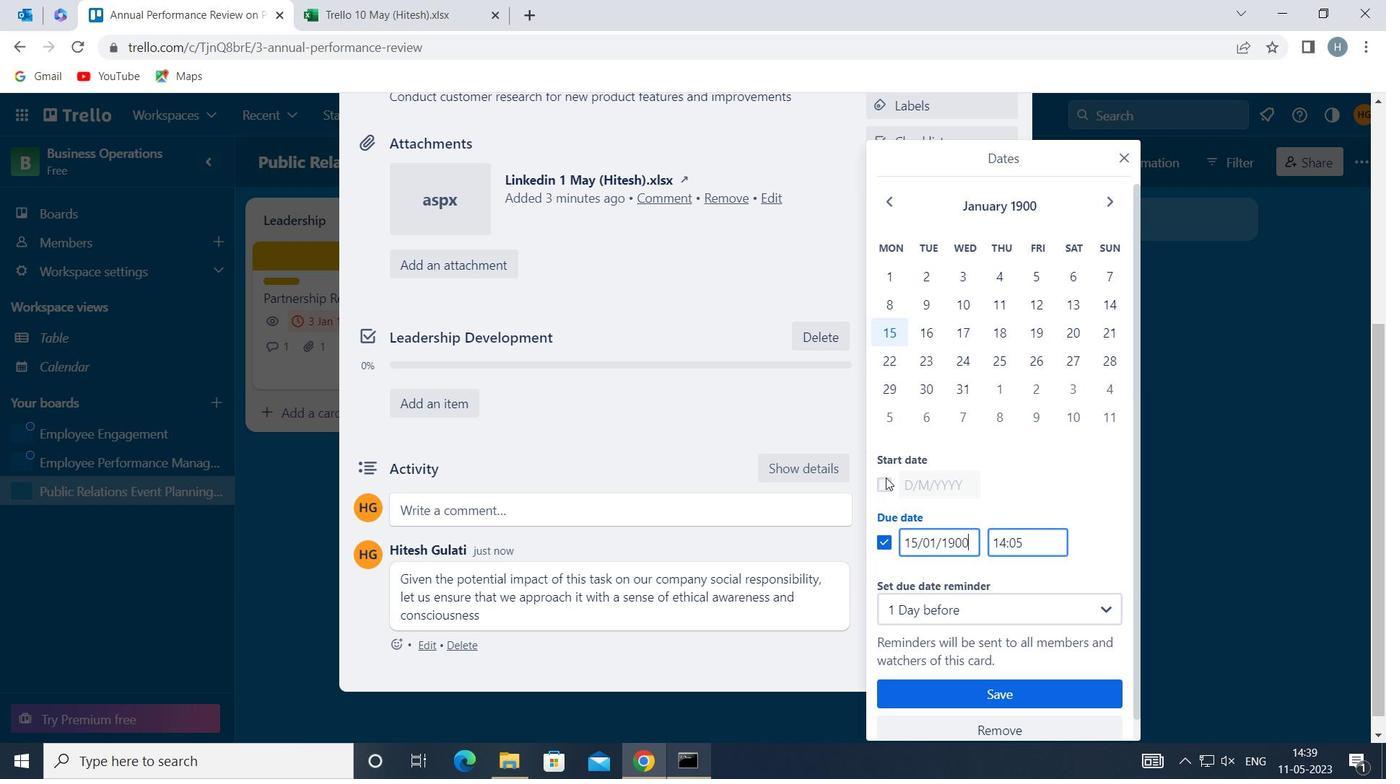 
Action: Mouse moved to (903, 477)
Screenshot: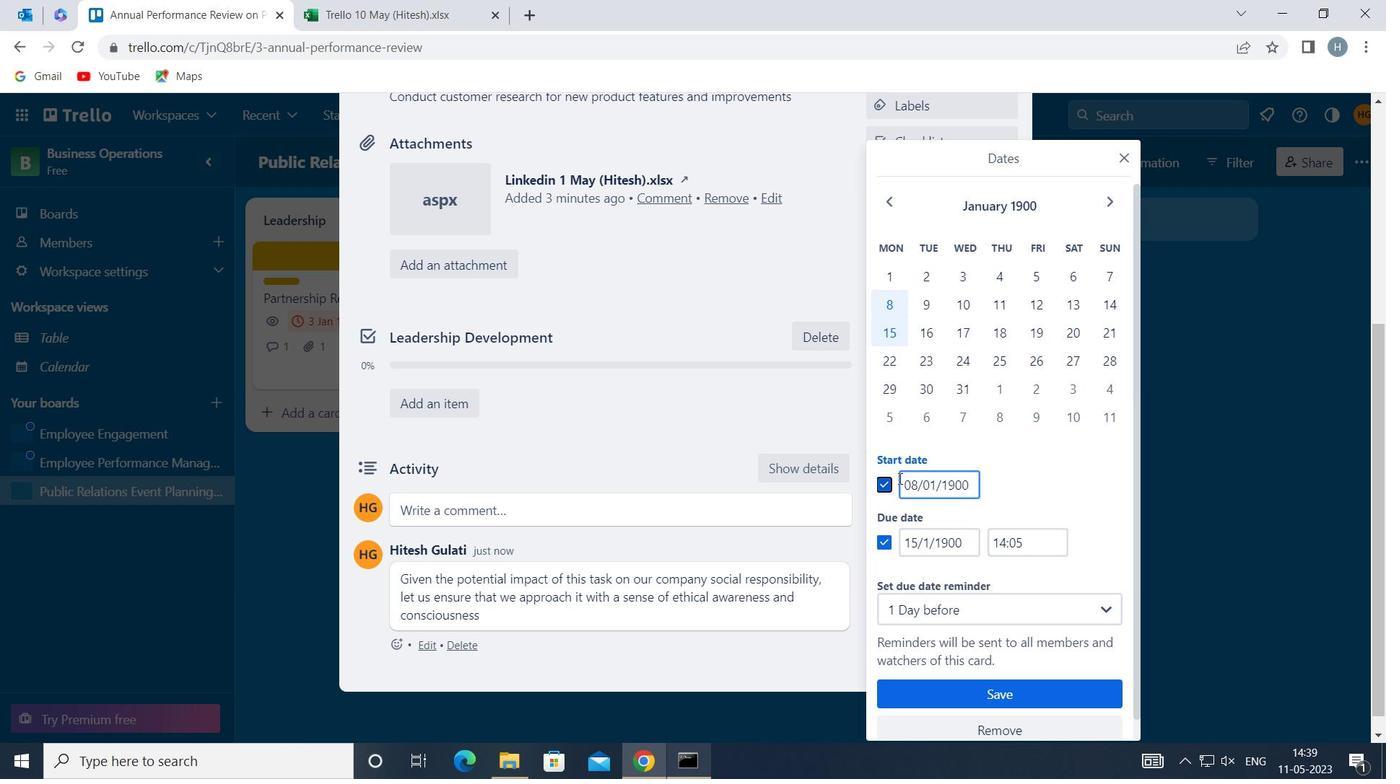 
Action: Mouse pressed left at (903, 477)
Screenshot: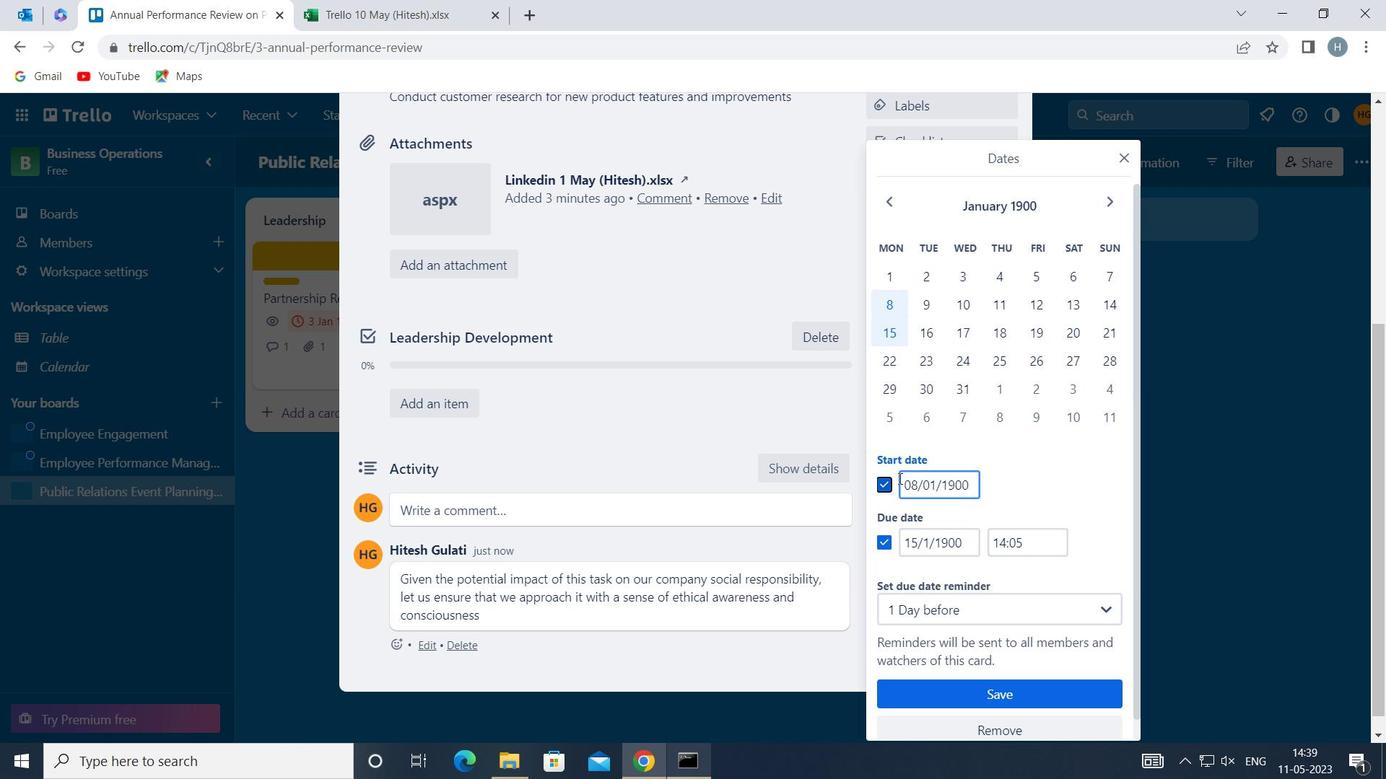 
Action: Mouse moved to (915, 475)
Screenshot: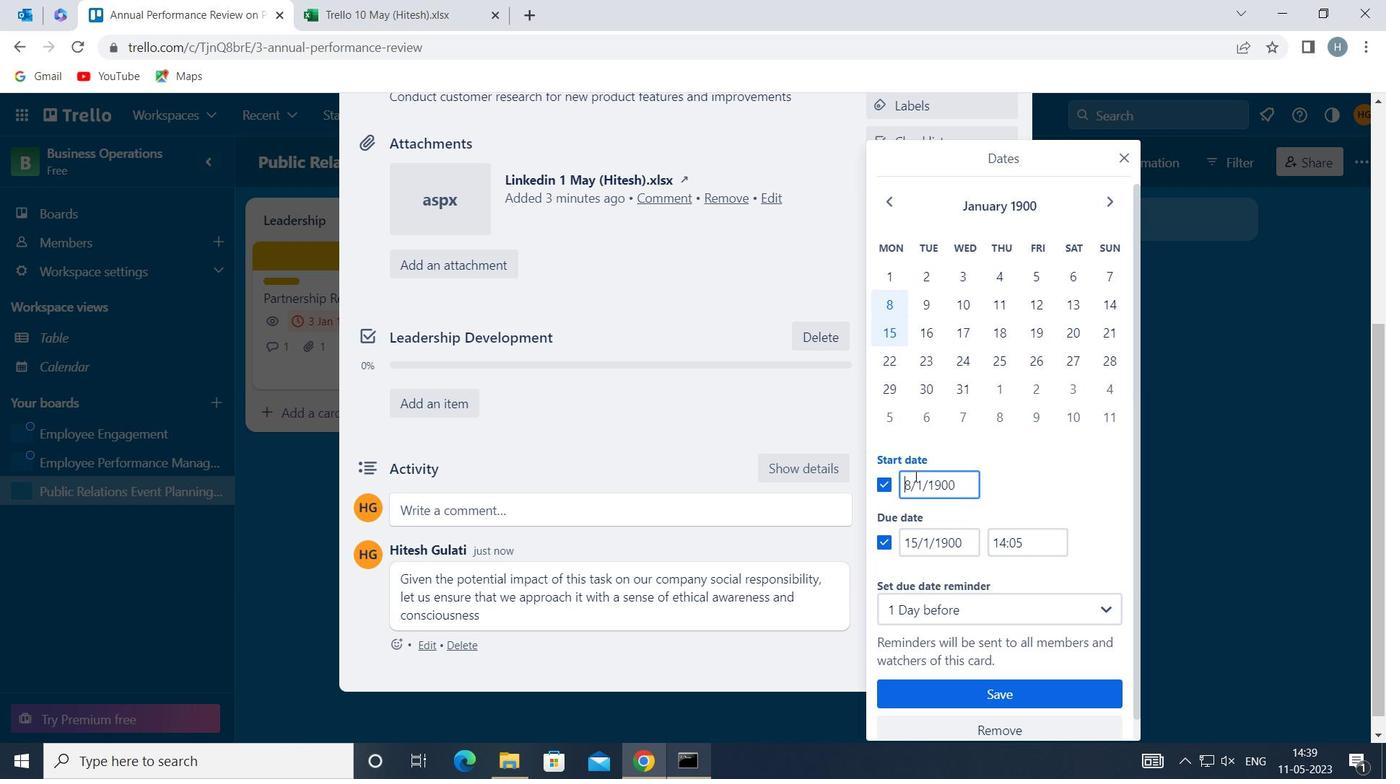 
Action: Key pressed <Key.right><Key.backspace>9
Screenshot: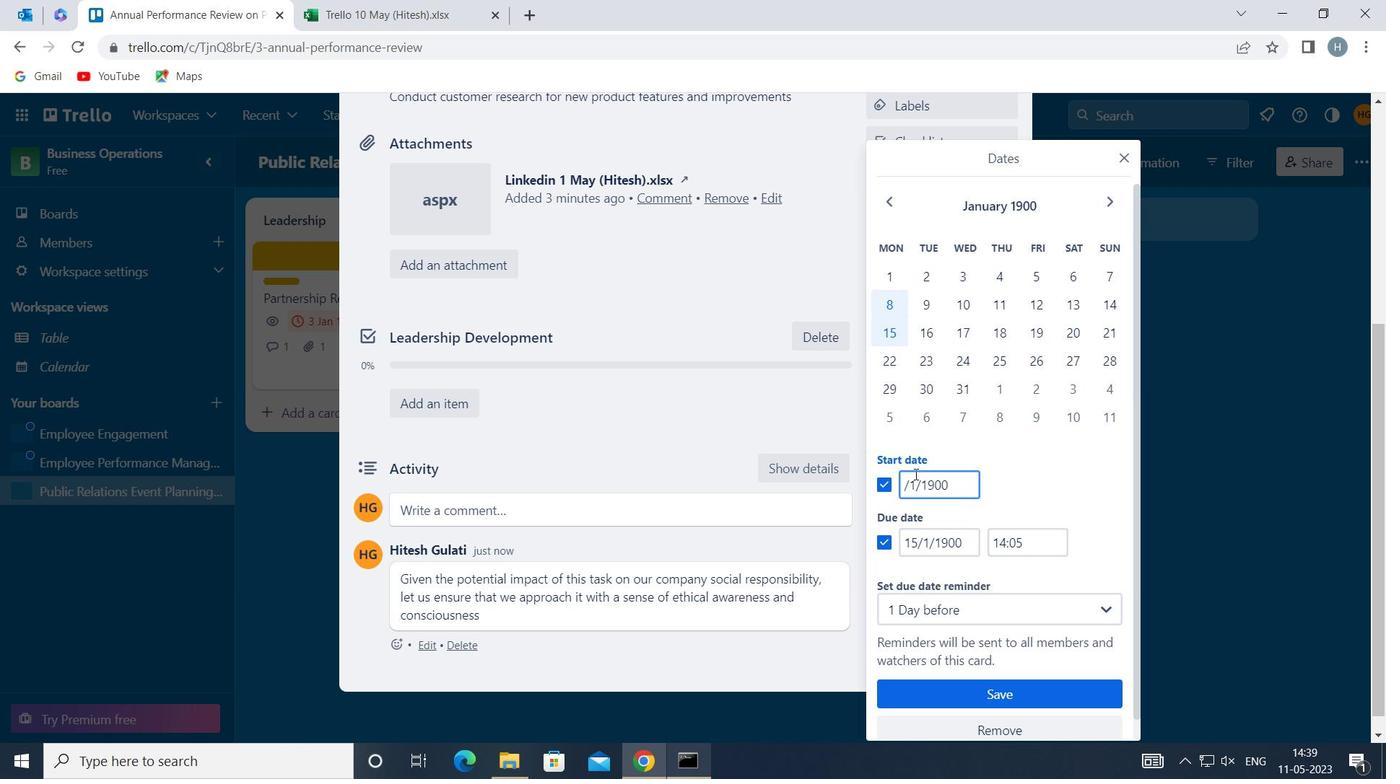 
Action: Mouse moved to (909, 541)
Screenshot: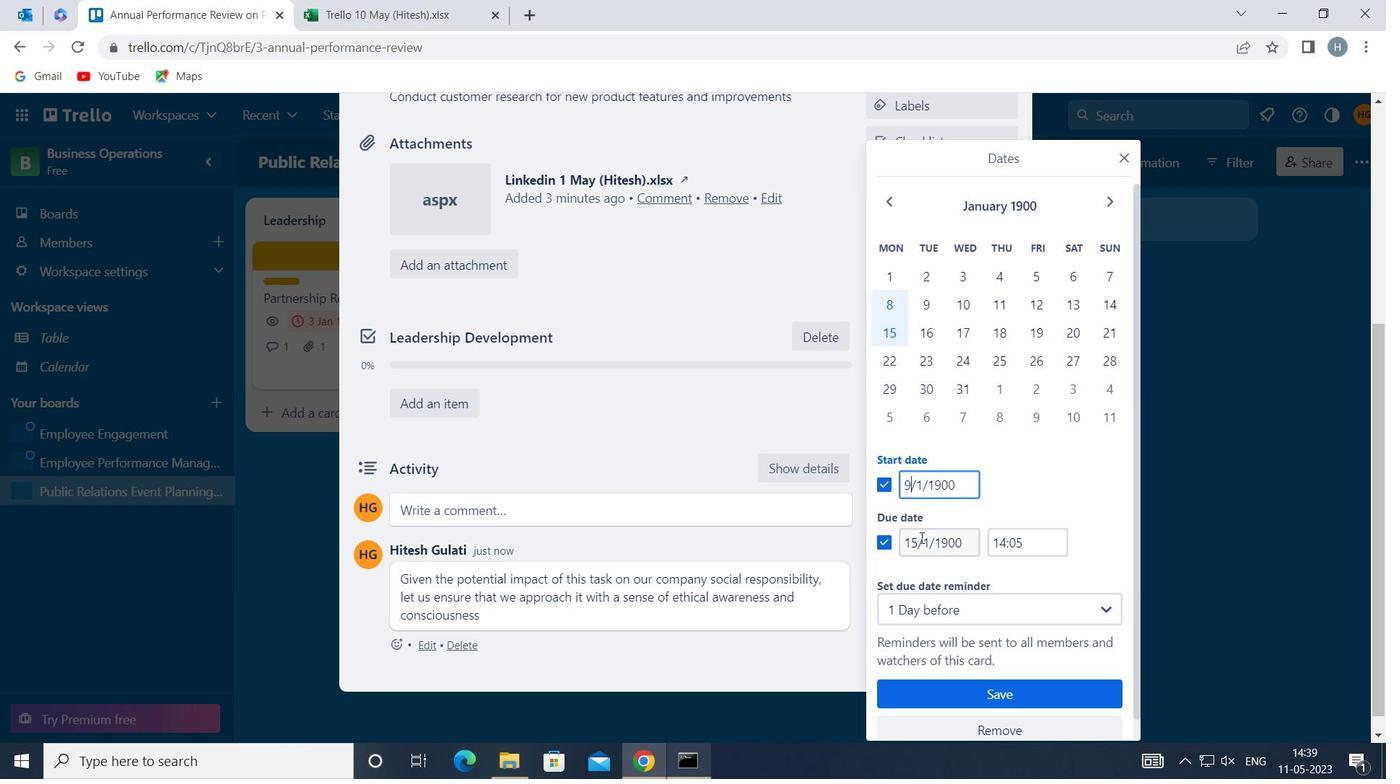 
Action: Mouse pressed left at (909, 541)
Screenshot: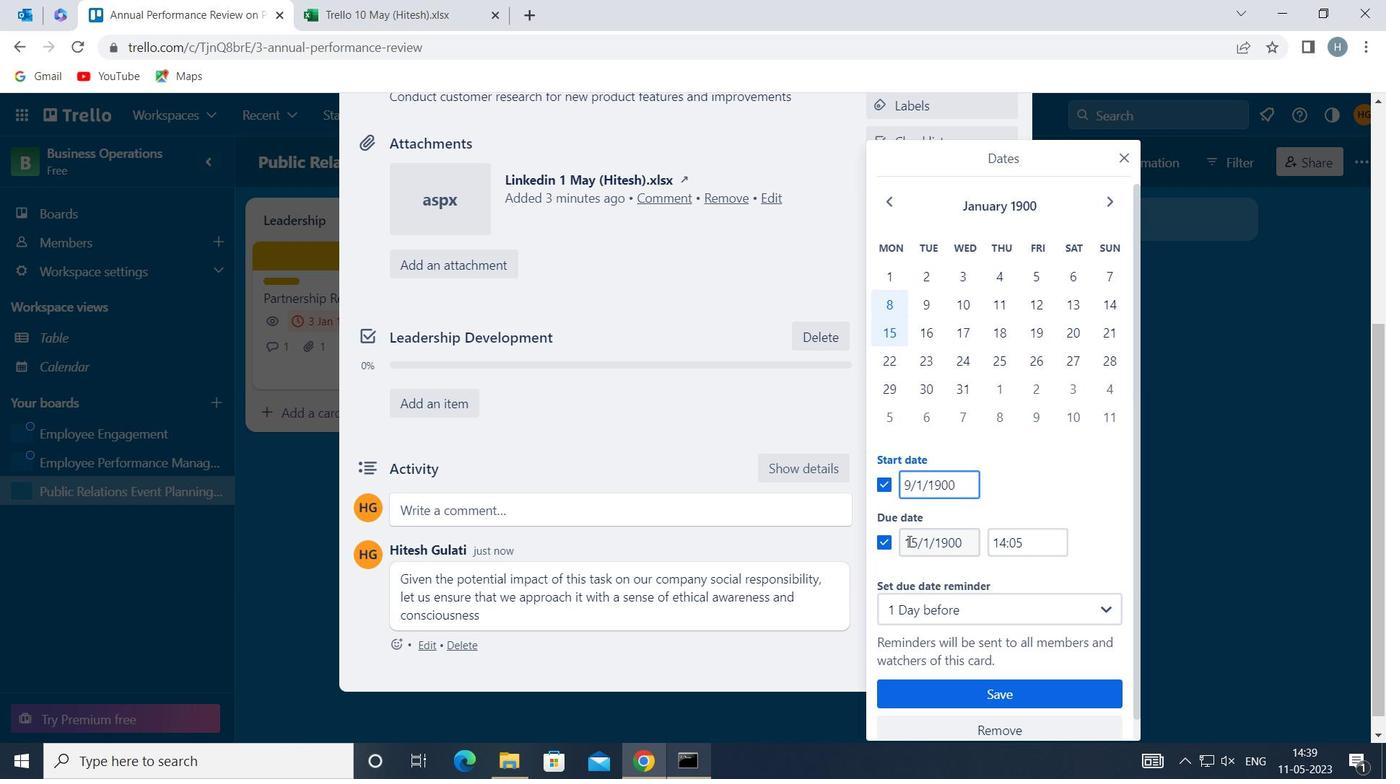 
Action: Key pressed <Key.right><Key.backspace>6
Screenshot: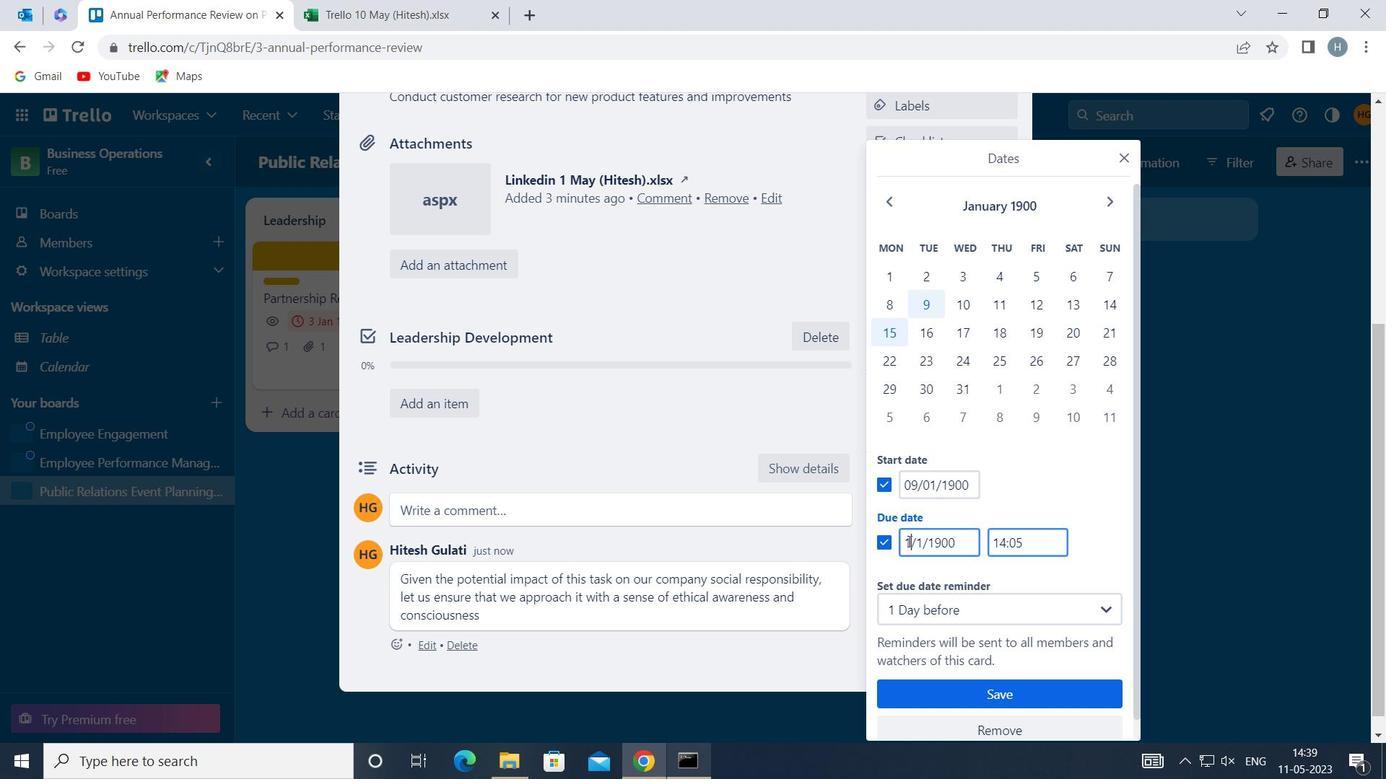 
Action: Mouse moved to (979, 691)
Screenshot: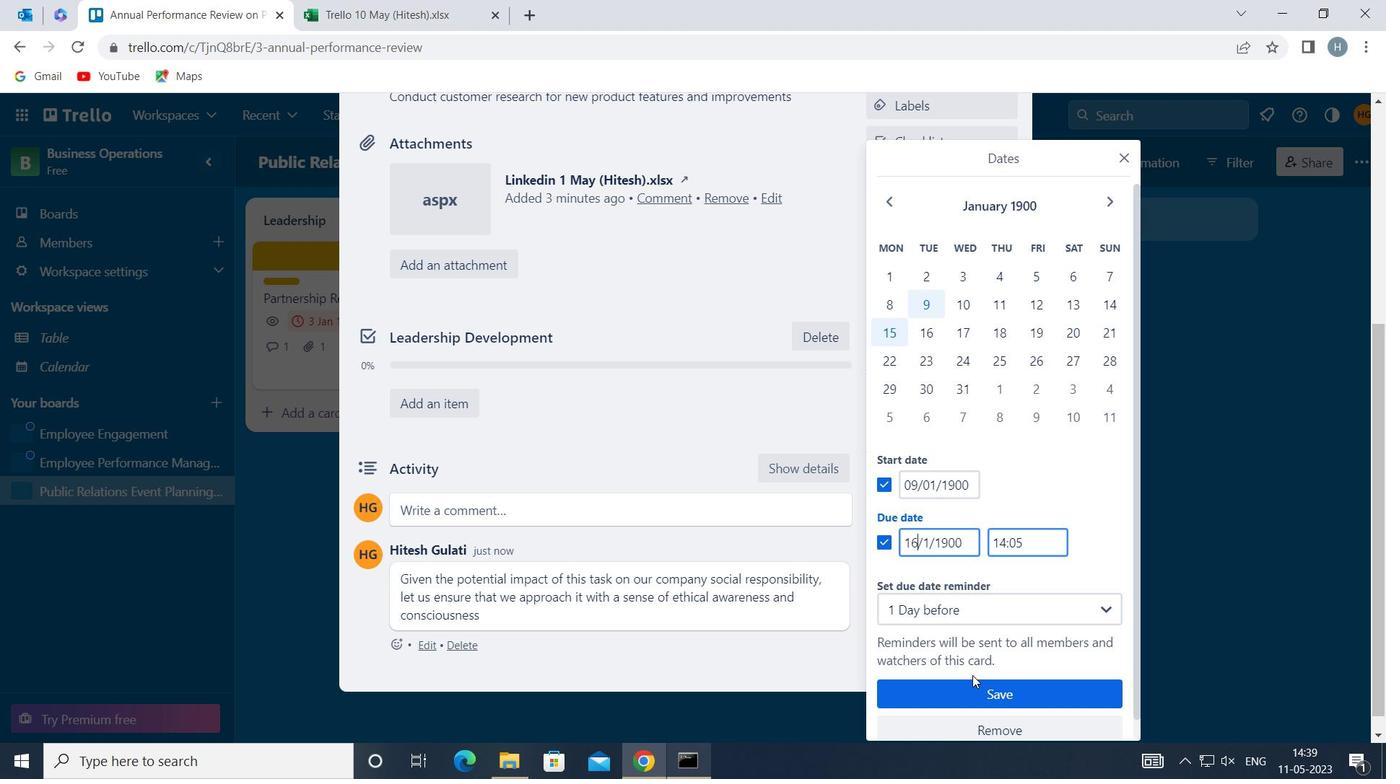 
Action: Mouse pressed left at (979, 691)
Screenshot: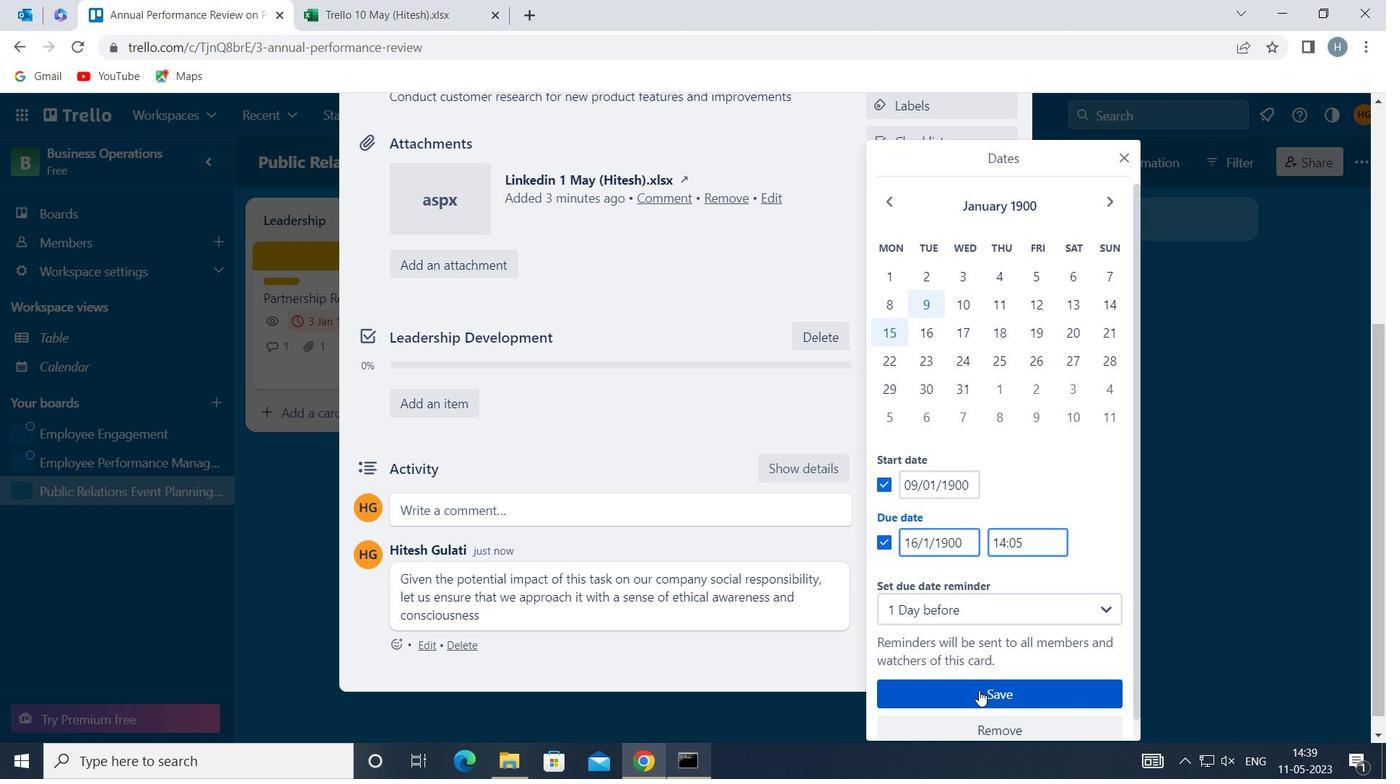 
Action: Mouse moved to (740, 413)
Screenshot: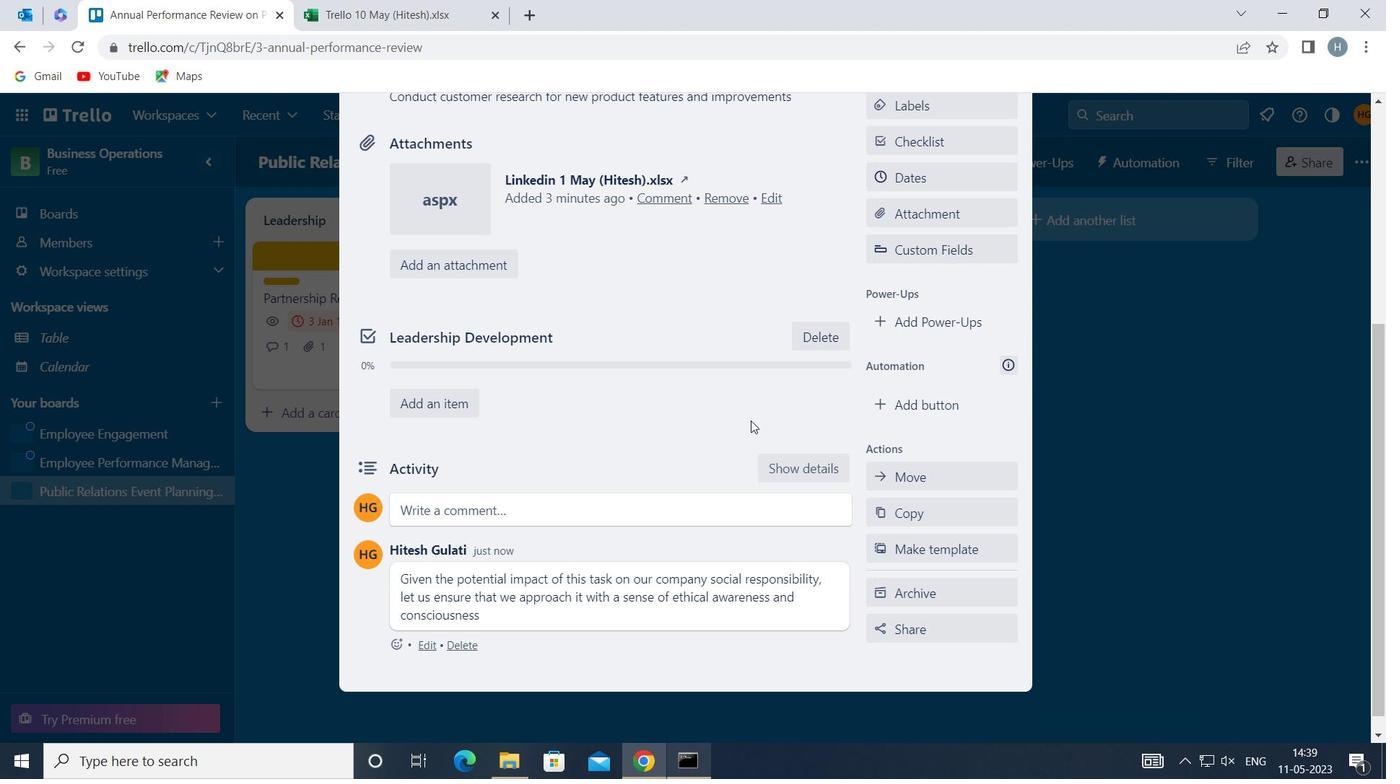 
